 Task: Add an event  with title  Third Training Session: Team Collaboration, date '2023/11/12' & Select Event type as  Collective. Add location for the event as  Belgrade, Serbia and add a description: The PIP Discussion will be conducted in a respectful and confidential manner, ensuring that the employee feels heard and valued. The ultimate goal is to create a supportive environment that encourages growth, self-improvement, and the attainment of desired performance levels.Create an event link  http-thirdtrainingsession:teamcollaborationcom & Select the event color as  Blue. , logged in from the account softage.4@softage.netand send the event invitation to softage.7@softage.net and softage.8@softage.net
Action: Mouse pressed left at (909, 124)
Screenshot: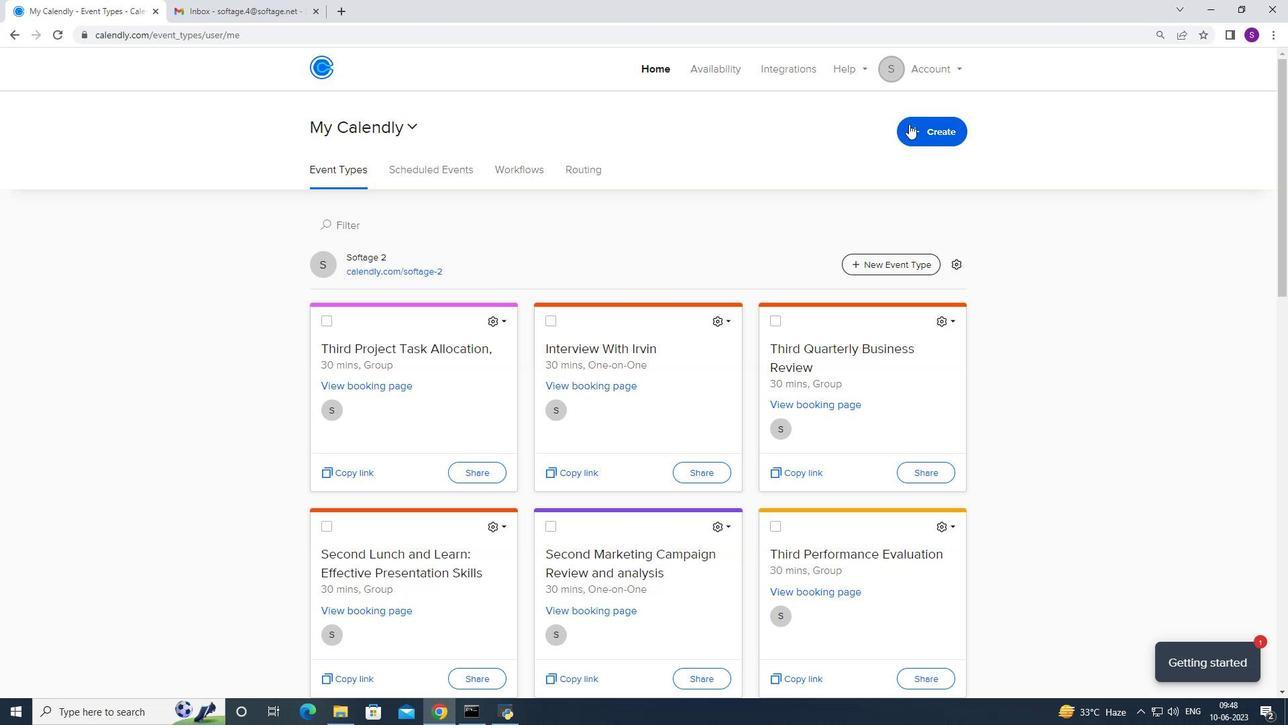 
Action: Mouse moved to (863, 175)
Screenshot: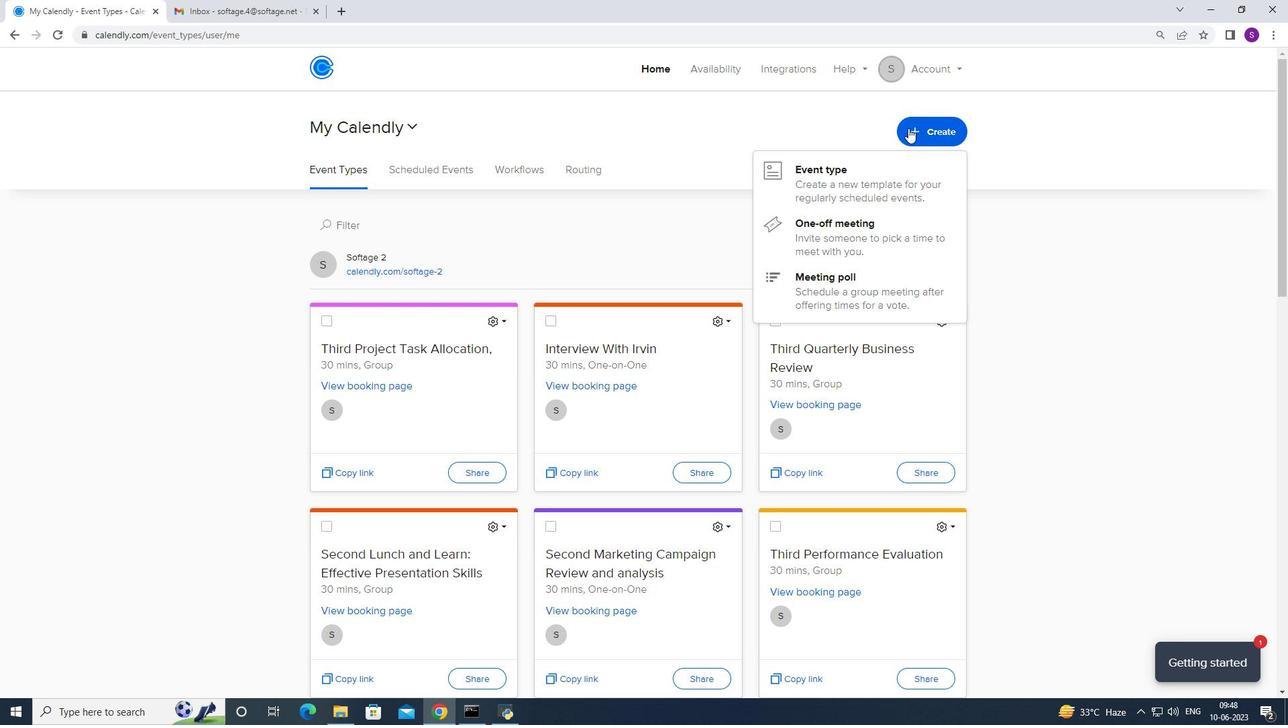 
Action: Mouse pressed left at (863, 175)
Screenshot: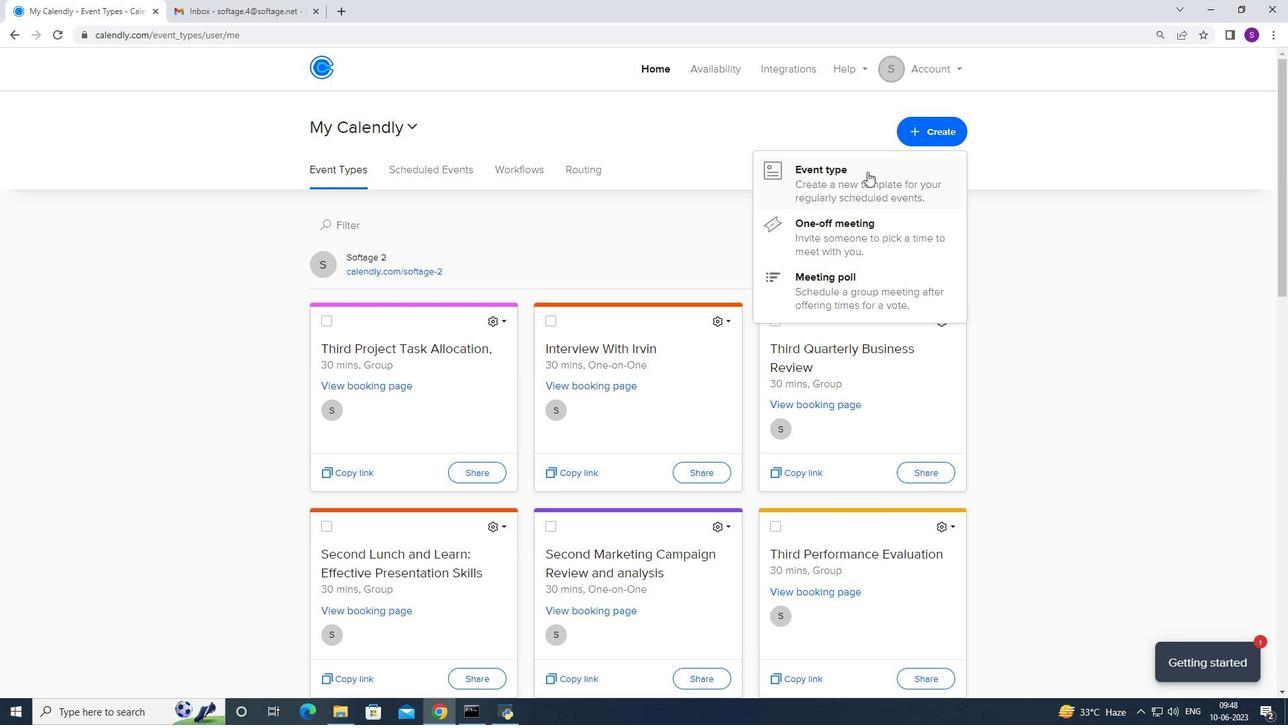 
Action: Mouse moved to (518, 406)
Screenshot: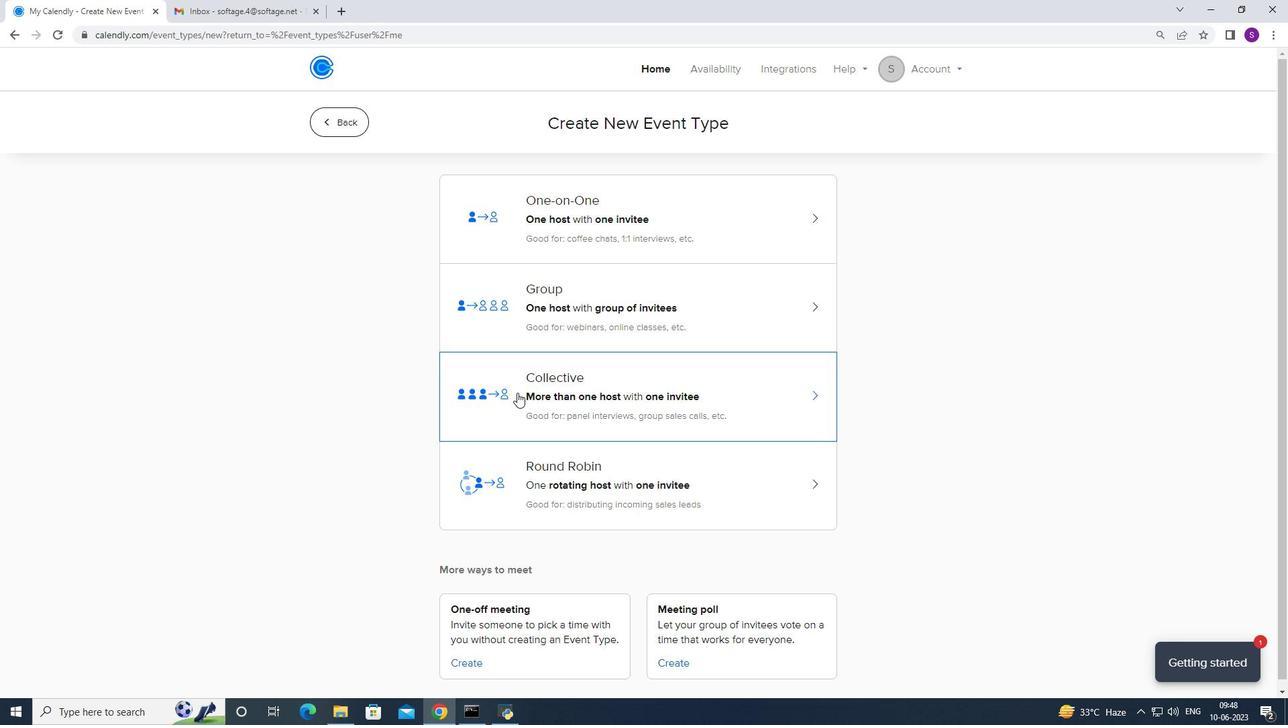 
Action: Mouse pressed left at (518, 406)
Screenshot: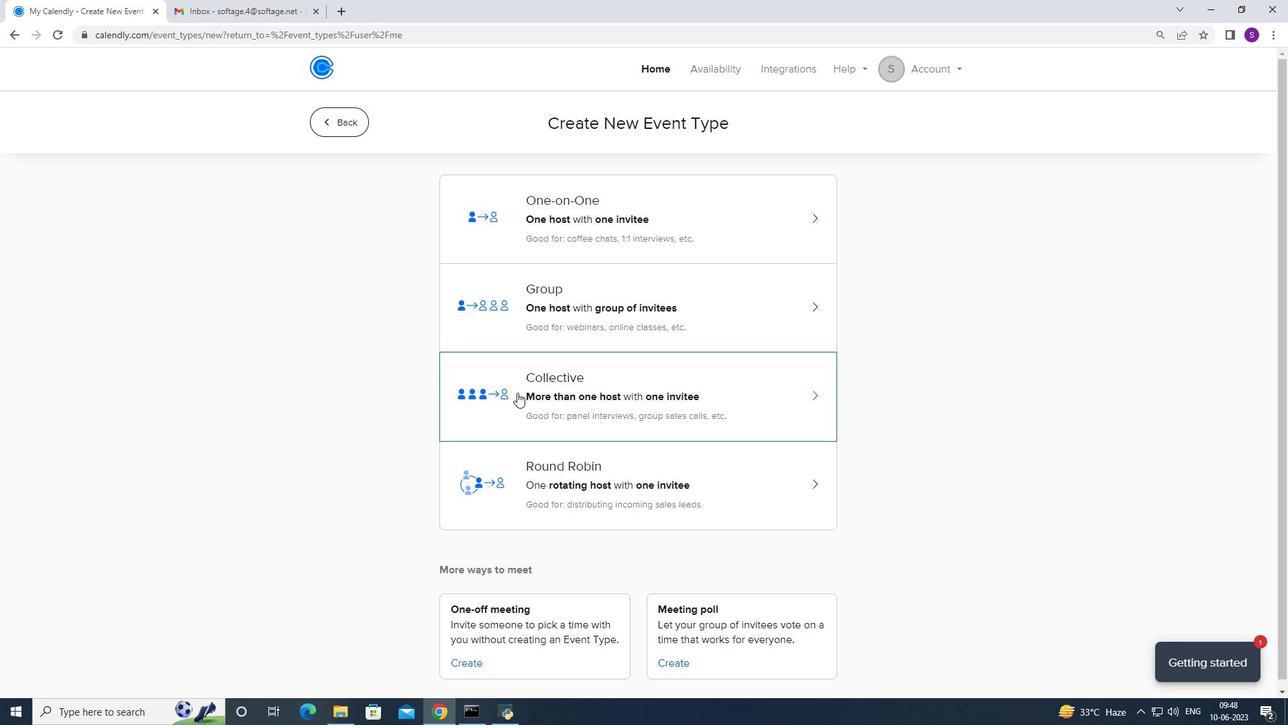 
Action: Mouse moved to (788, 294)
Screenshot: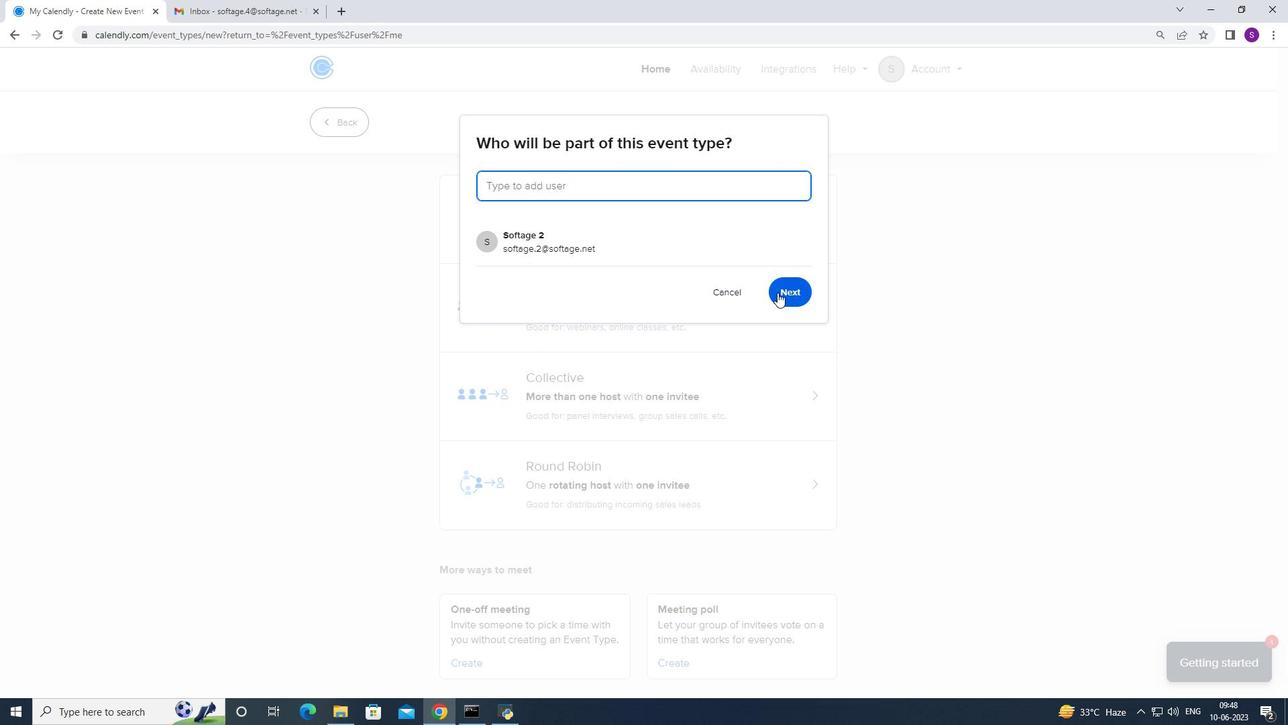 
Action: Mouse pressed left at (788, 294)
Screenshot: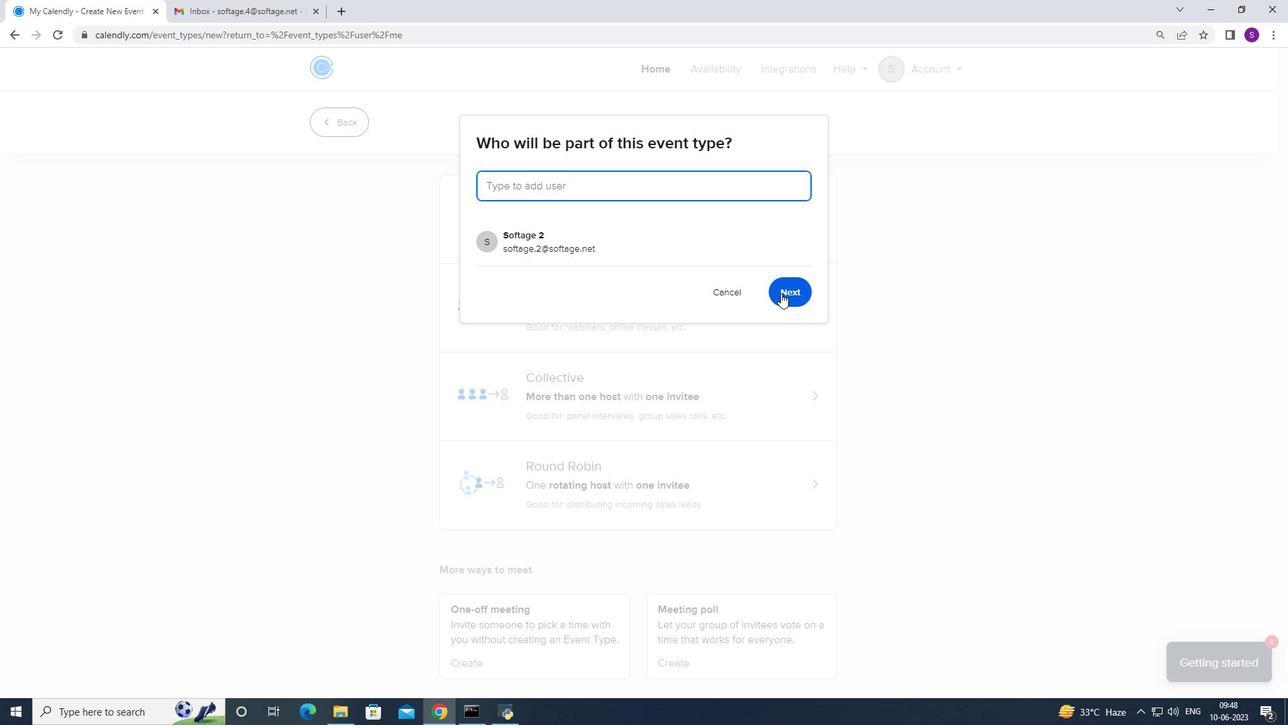 
Action: Mouse moved to (543, 281)
Screenshot: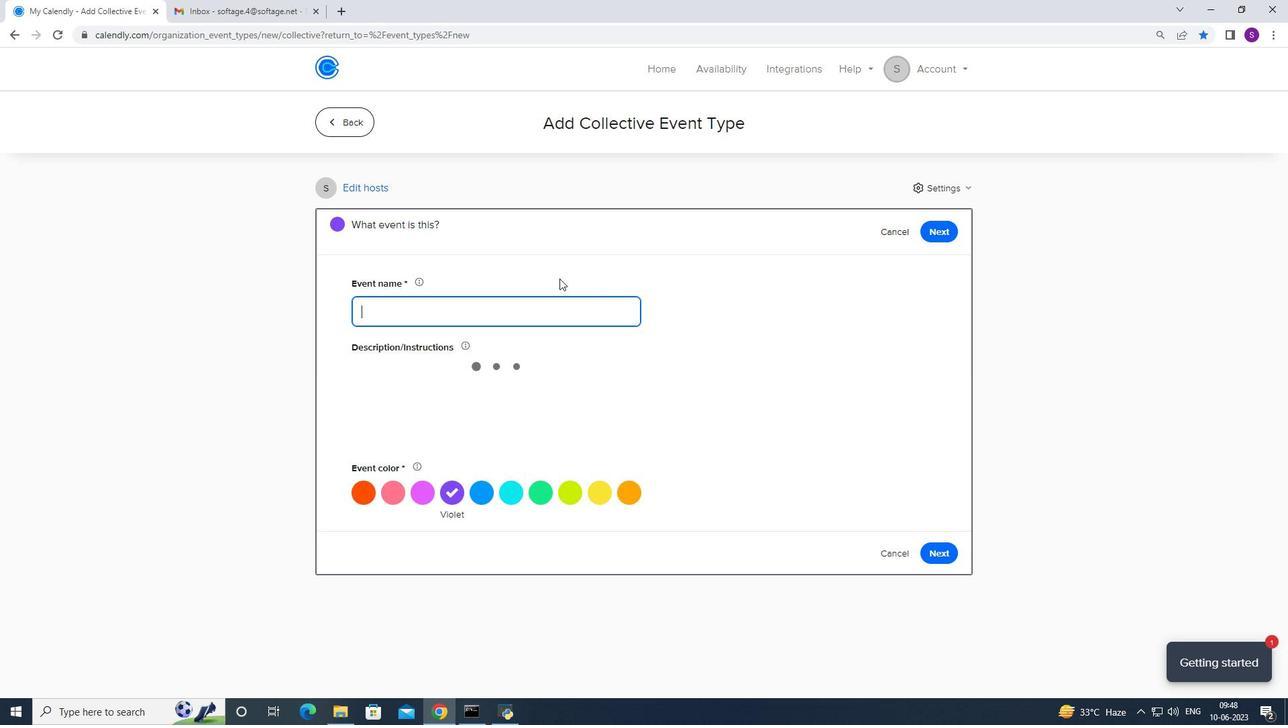 
Action: Key pressed ctrl+V
Screenshot: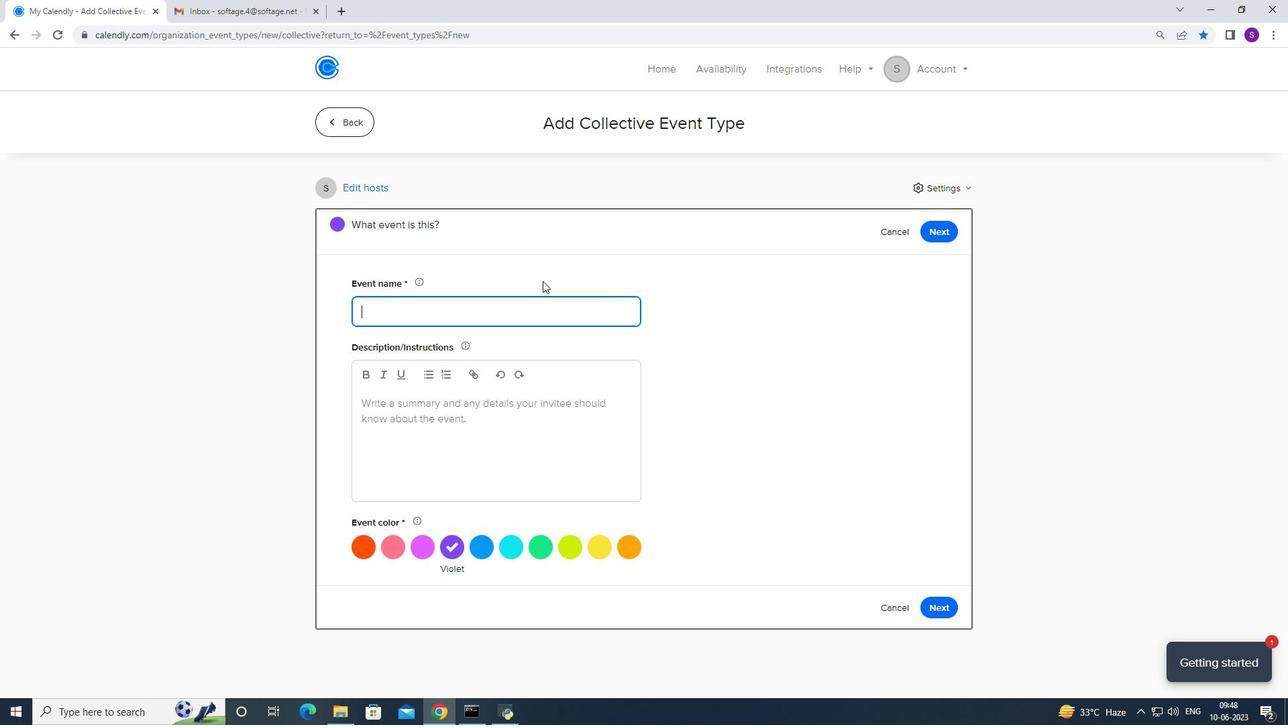 
Action: Mouse moved to (411, 404)
Screenshot: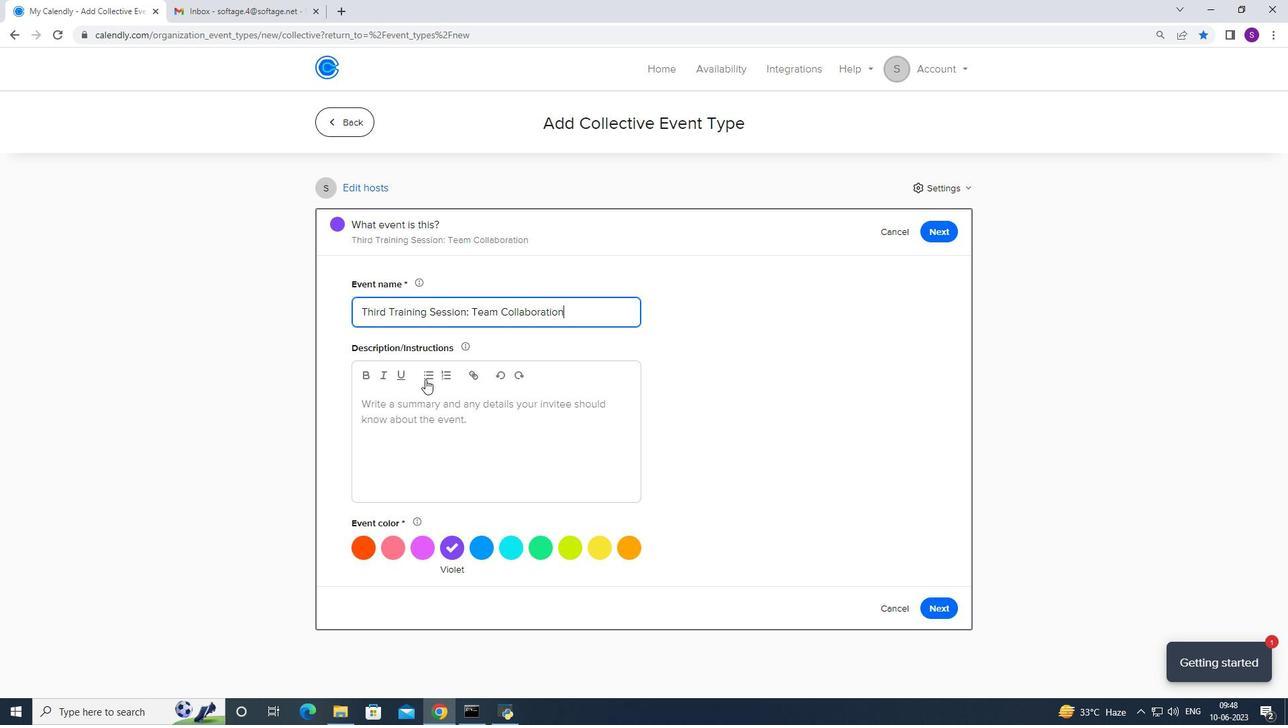 
Action: Mouse pressed left at (411, 404)
Screenshot: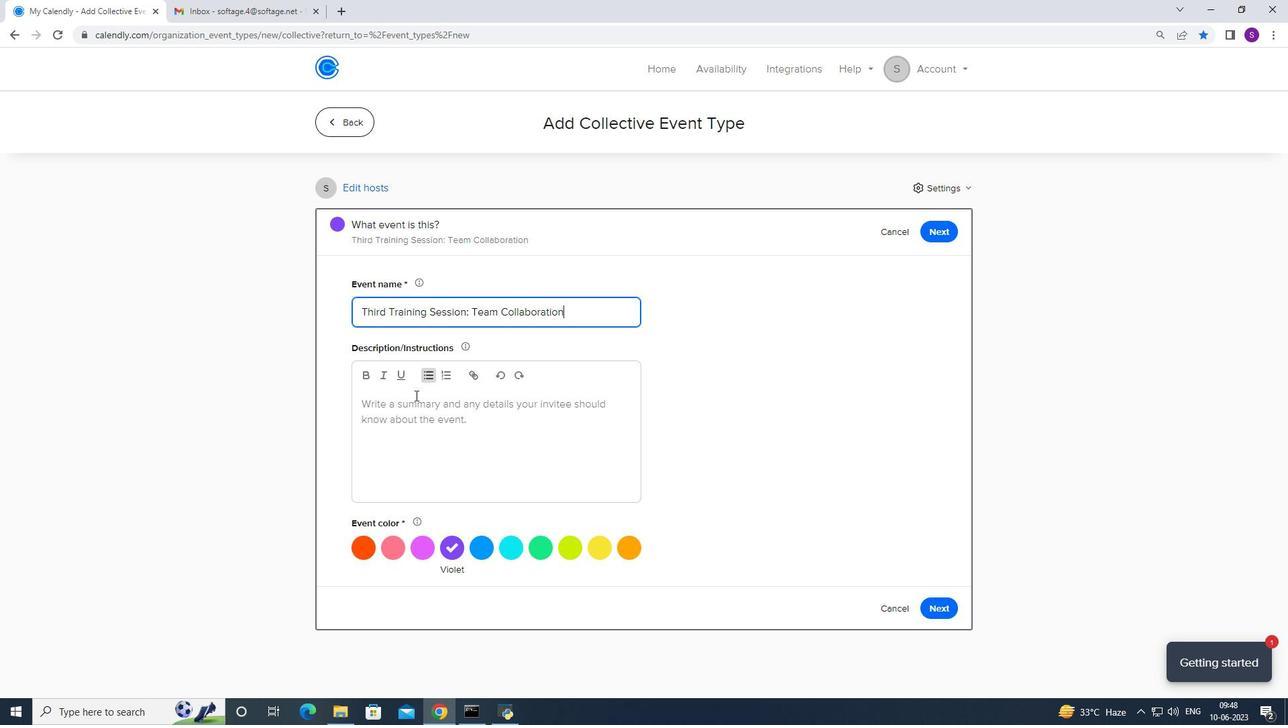 
Action: Mouse moved to (386, 371)
Screenshot: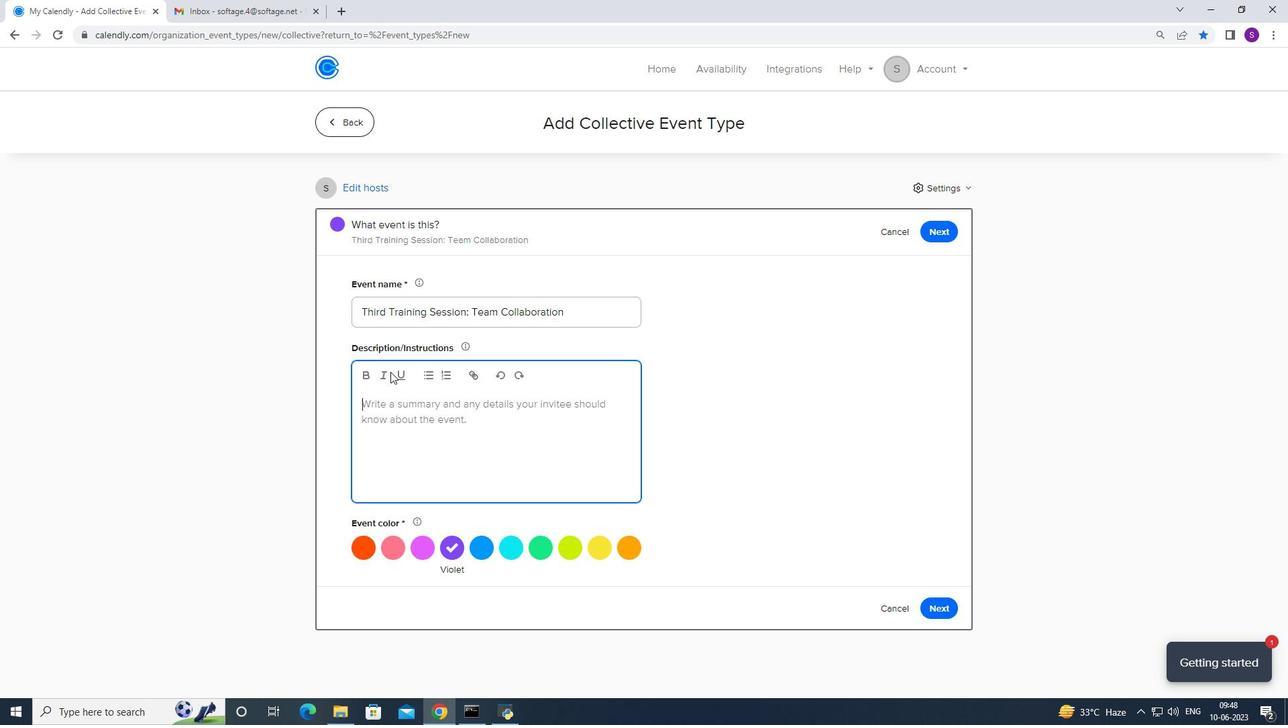 
Action: Mouse pressed left at (386, 371)
Screenshot: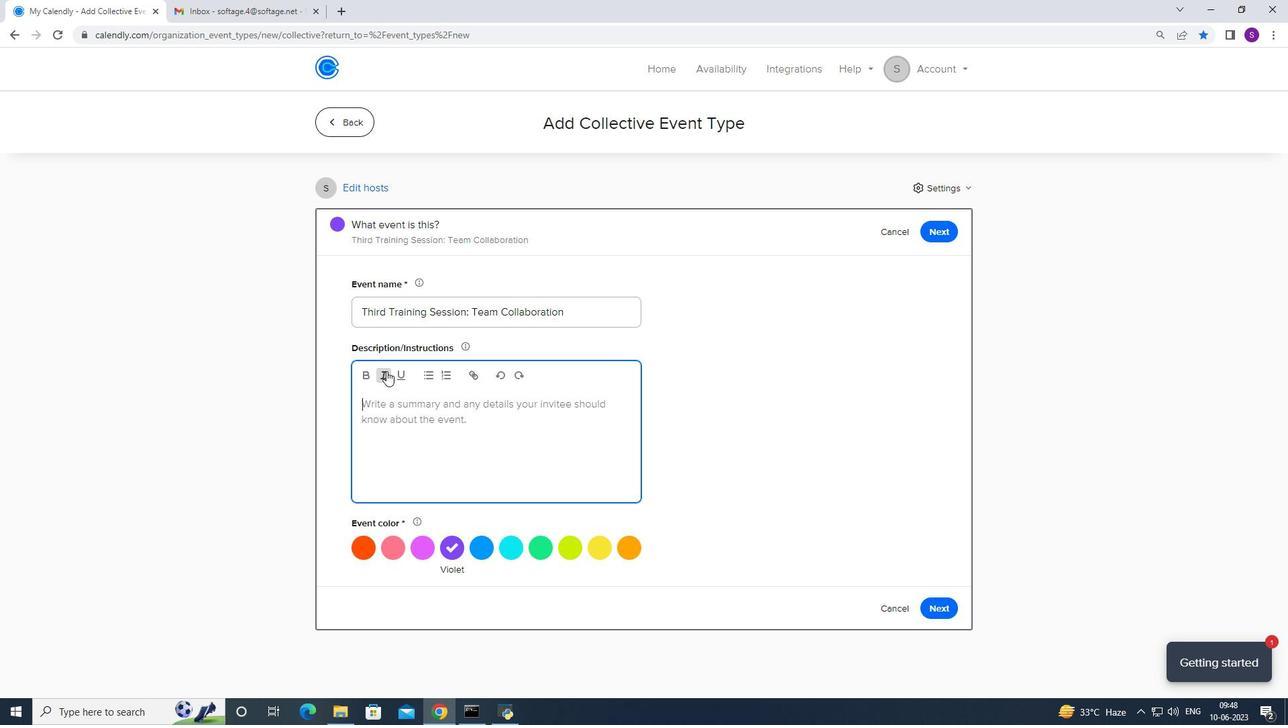 
Action: Mouse moved to (399, 419)
Screenshot: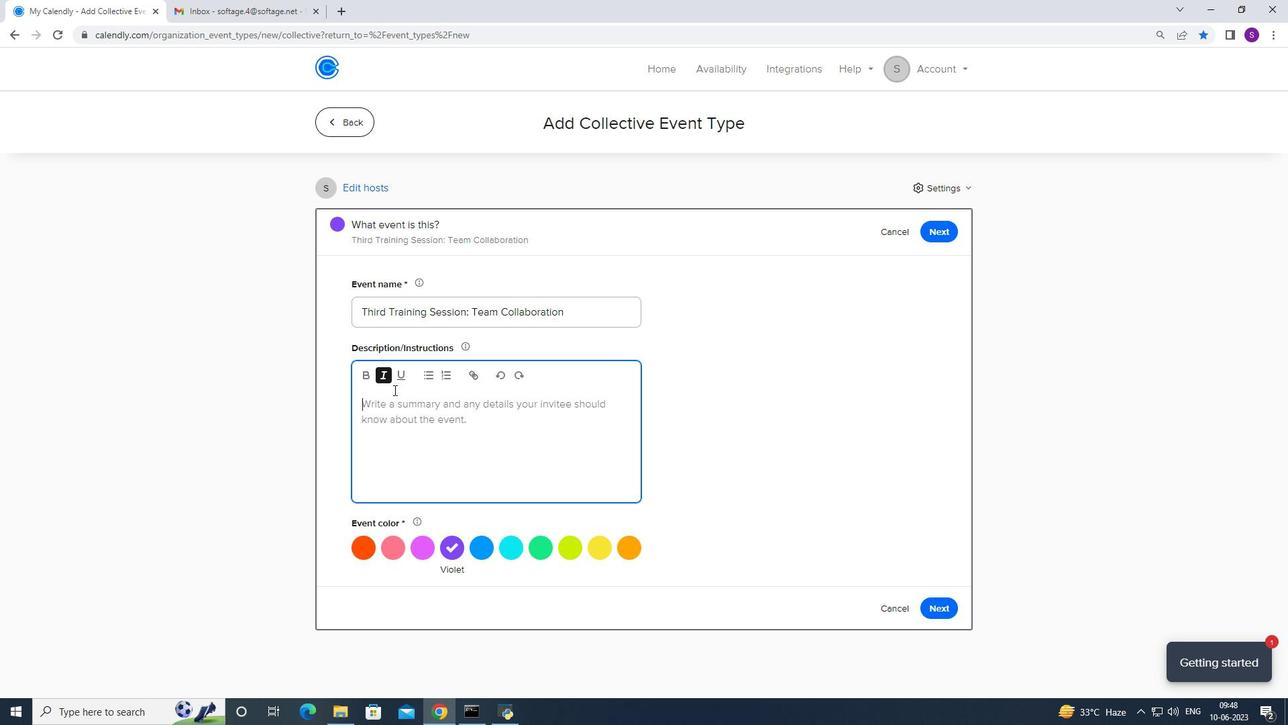 
Action: Mouse pressed left at (399, 419)
Screenshot: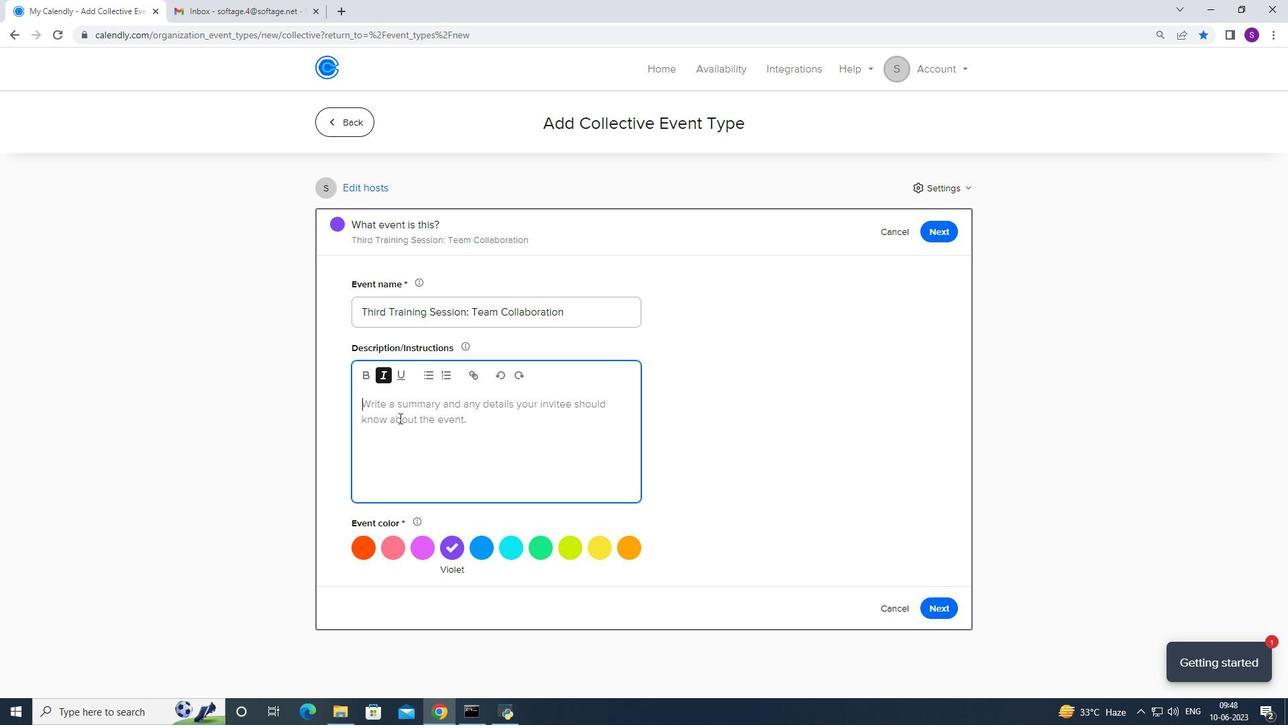 
Action: Mouse moved to (475, 542)
Screenshot: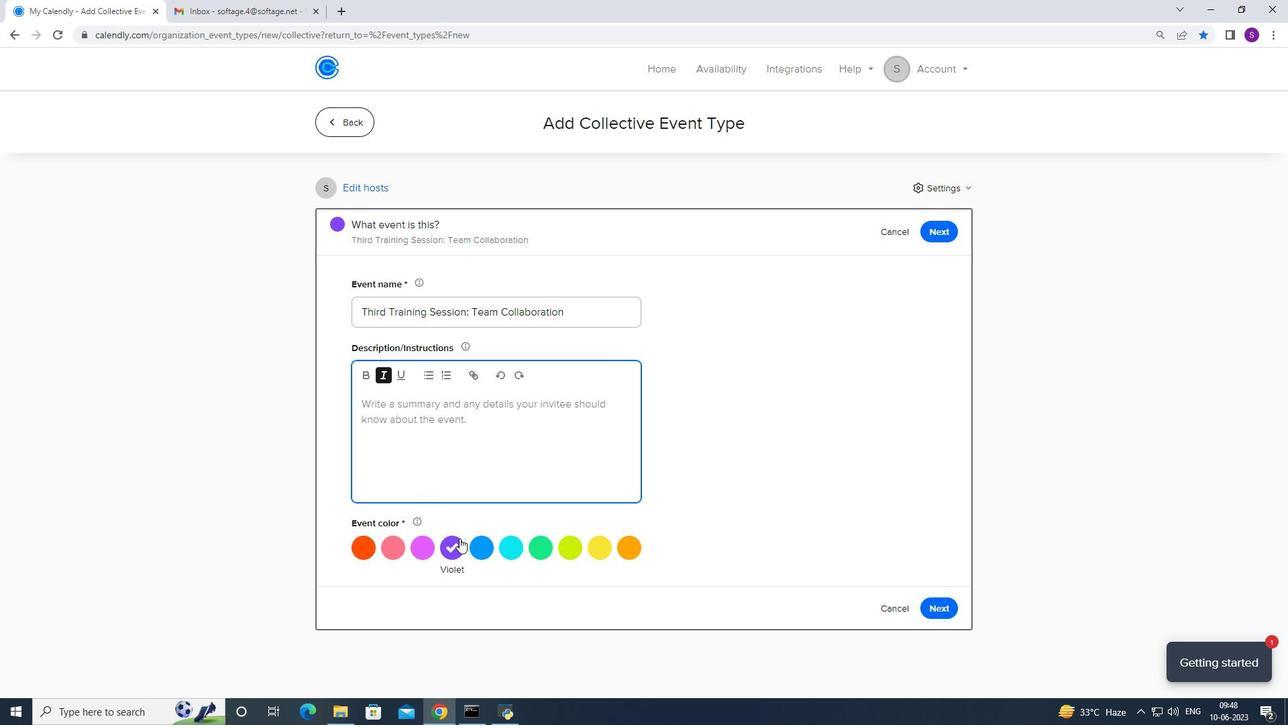 
Action: Mouse pressed left at (475, 542)
Screenshot: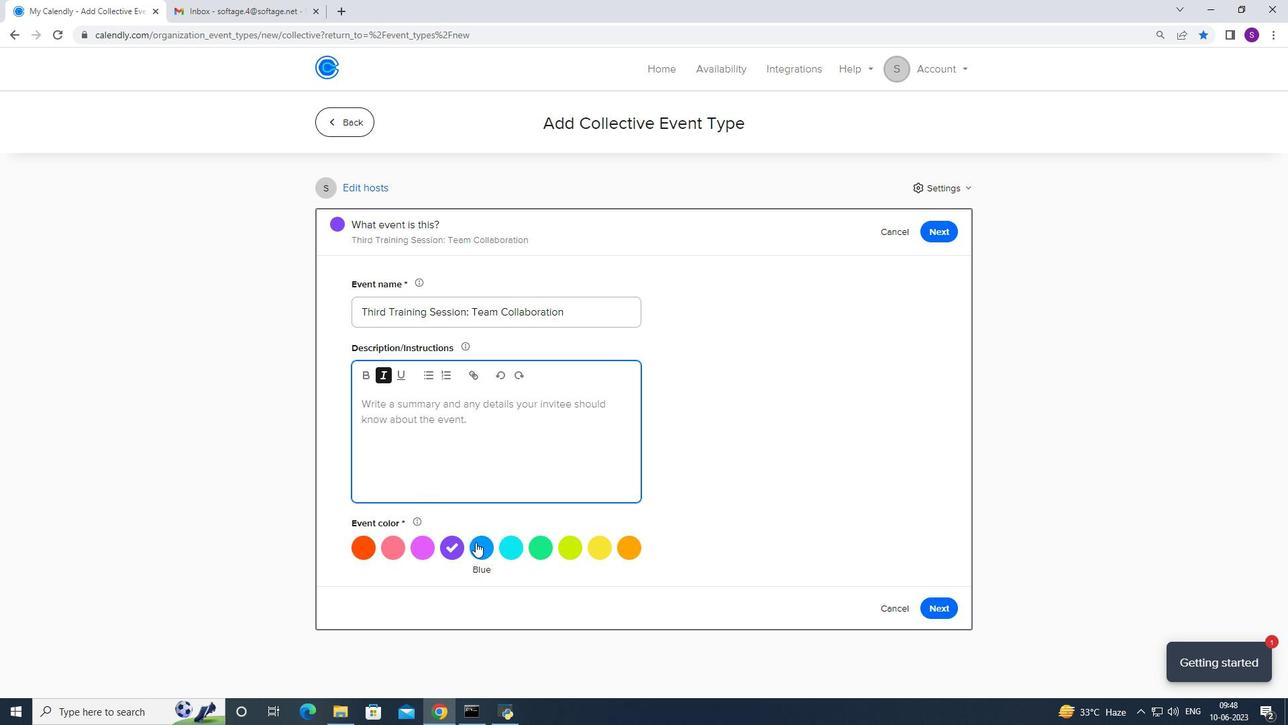 
Action: Mouse moved to (452, 433)
Screenshot: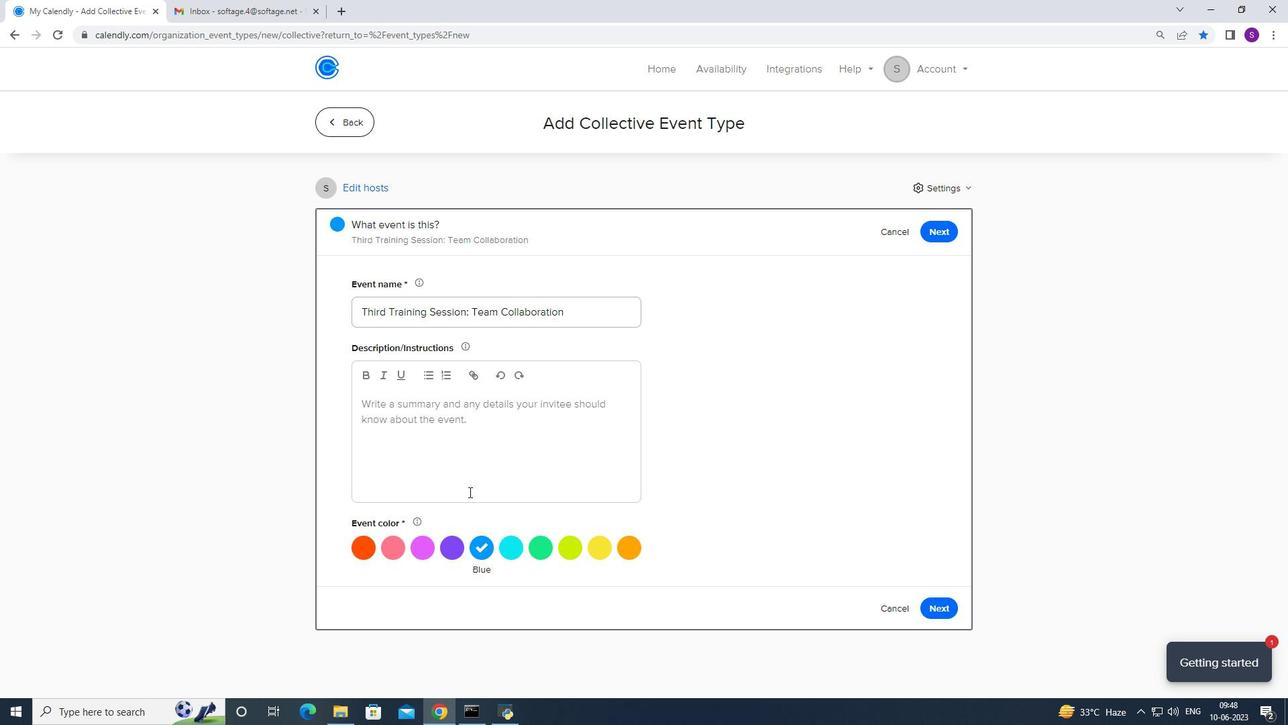 
Action: Mouse pressed left at (452, 433)
Screenshot: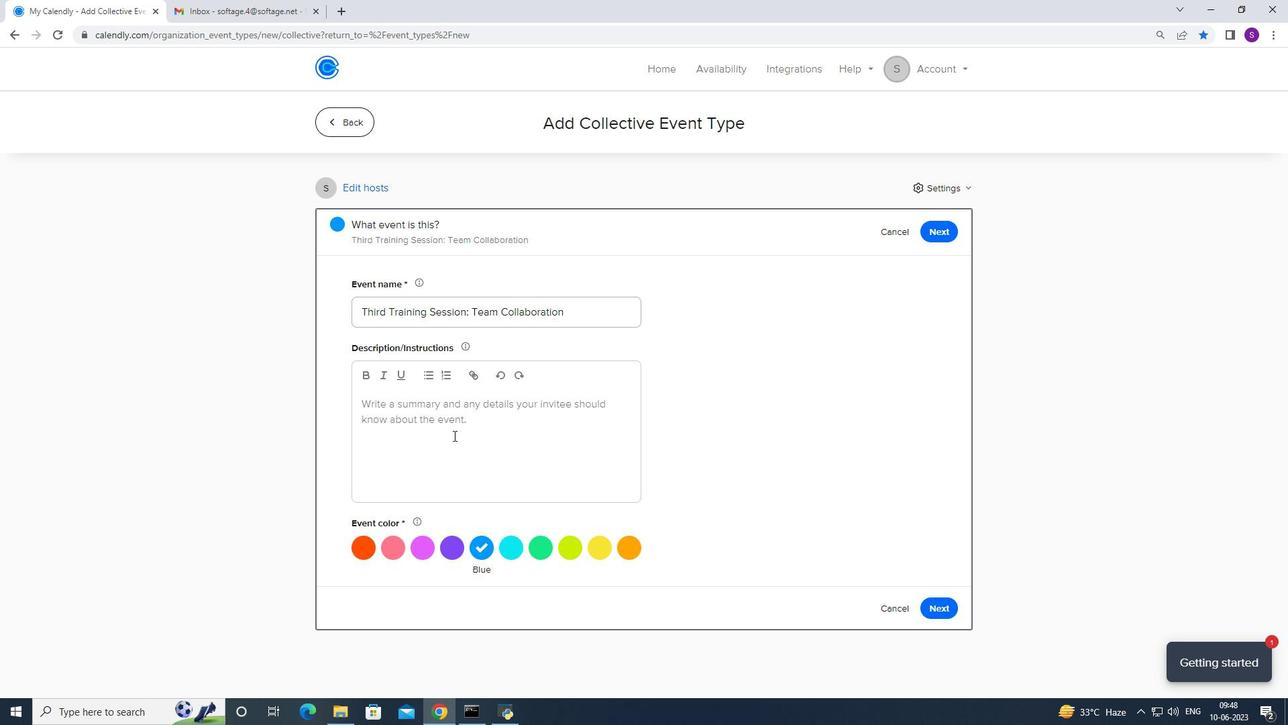 
Action: Mouse moved to (1233, 122)
Screenshot: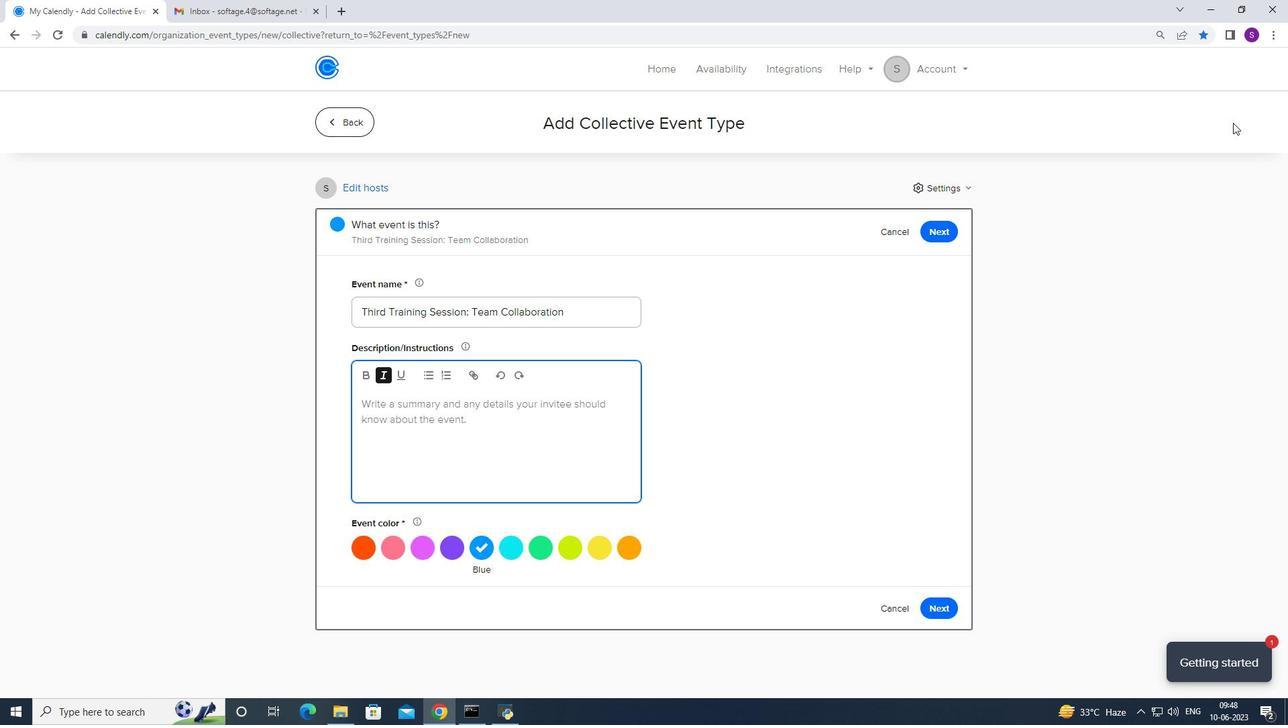 
Action: Key pressed <Key.caps_lock>T<Key.caps_lock>h
Screenshot: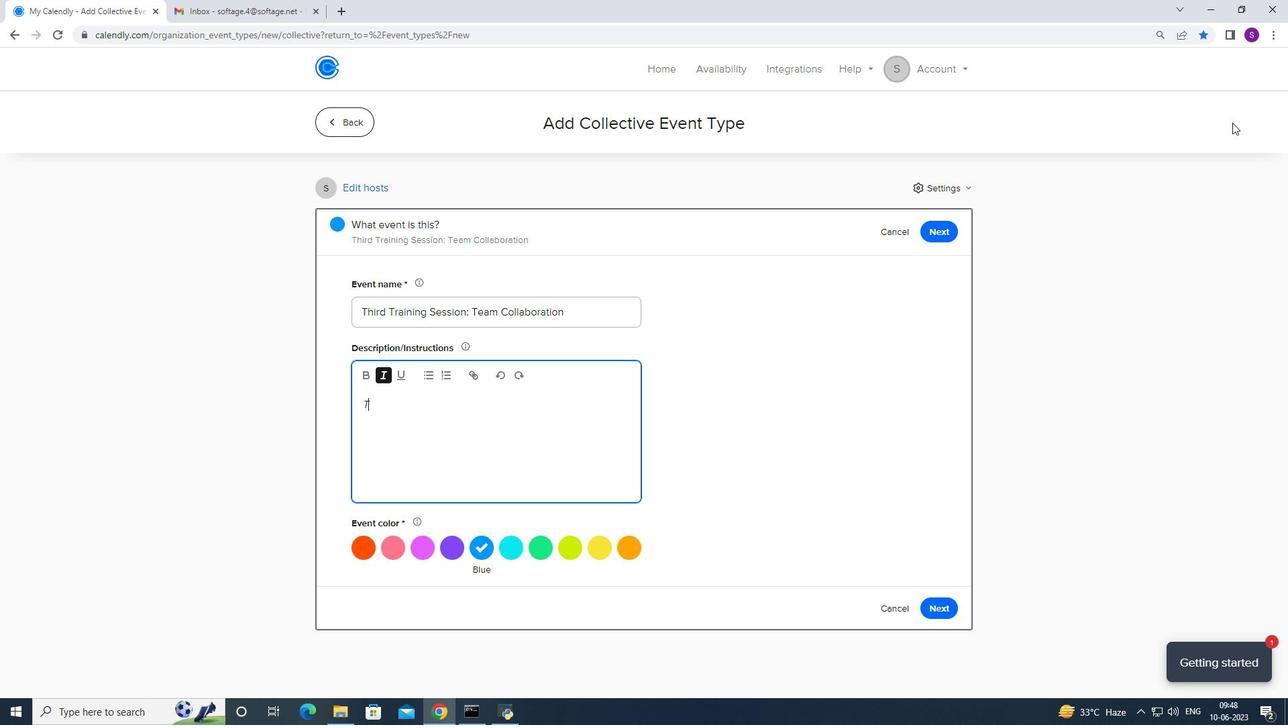 
Action: Mouse moved to (1232, 122)
Screenshot: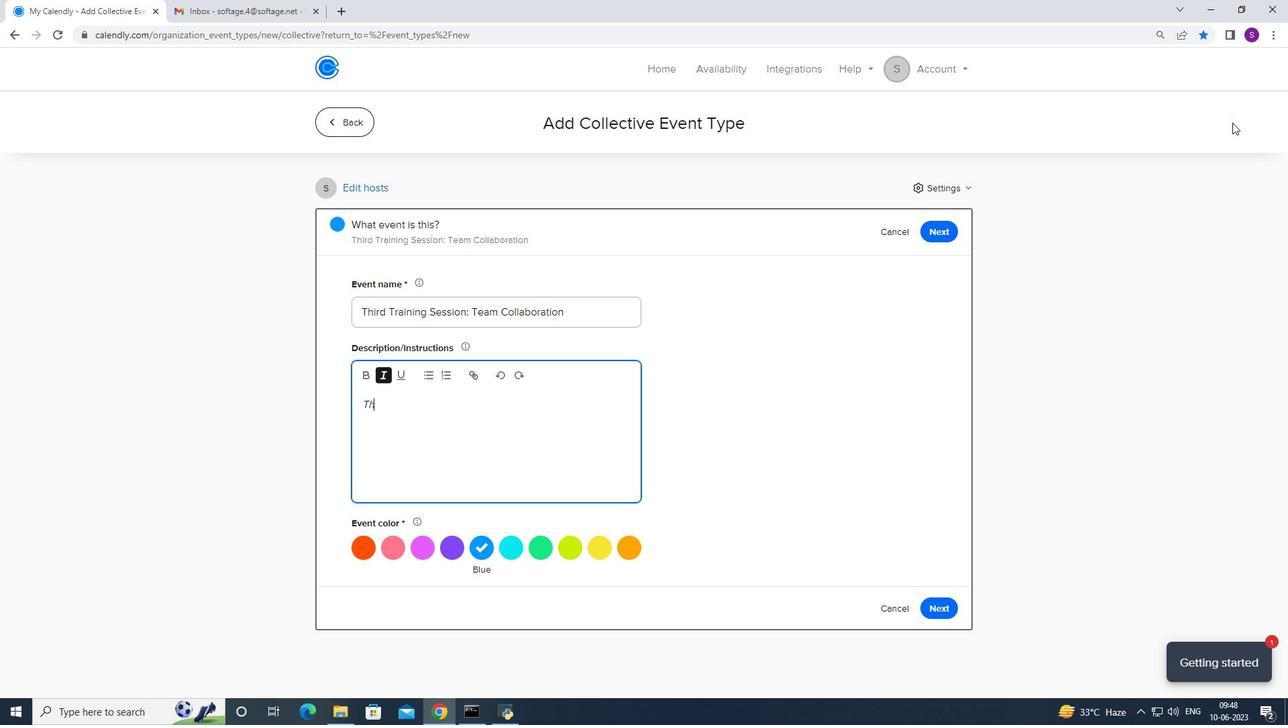 
Action: Key pressed e<Key.space>
Screenshot: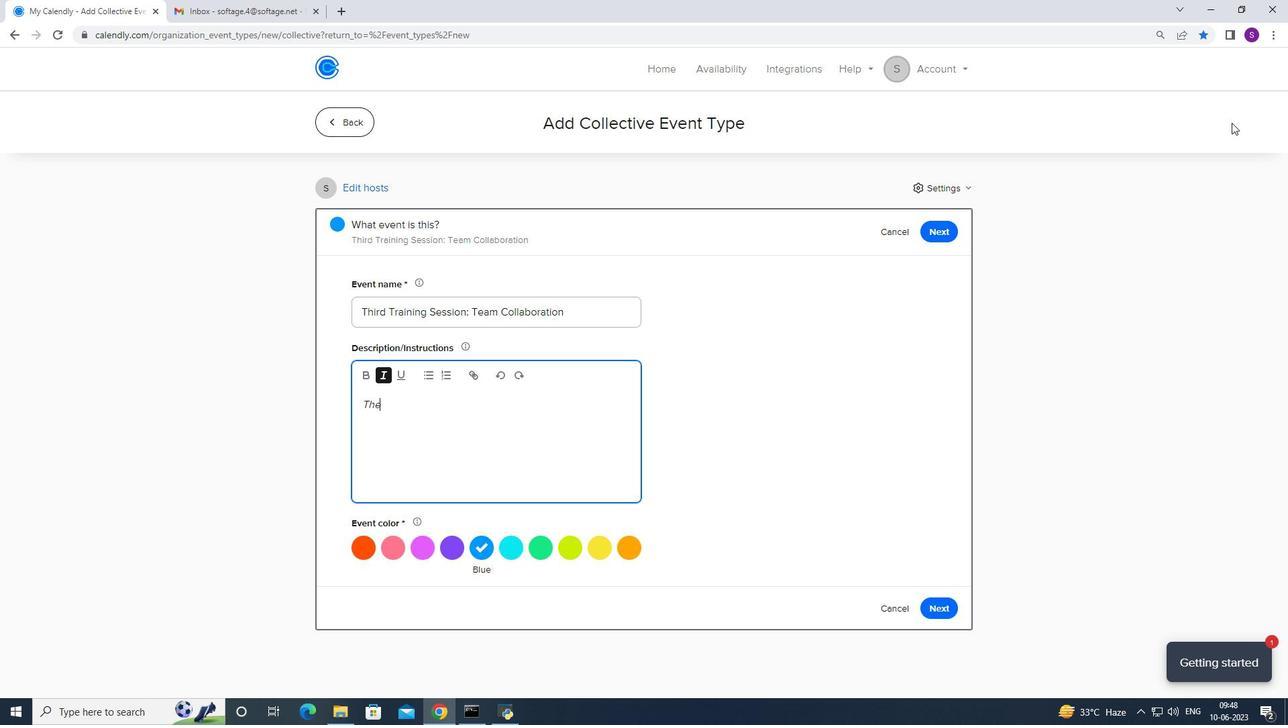
Action: Mouse moved to (1232, 122)
Screenshot: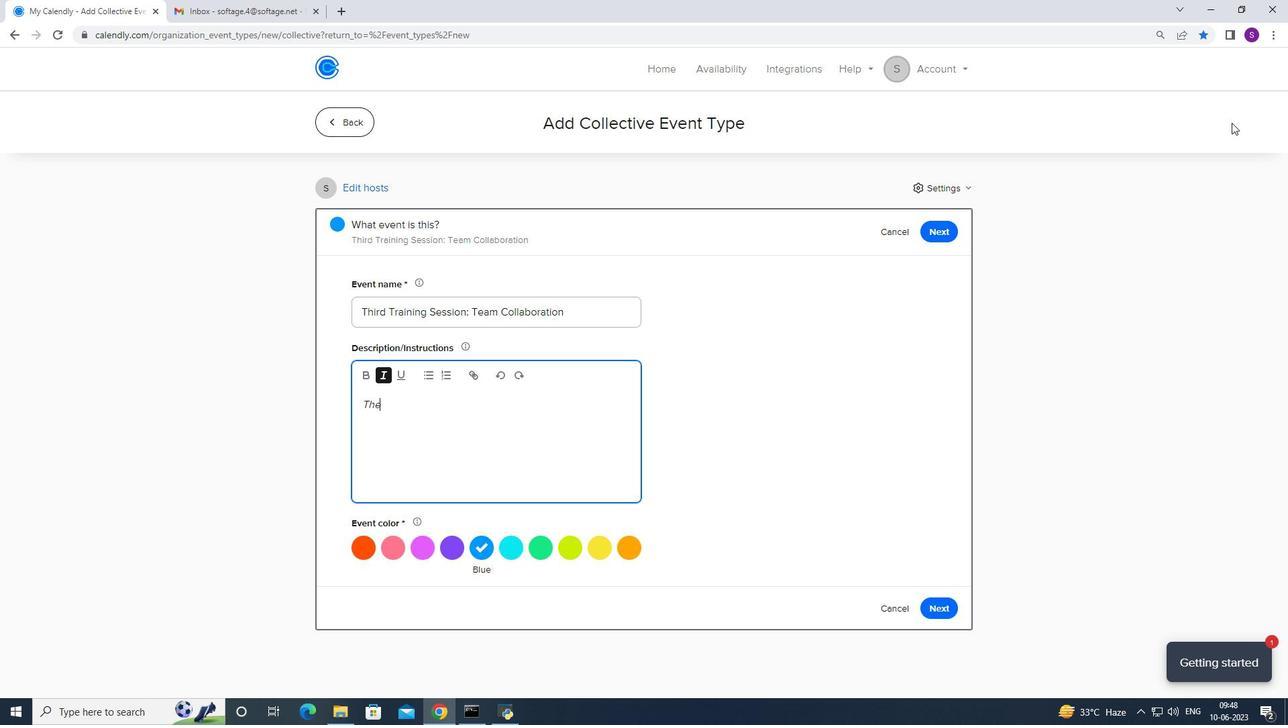 
Action: Key pressed <Key.caps_lock>P
Screenshot: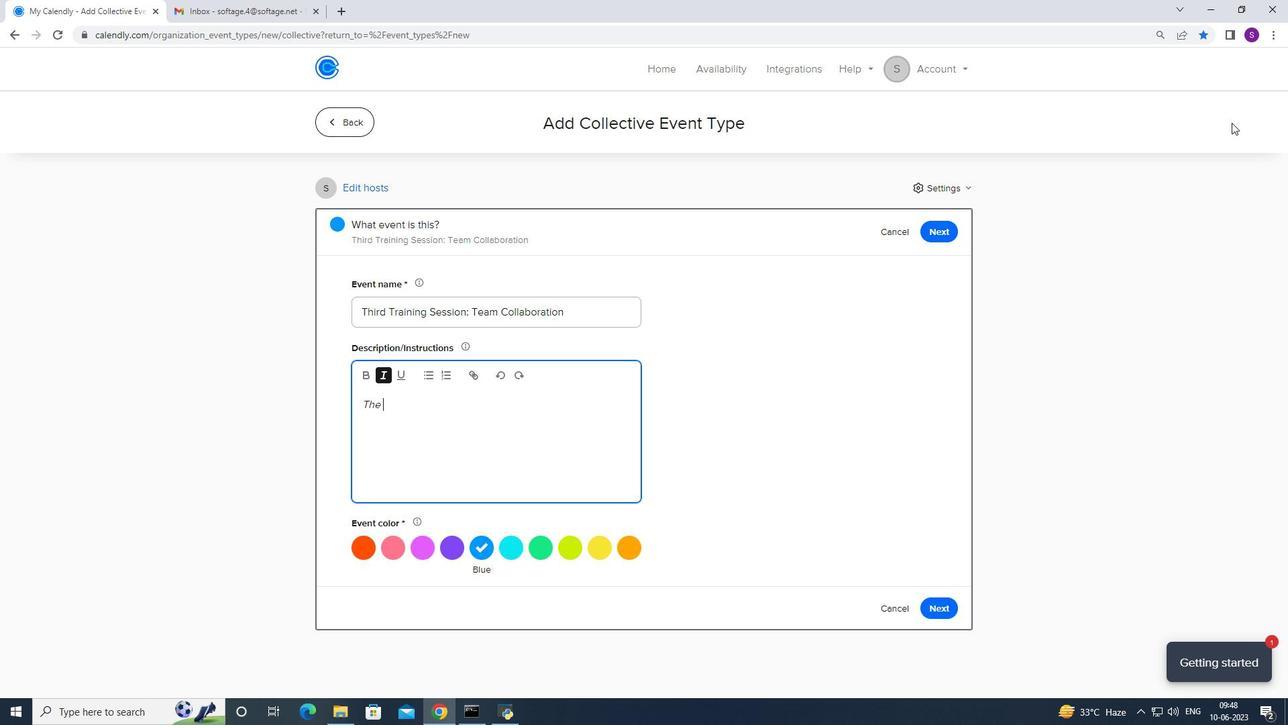 
Action: Mouse moved to (1231, 123)
Screenshot: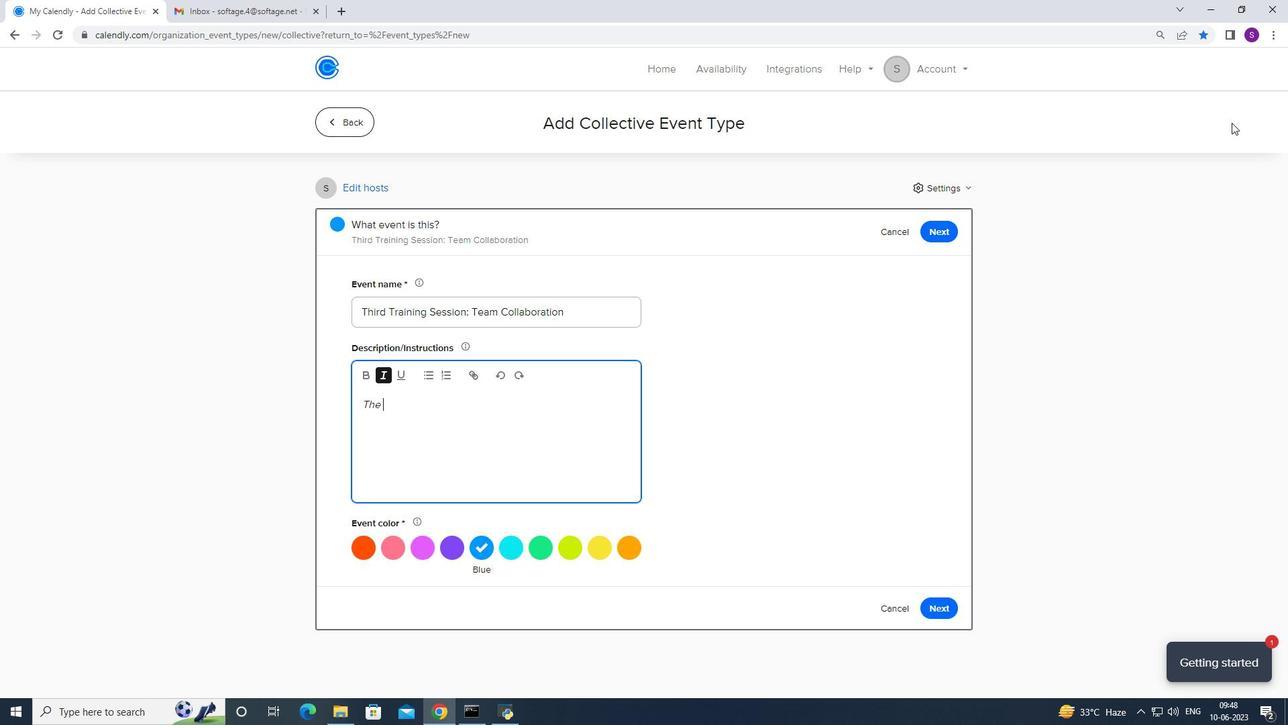 
Action: Key pressed IUP<Key.space>
Screenshot: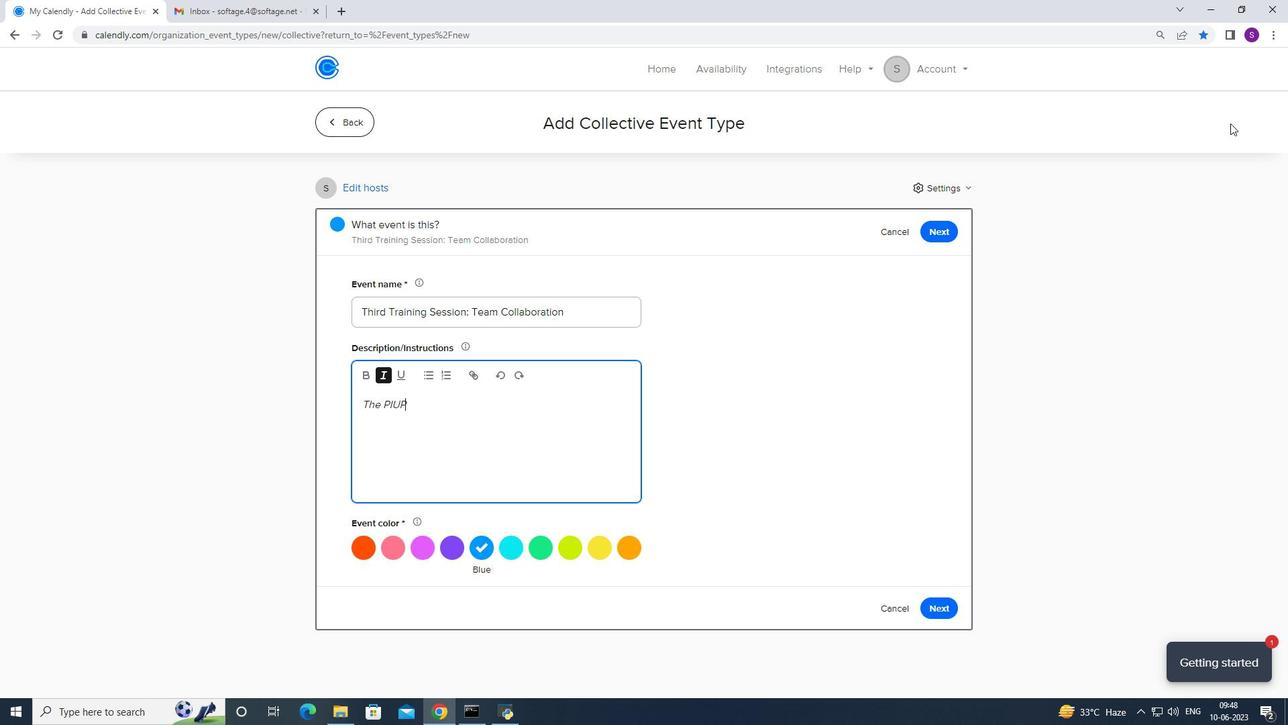 
Action: Mouse moved to (1230, 124)
Screenshot: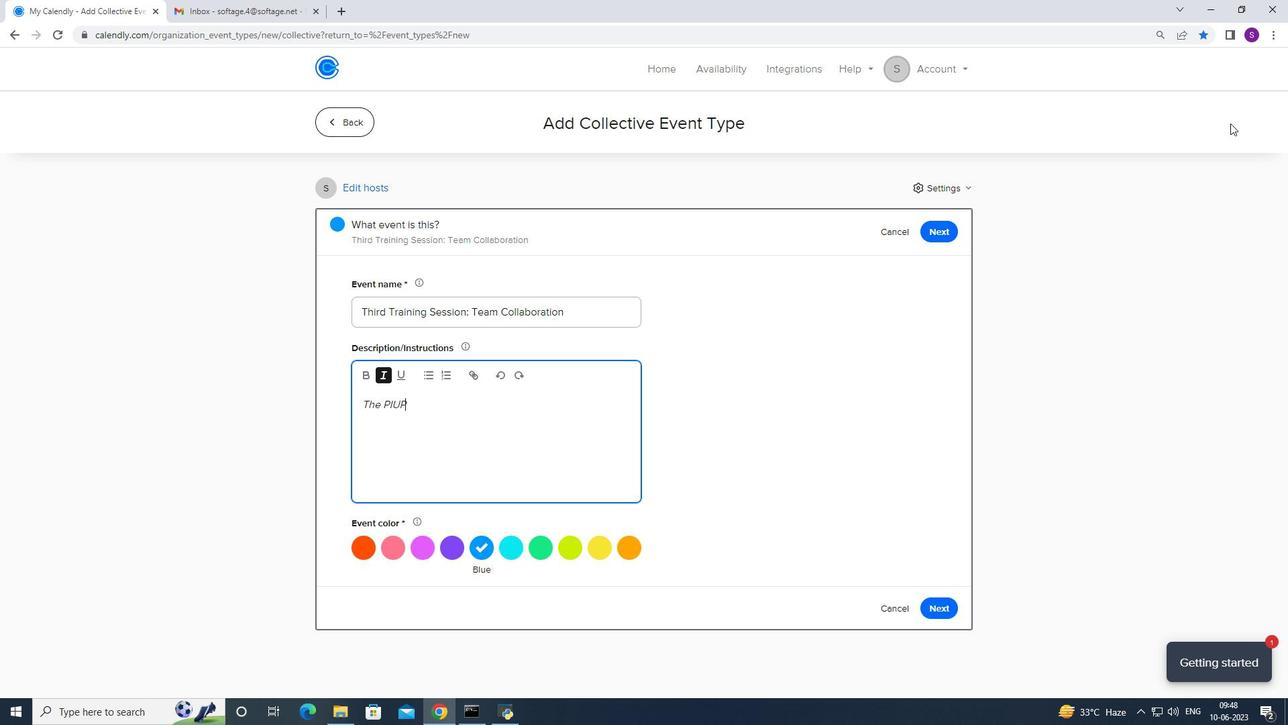 
Action: Key pressed D<Key.caps_lock>iscussion<Key.space>
Screenshot: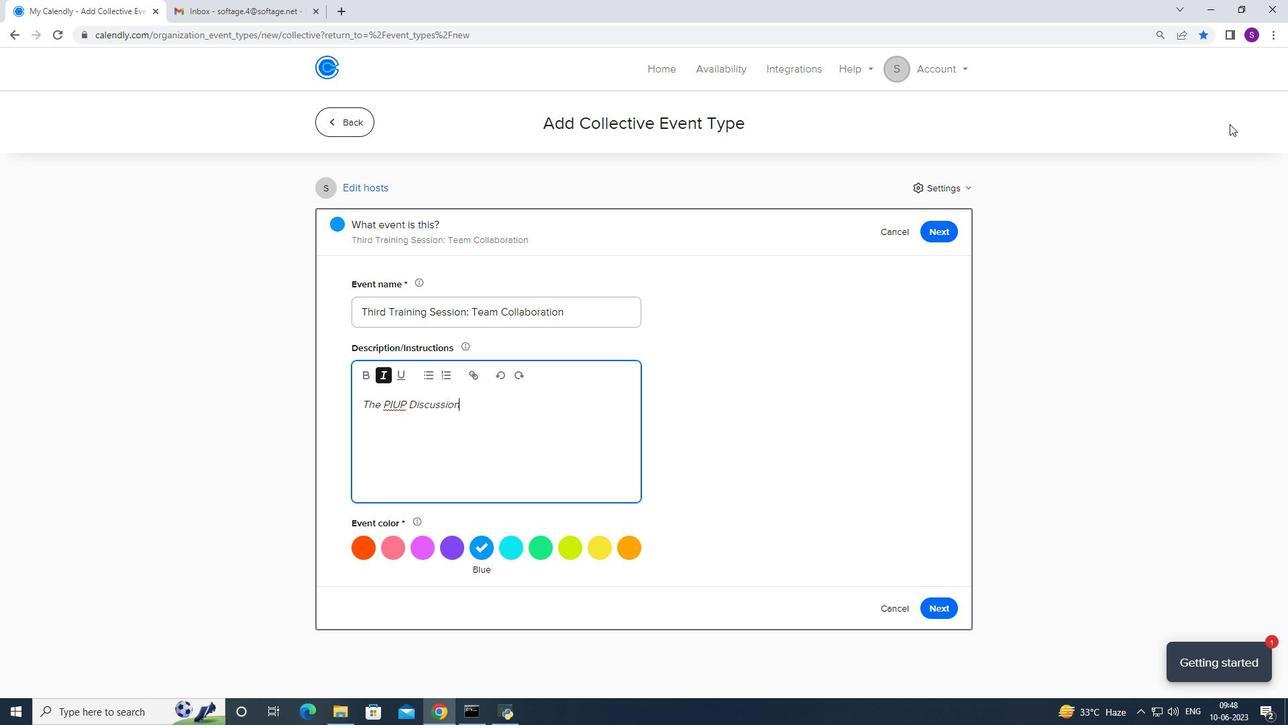 
Action: Mouse moved to (397, 400)
Screenshot: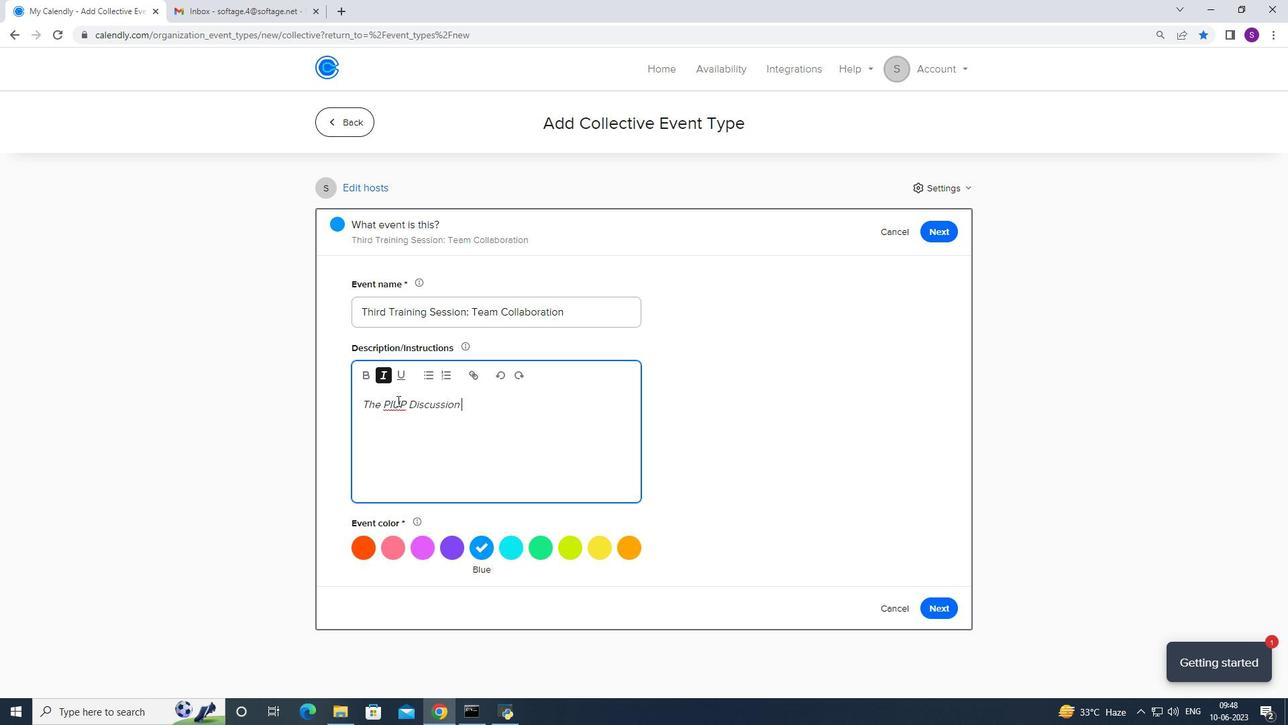 
Action: Mouse pressed left at (397, 400)
Screenshot: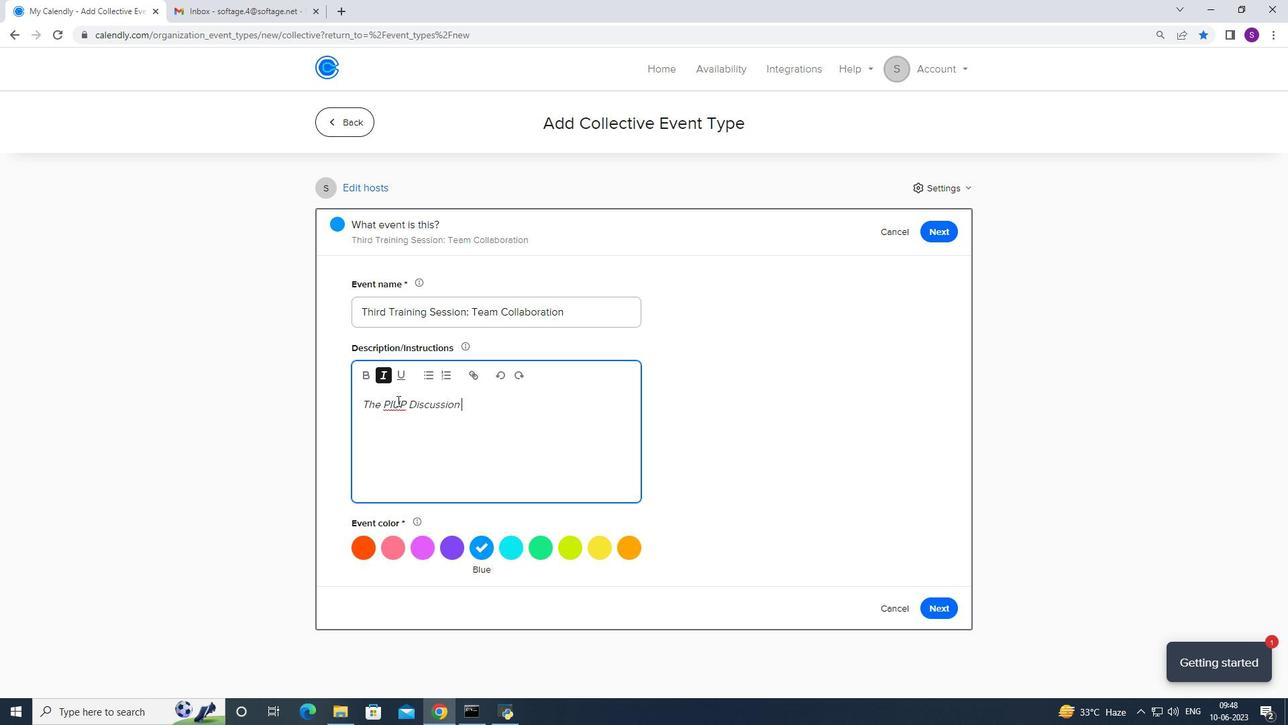 
Action: Mouse moved to (398, 401)
Screenshot: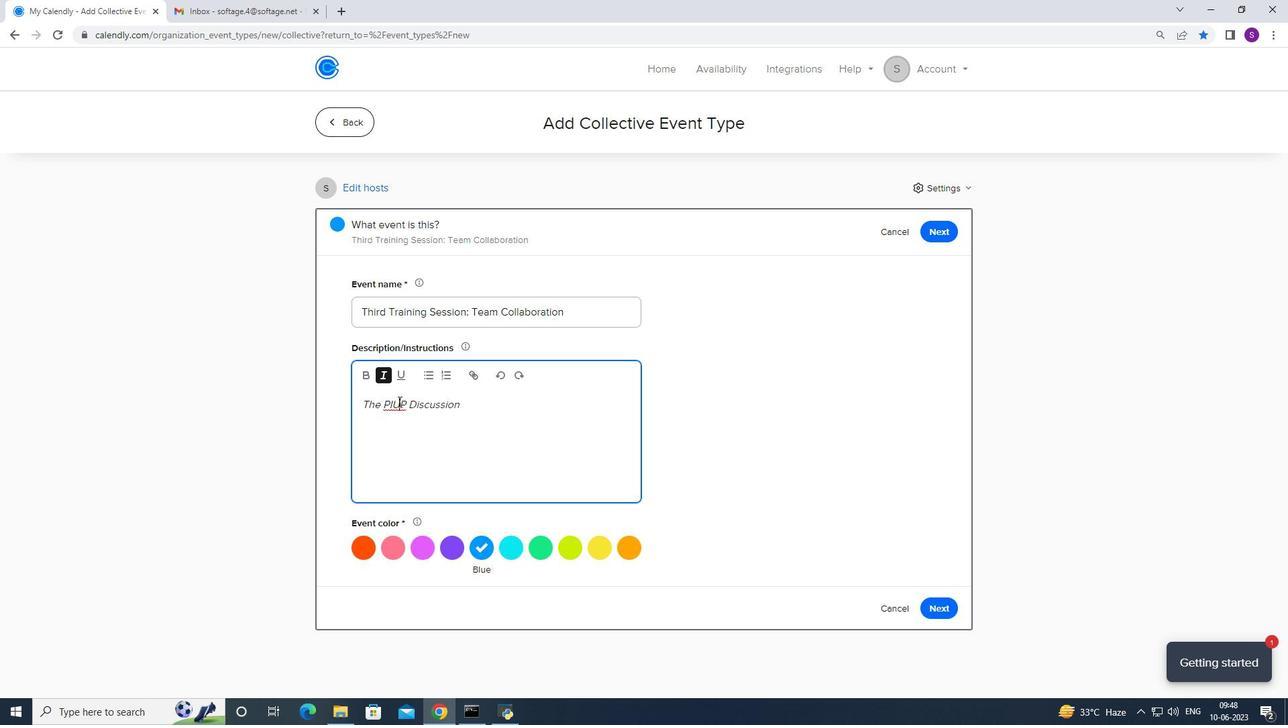 
Action: Key pressed <Key.backspace>
Screenshot: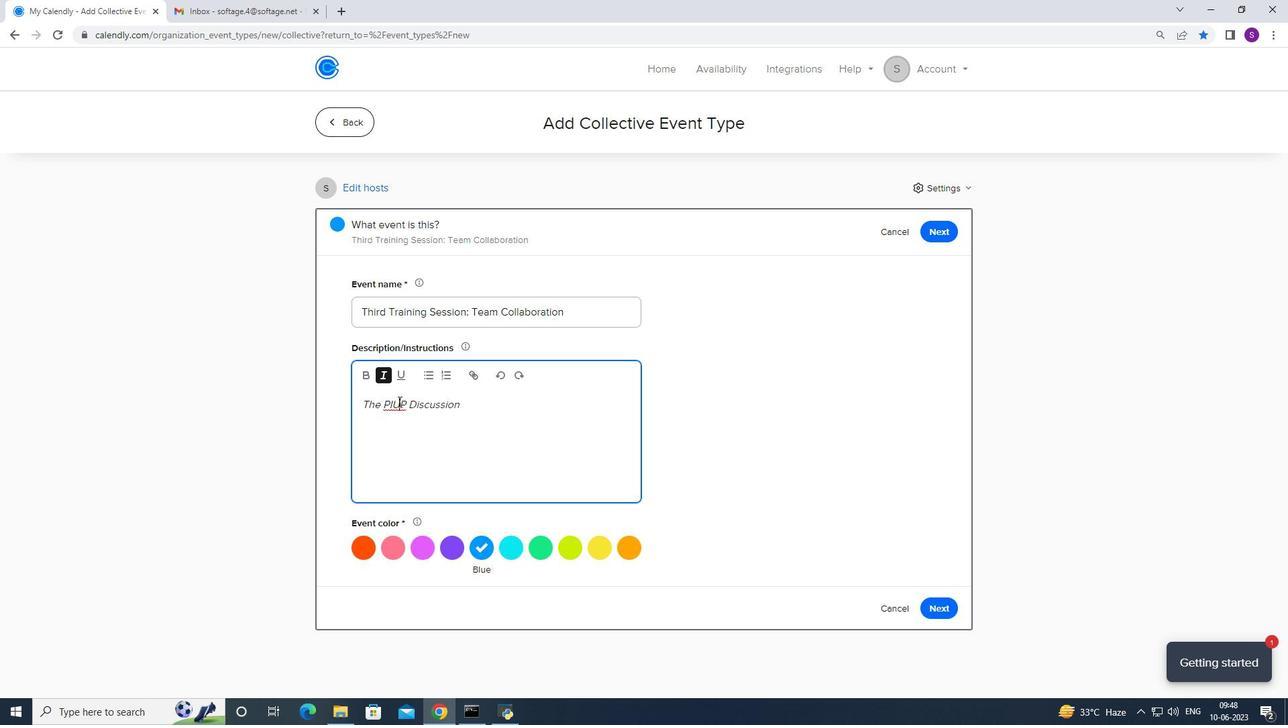 
Action: Mouse moved to (463, 400)
Screenshot: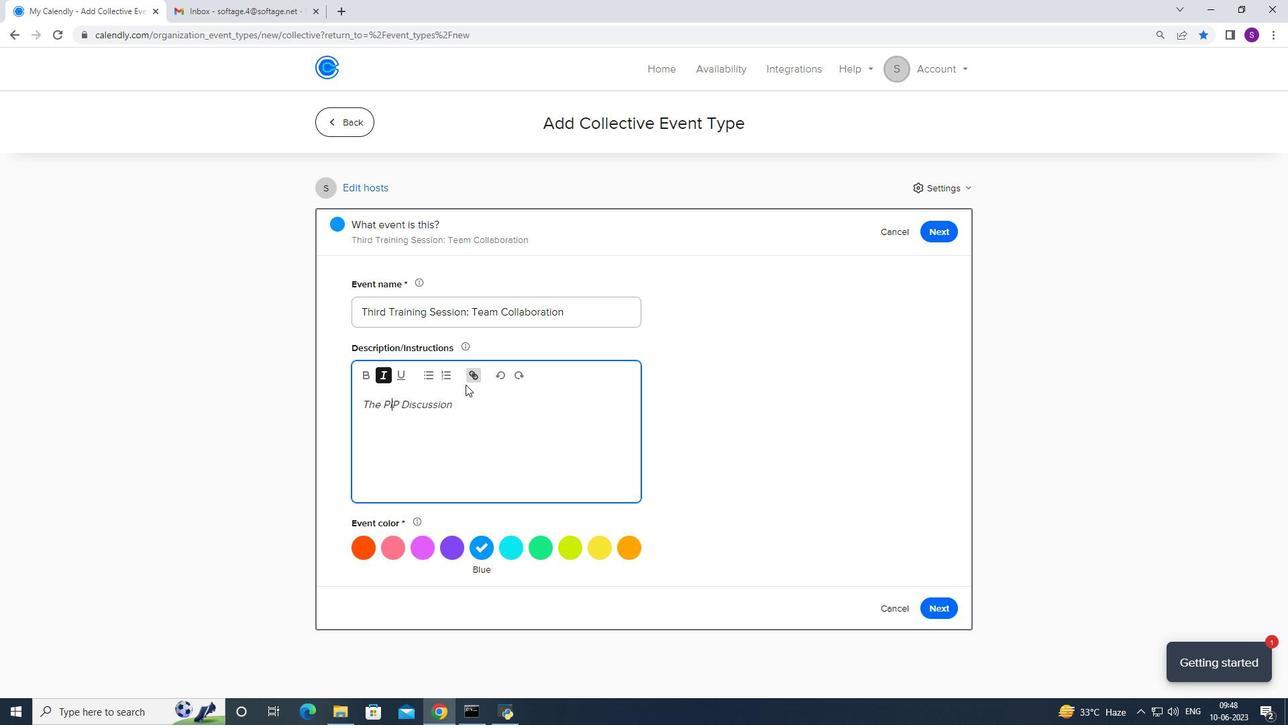
Action: Mouse pressed left at (463, 400)
Screenshot: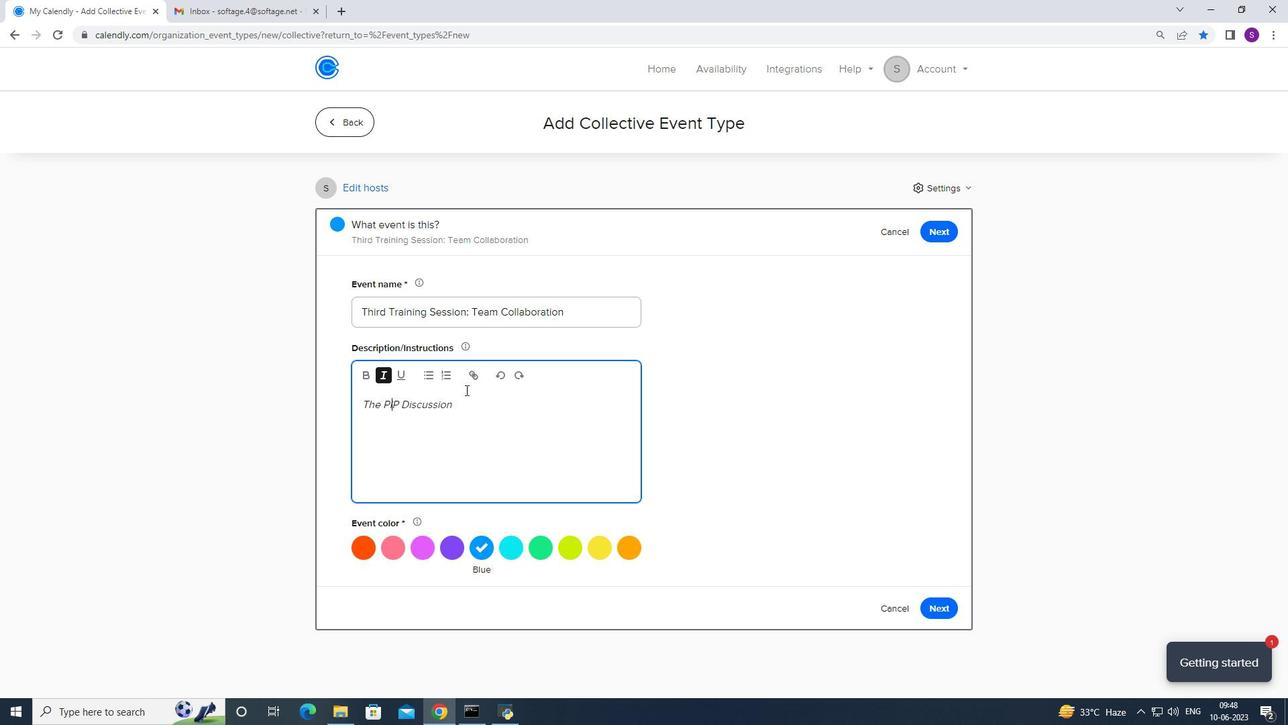 
Action: Key pressed will<Key.space>be<Key.space>conducted<Key.space>oin<Key.space>as<Key.space>meaningful<Key.space>
Screenshot: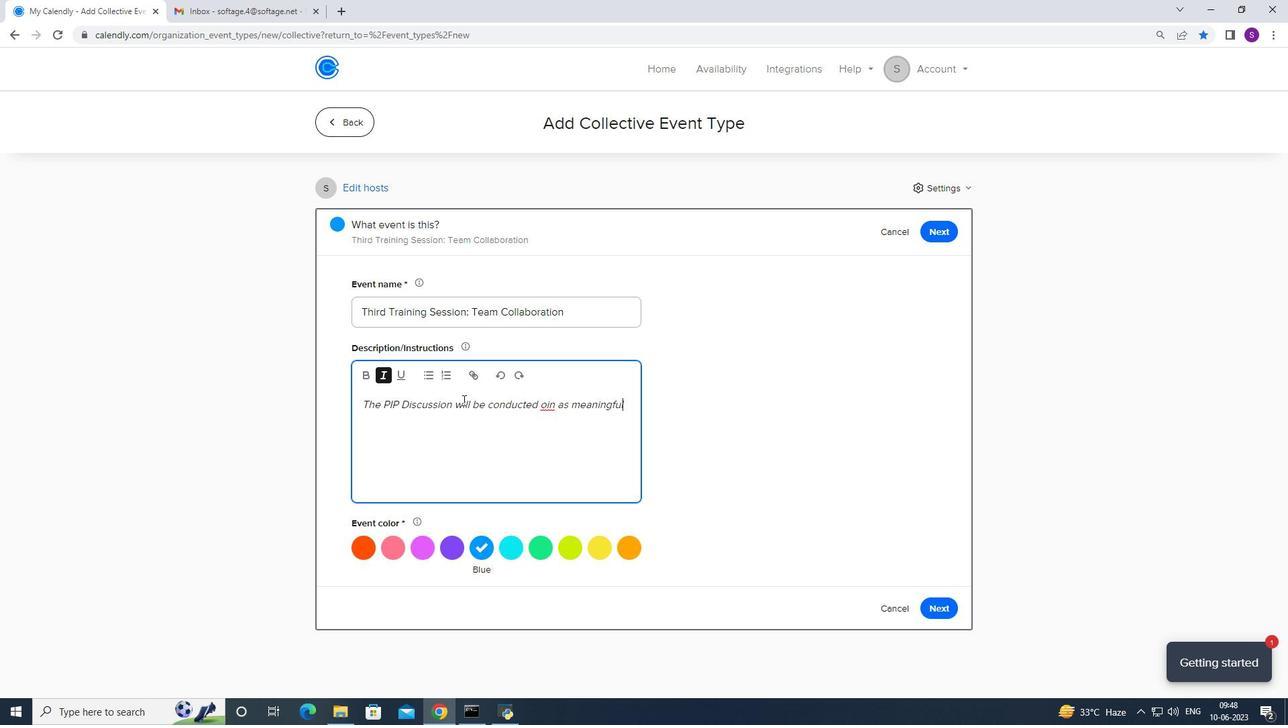 
Action: Mouse moved to (551, 402)
Screenshot: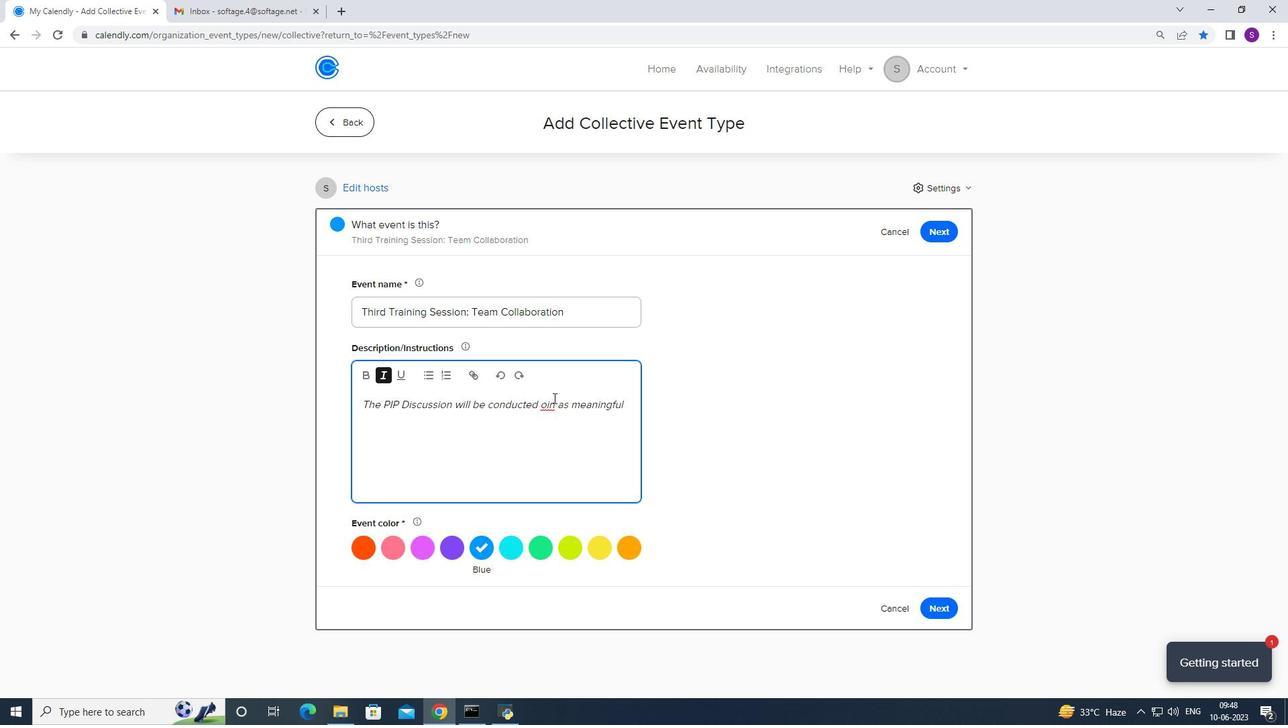 
Action: Mouse pressed right at (551, 402)
Screenshot: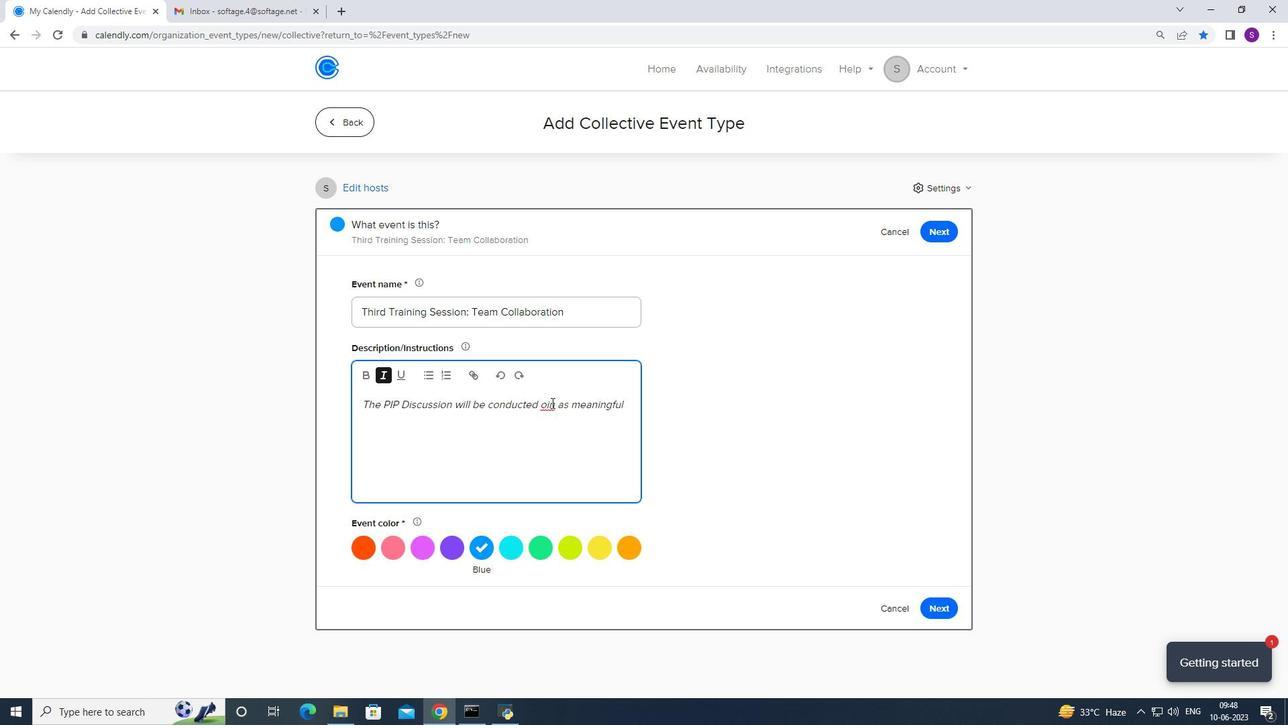 
Action: Mouse moved to (545, 394)
Screenshot: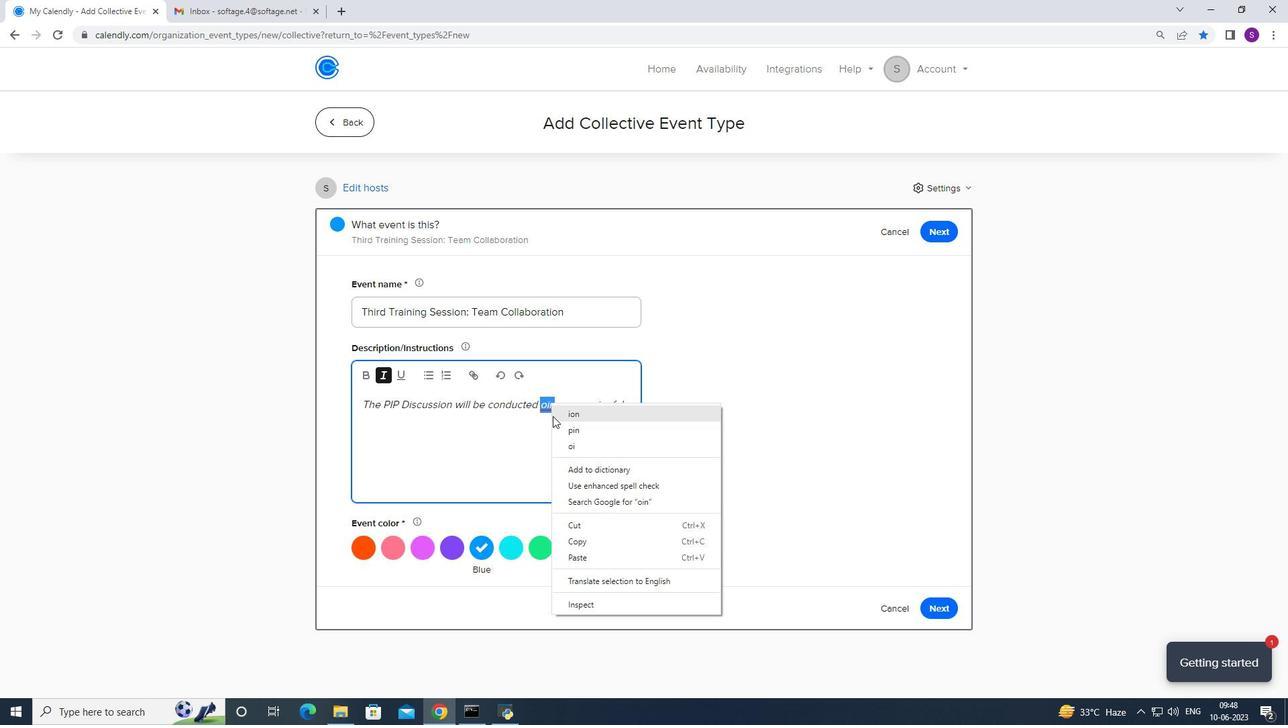 
Action: Mouse pressed left at (545, 394)
Screenshot: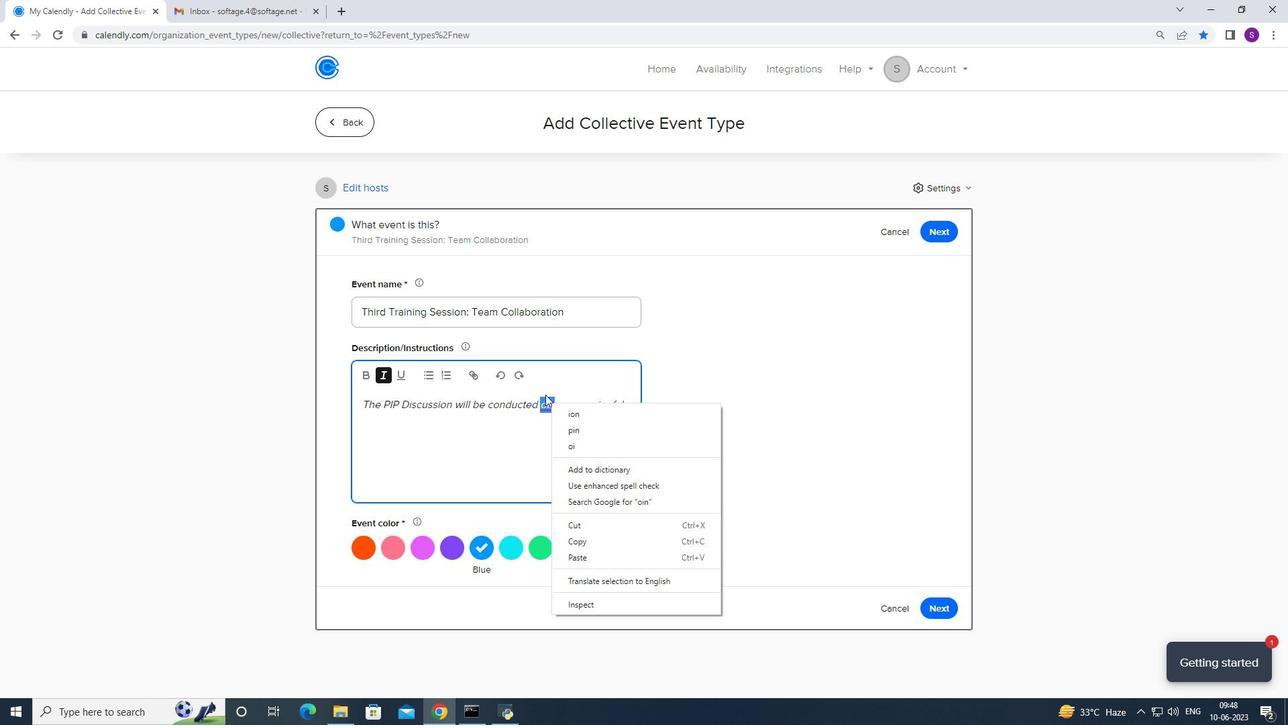 
Action: Mouse moved to (545, 398)
Screenshot: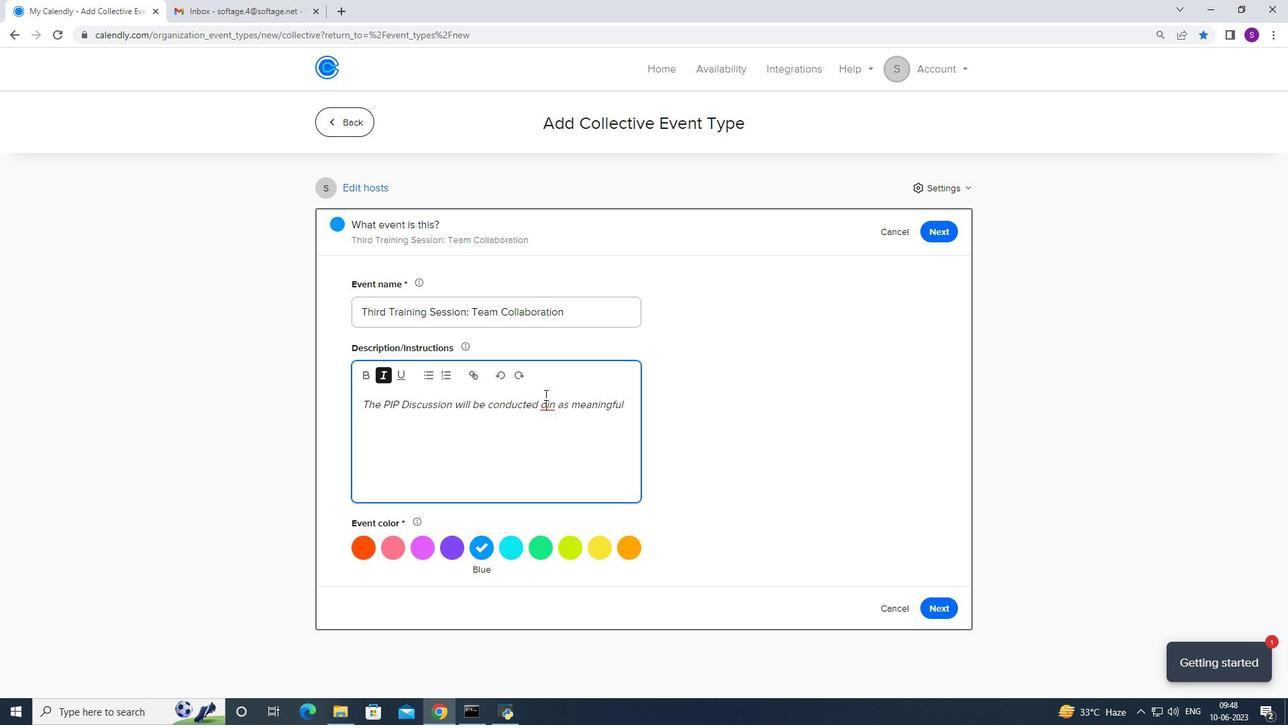 
Action: Mouse pressed left at (545, 398)
Screenshot: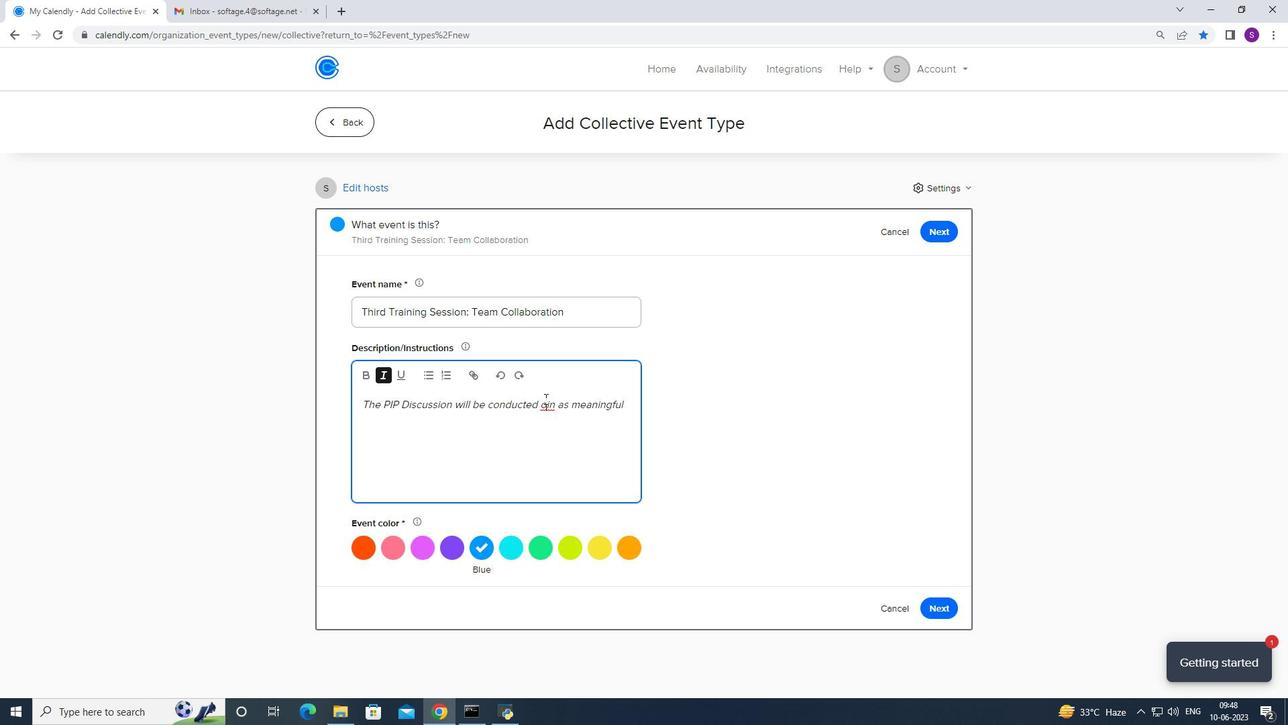 
Action: Key pressed <Key.backspace>
Screenshot: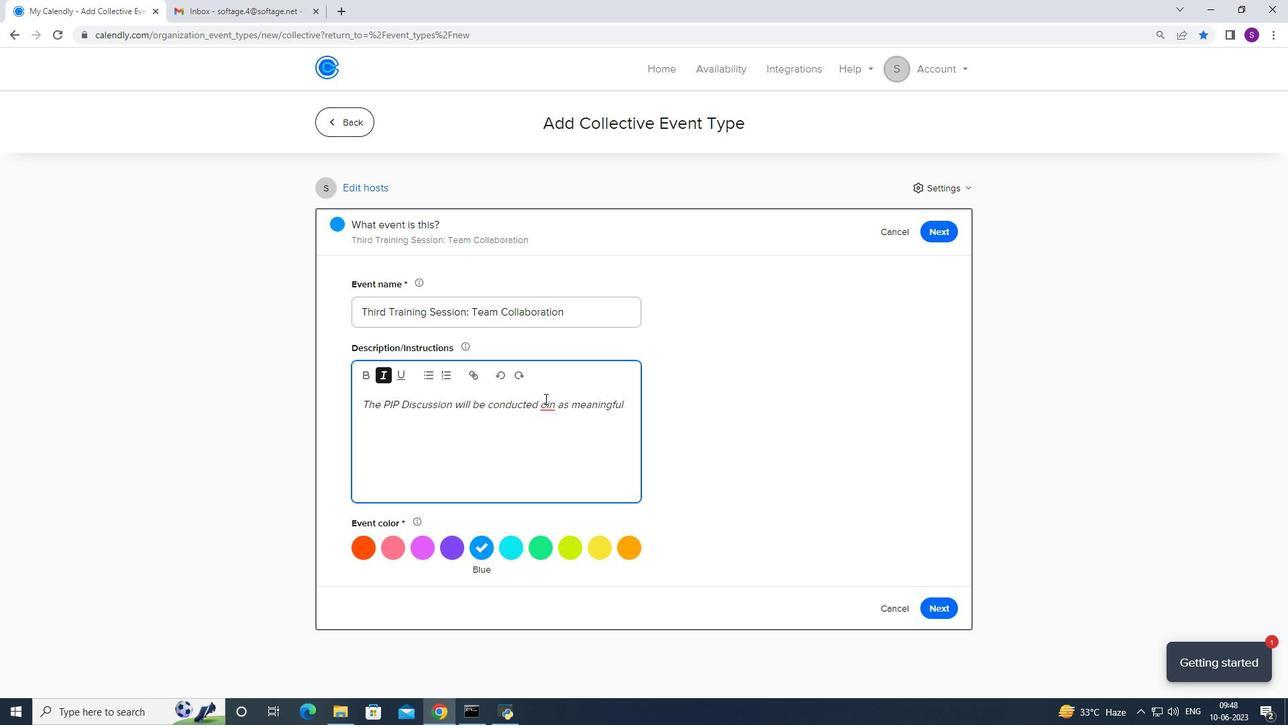 
Action: Mouse moved to (560, 404)
Screenshot: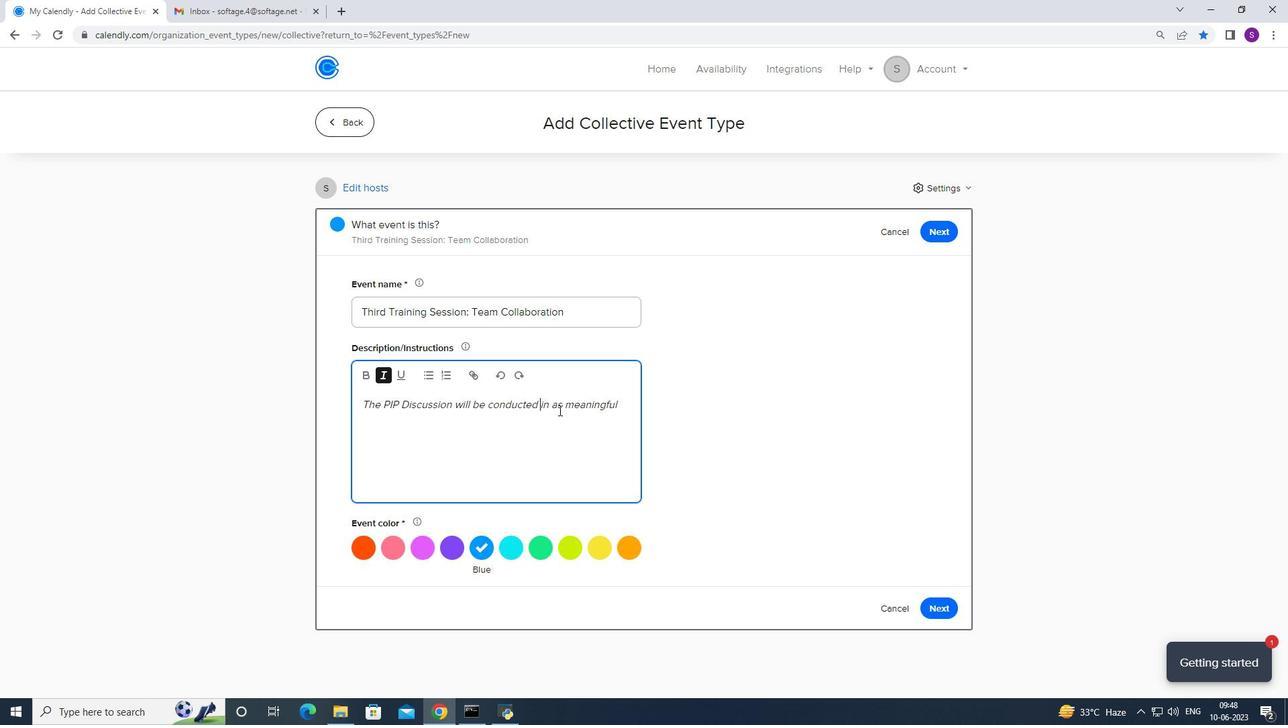 
Action: Mouse pressed left at (560, 404)
Screenshot: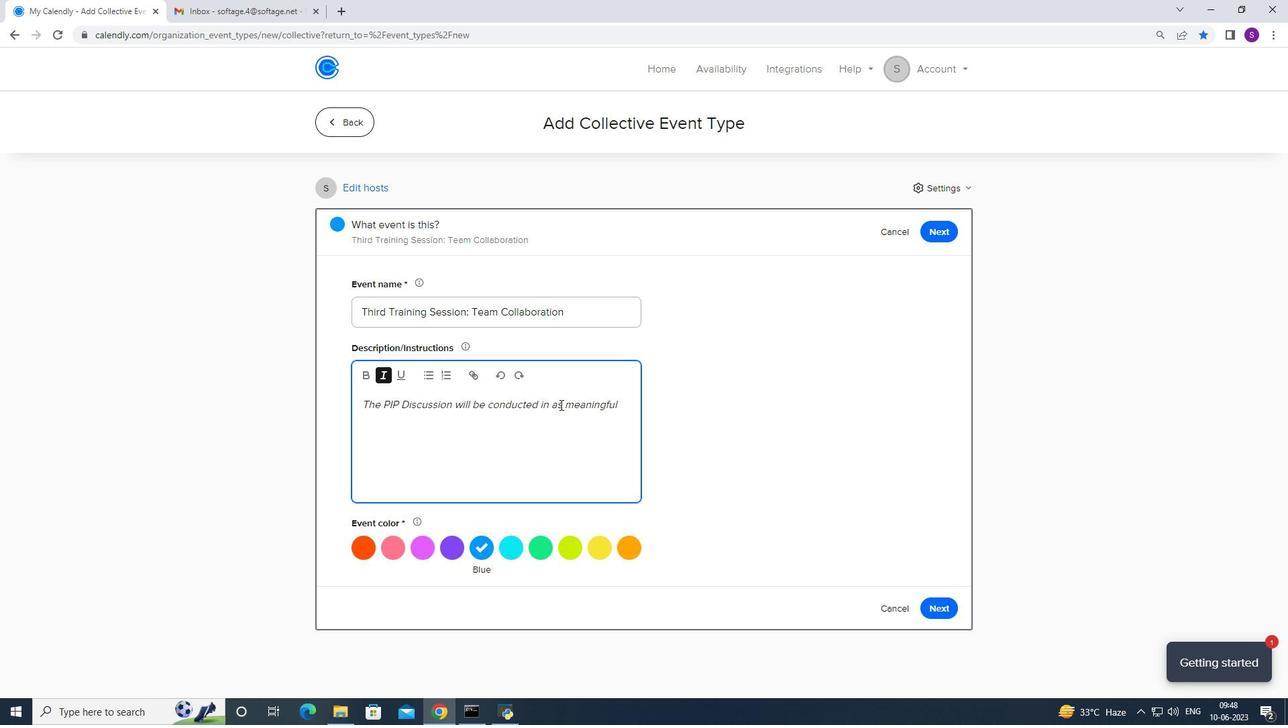 
Action: Key pressed <Key.backspace>
Screenshot: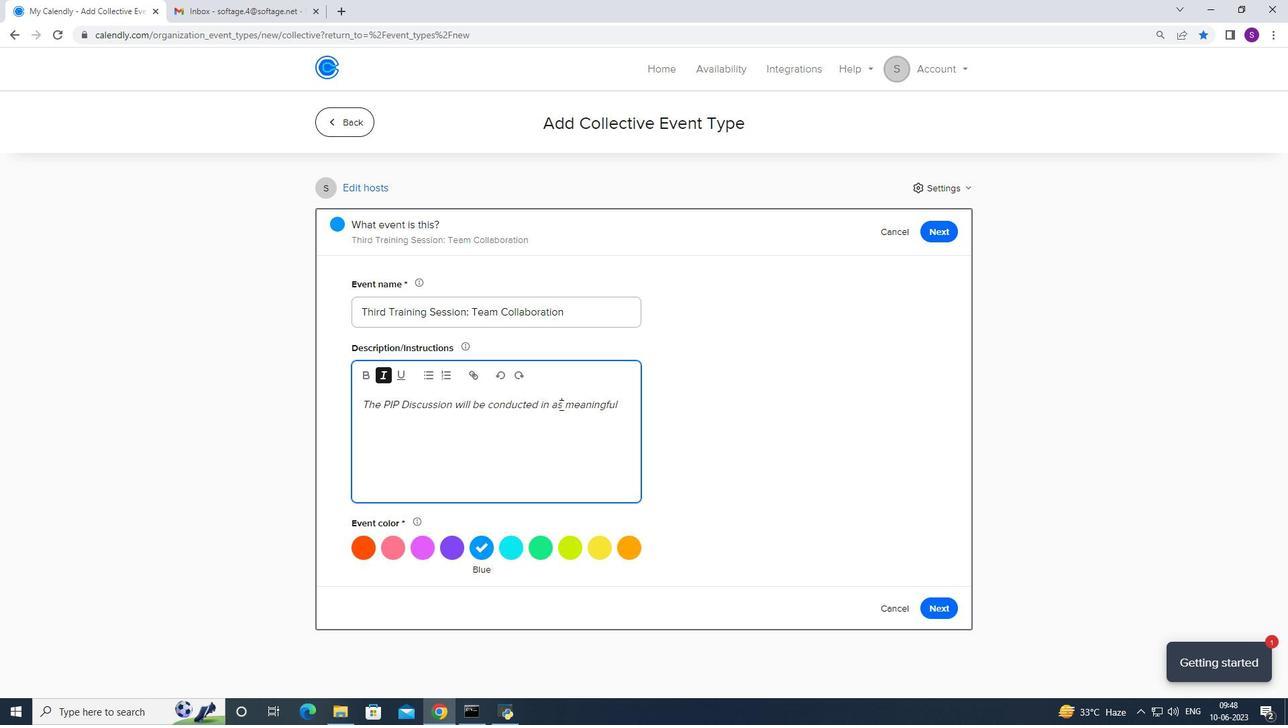 
Action: Mouse moved to (638, 411)
Screenshot: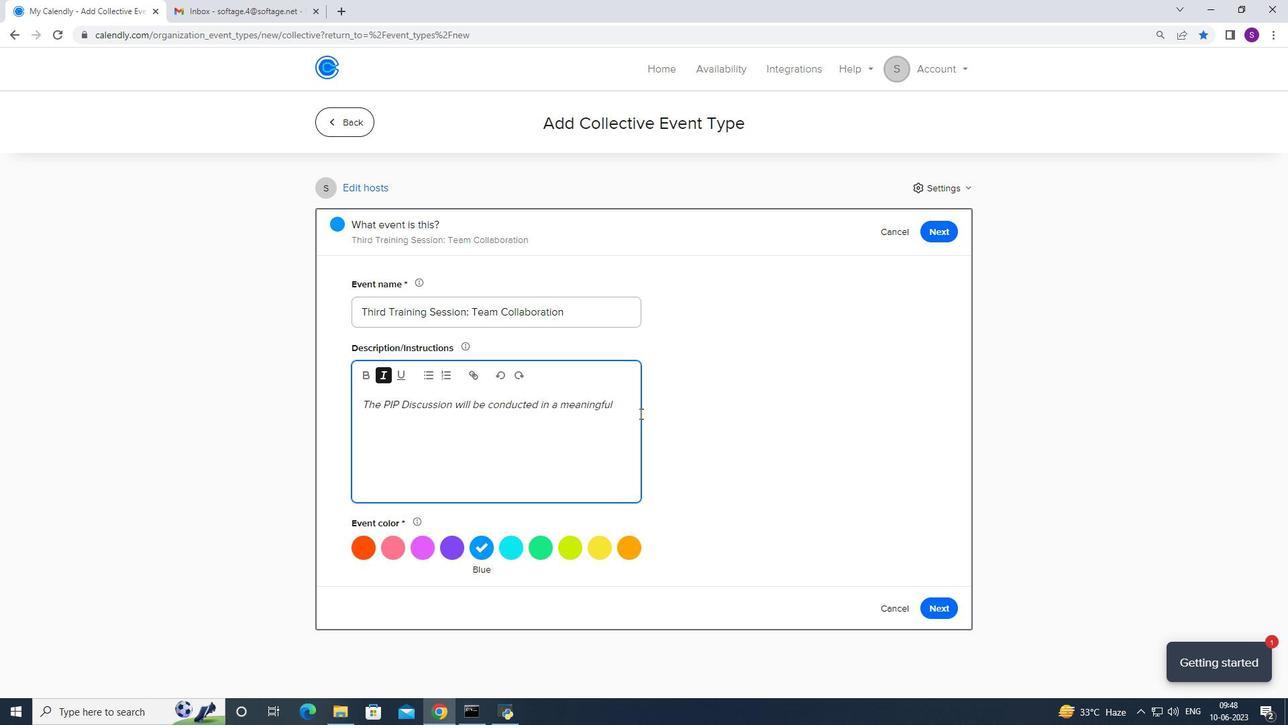 
Action: Mouse pressed left at (638, 411)
Screenshot: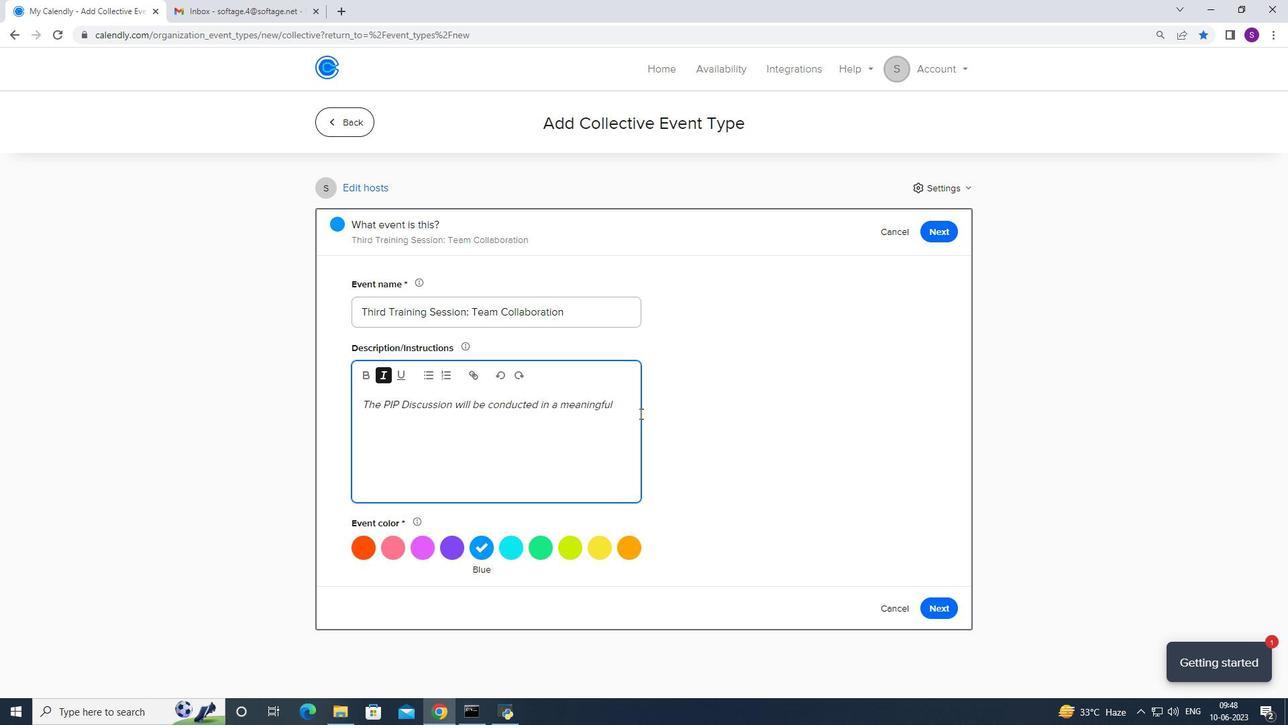 
Action: Mouse moved to (623, 415)
Screenshot: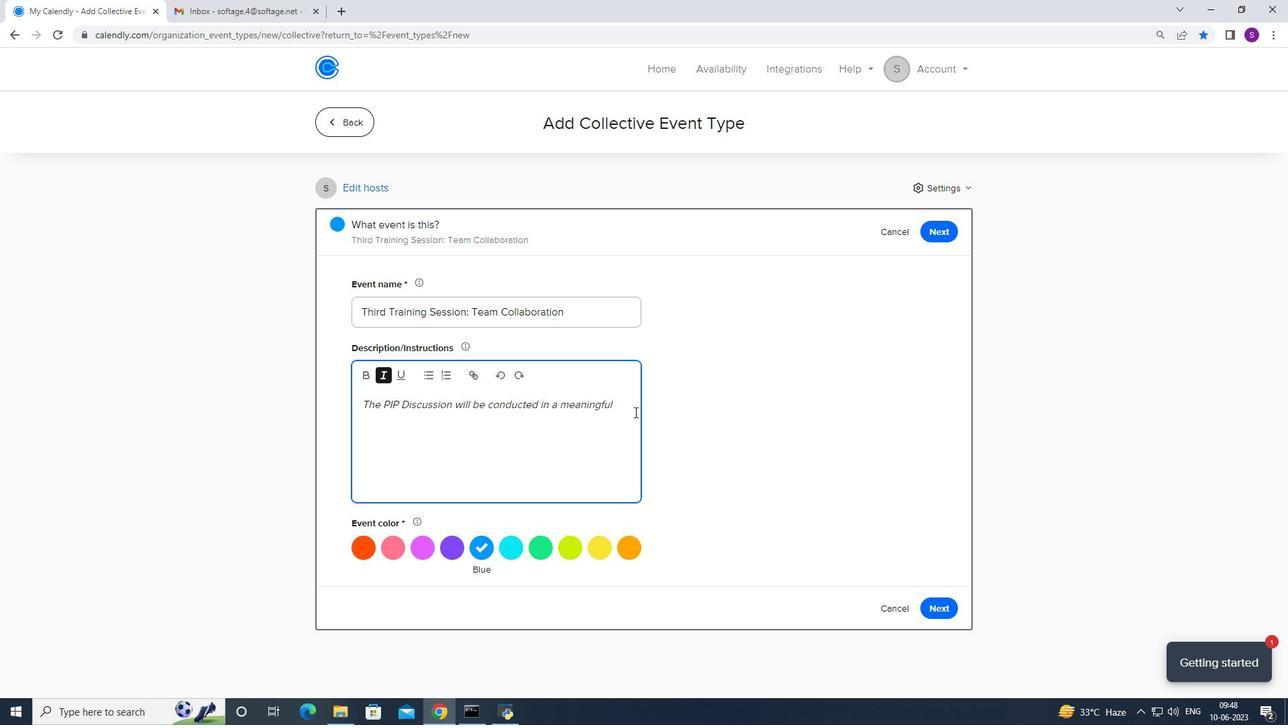 
Action: Key pressed manner.<Key.space>ensuring<Key.space>that<Key.space>the<Key.space>employee<Key.space>feed<Key.backspace>ls<Key.space>heard<Key.space>and<Key.space>valued,<Key.backspace>.<Key.caps_lock>T<Key.caps_lock>he<Key.space>ultimate<Key.space>goakl=<Key.backspace><Key.backspace><Key.backspace><Key.backspace>al<Key.space>is<Key.space>to<Key.space>create<Key.space>a<Key.space>supportive<Key.space>environment<Key.space>that<Key.space>encourages<Key.space>groewth<Key.space><Key.backspace><Key.backspace><Key.backspace><Key.backspace><Key.backspace>wth,<Key.space>self<Key.space>impt<Key.backspace>rovement<Key.space>and<Key.space>the<Key.space>attainment<Key.space>of<Key.space>desired<Key.space>perd<Key.backspace>=<Key.backspace>formance<Key.space>levels.
Screenshot: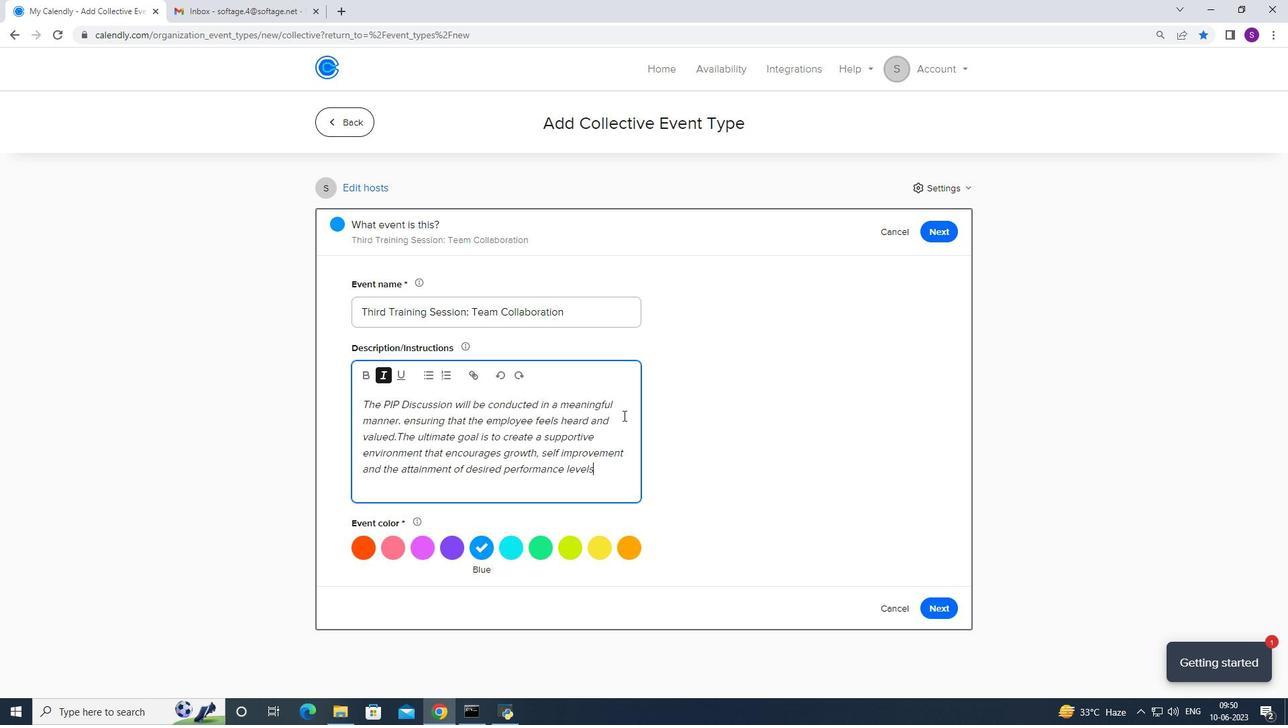 
Action: Mouse moved to (413, 503)
Screenshot: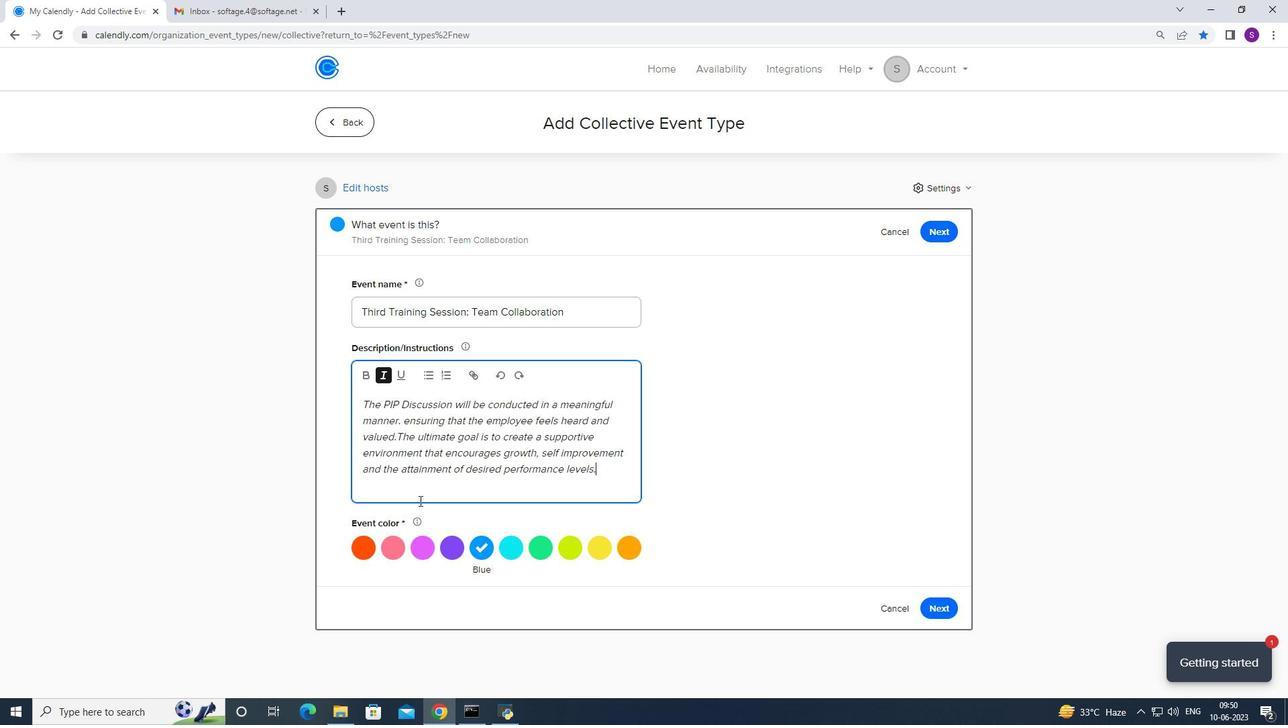 
Action: Mouse scrolled (413, 502) with delta (0, 0)
Screenshot: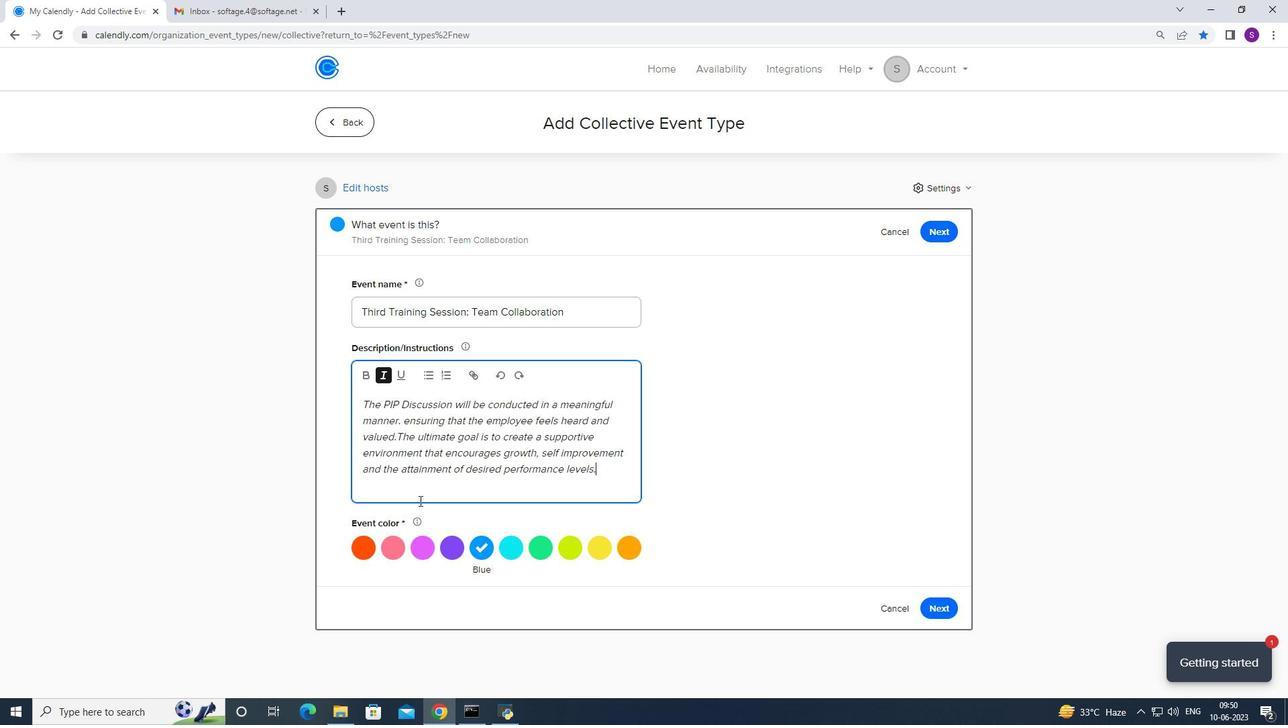 
Action: Mouse moved to (941, 604)
Screenshot: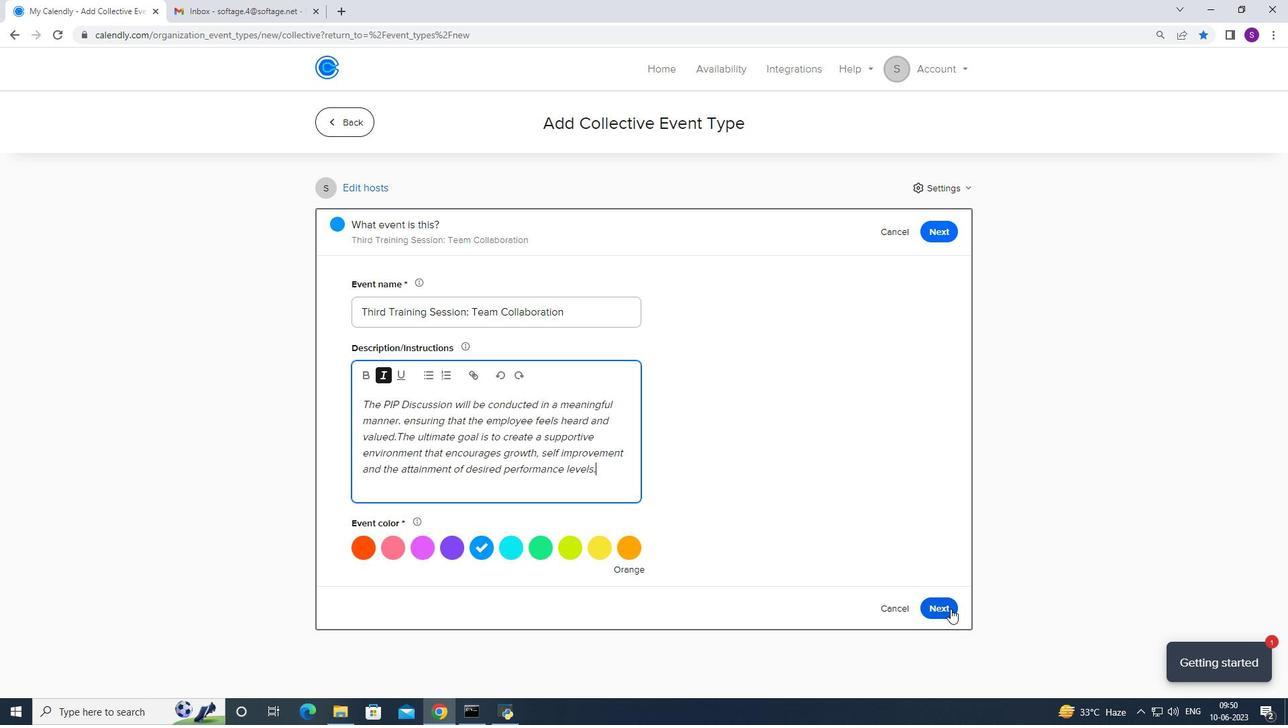 
Action: Mouse pressed left at (941, 604)
Screenshot: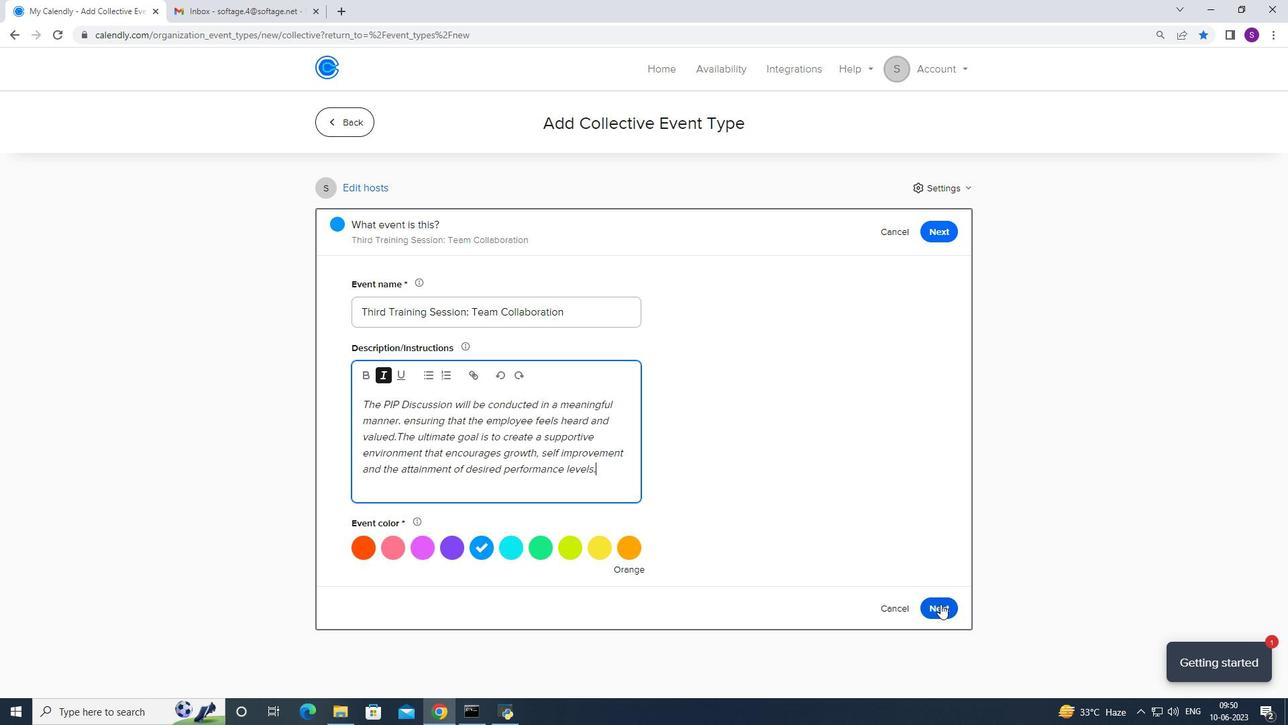 
Action: Mouse moved to (516, 371)
Screenshot: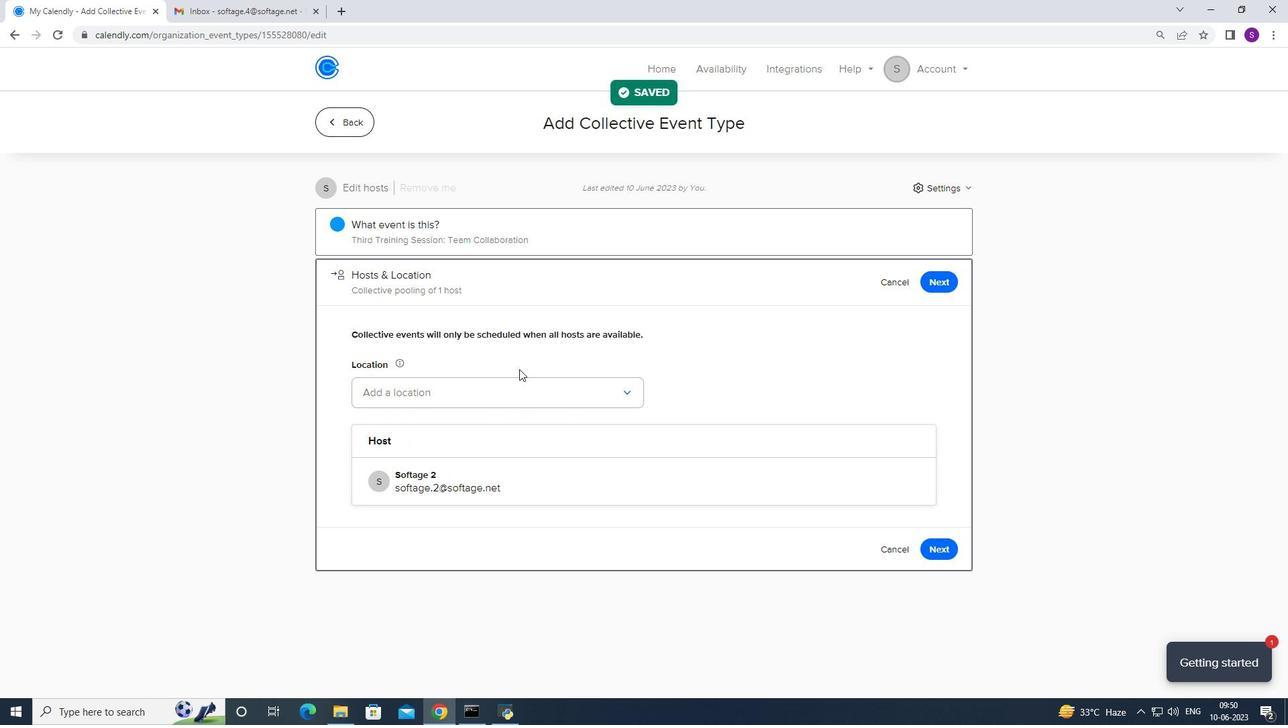 
Action: Mouse pressed left at (516, 371)
Screenshot: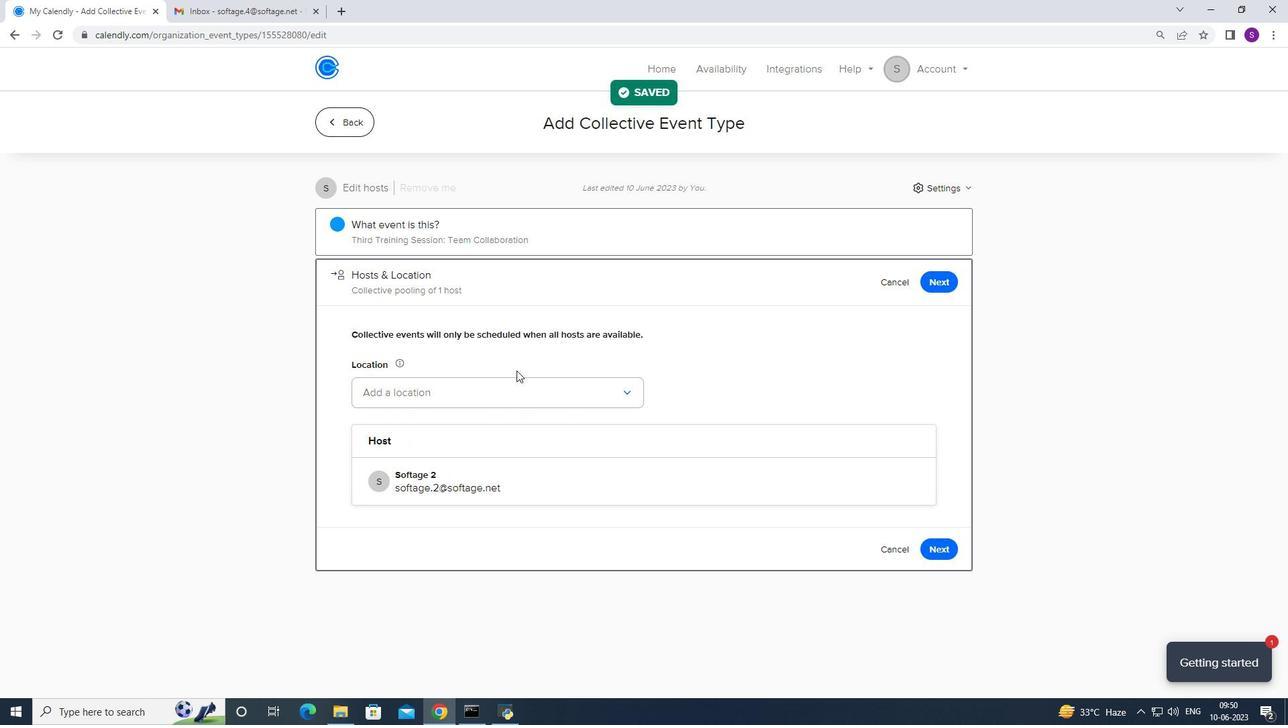 
Action: Mouse moved to (460, 382)
Screenshot: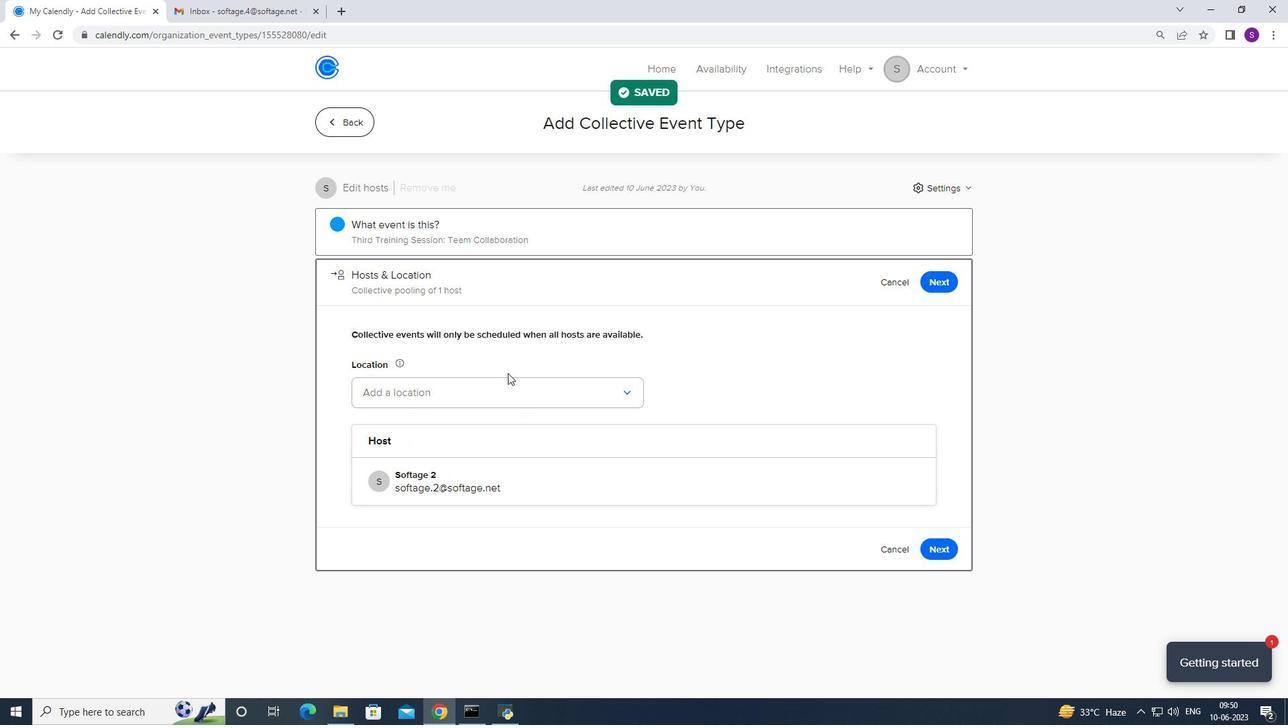 
Action: Mouse pressed left at (460, 382)
Screenshot: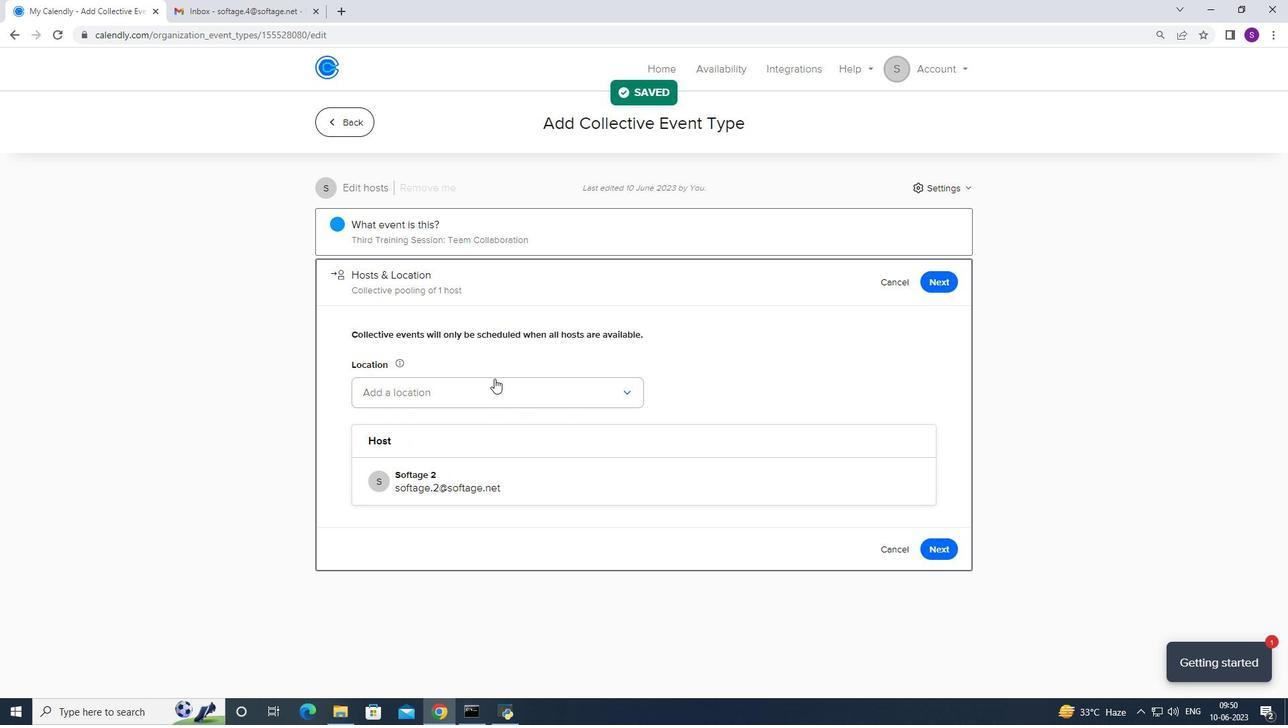 
Action: Mouse moved to (403, 422)
Screenshot: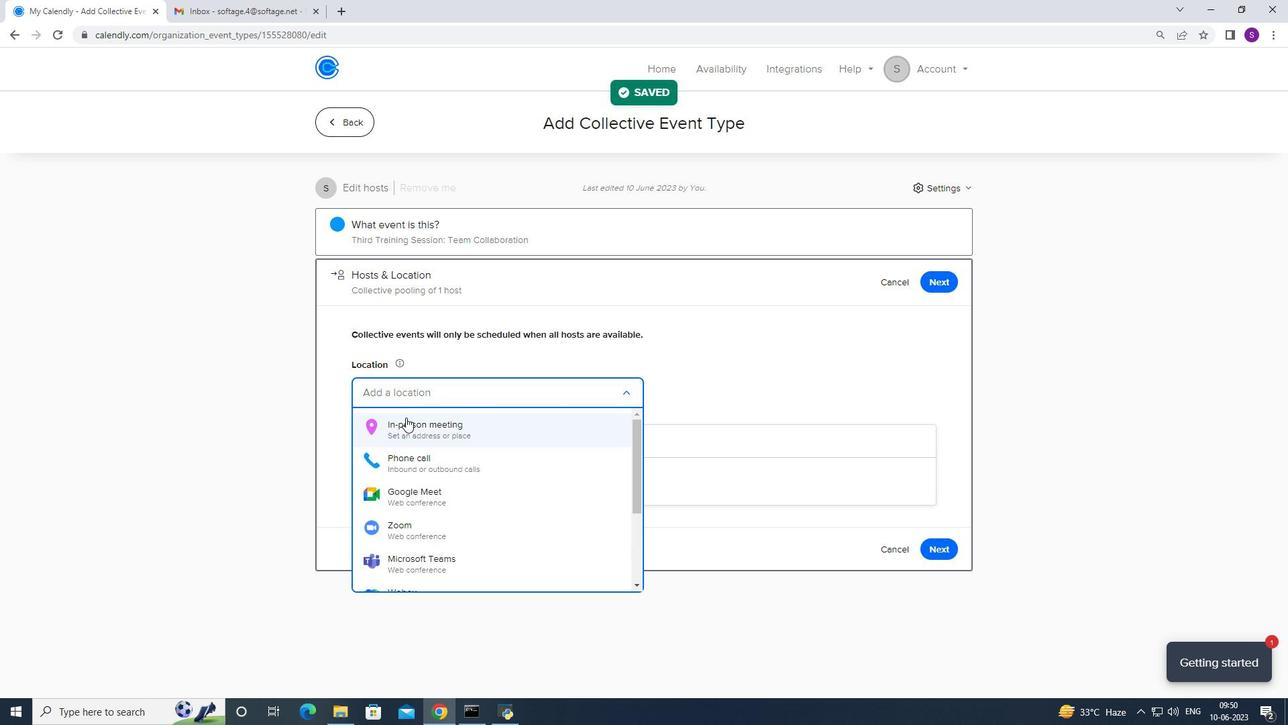 
Action: Mouse pressed left at (403, 422)
Screenshot: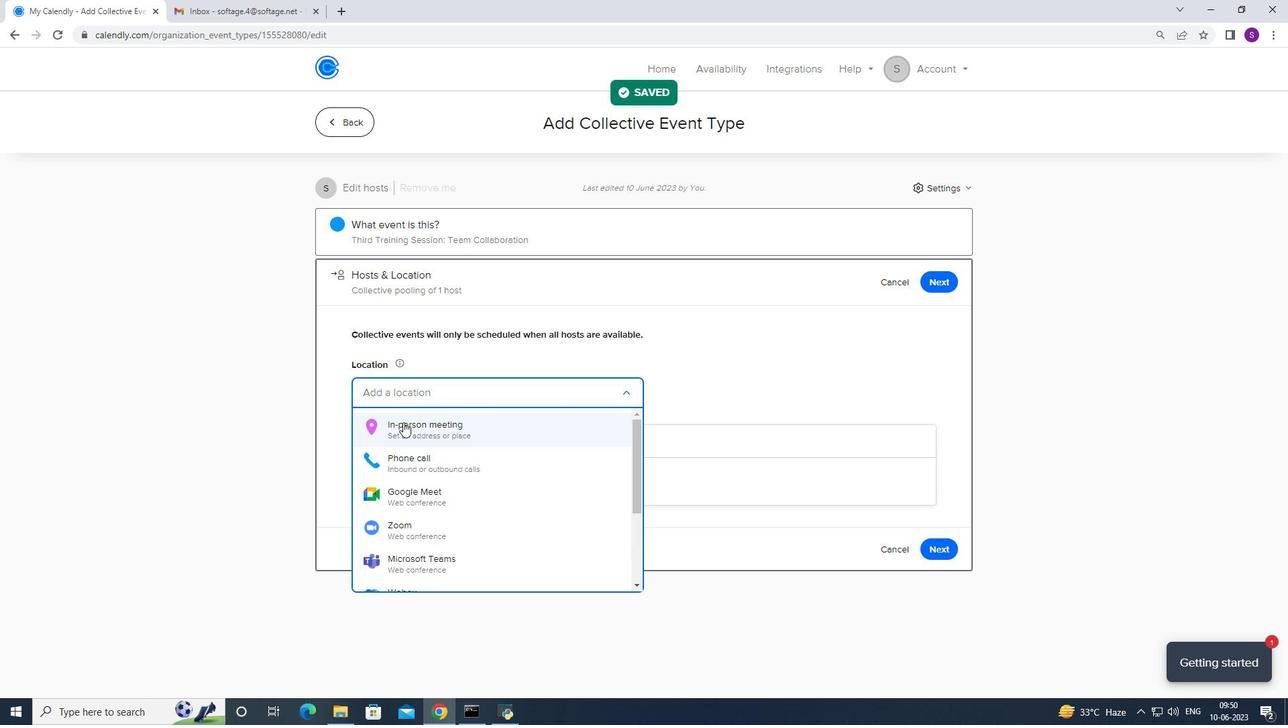 
Action: Mouse moved to (578, 204)
Screenshot: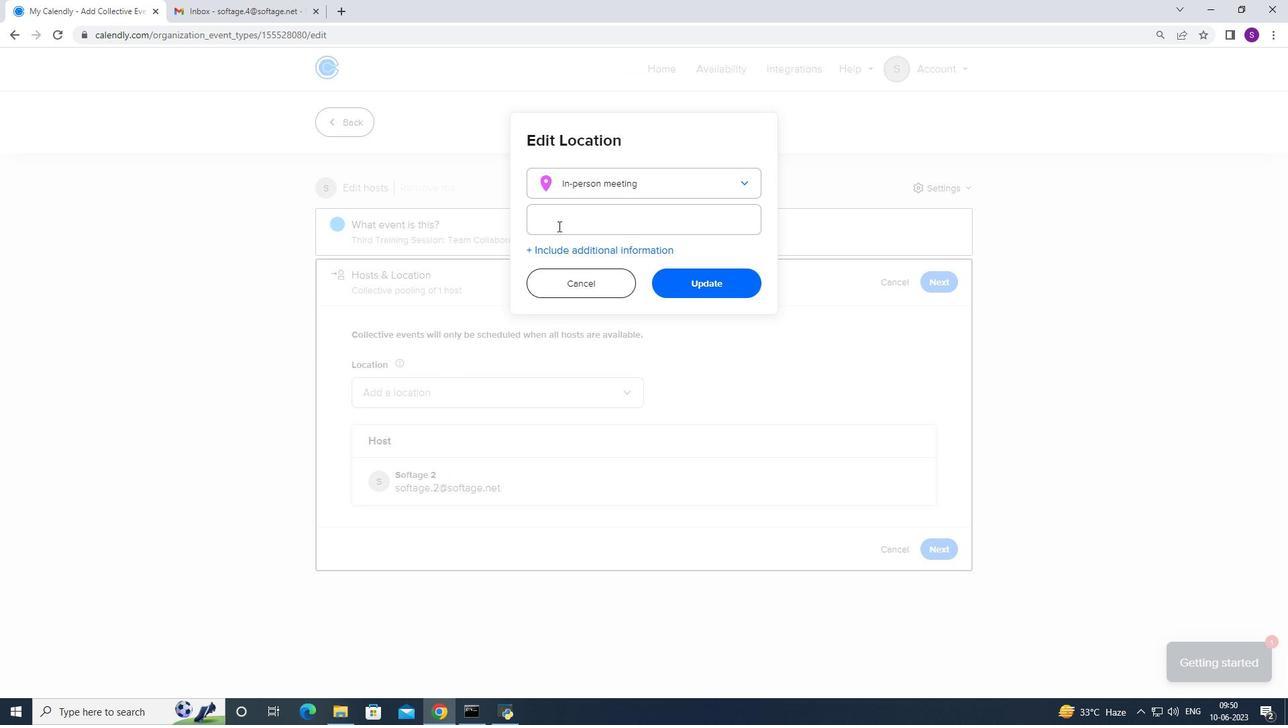
Action: Mouse pressed left at (578, 204)
Screenshot: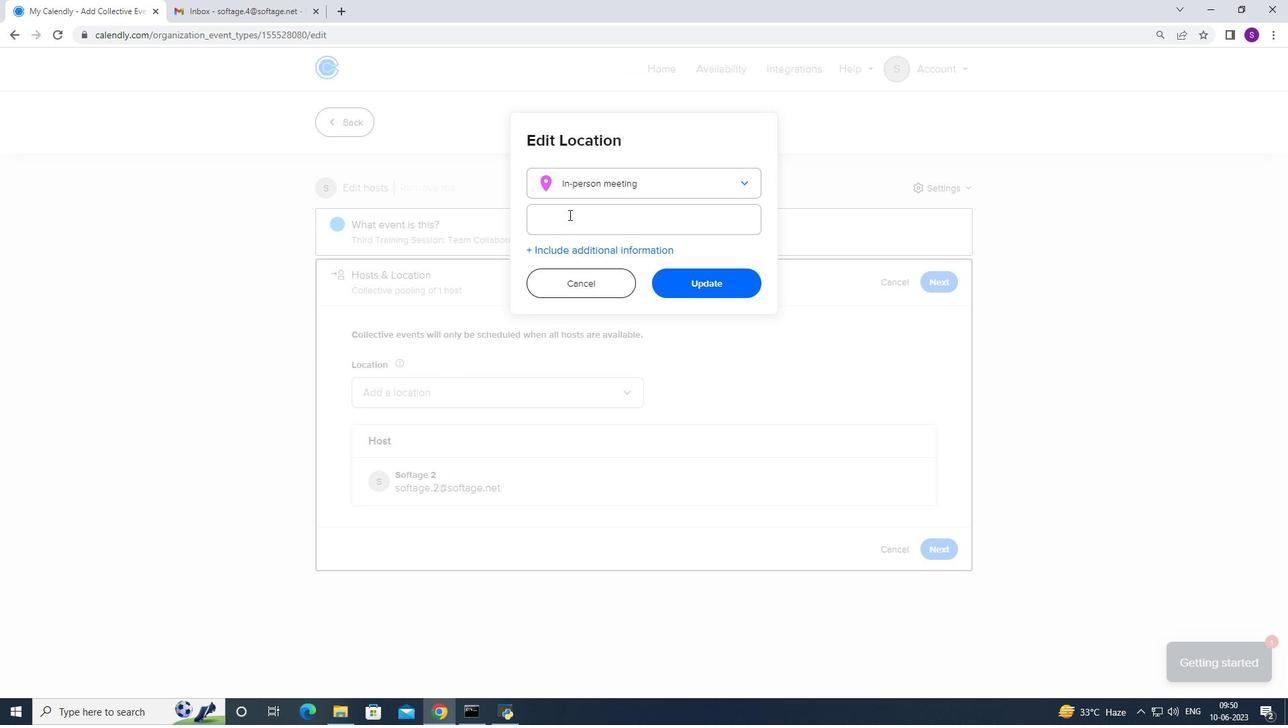 
Action: Mouse moved to (562, 232)
Screenshot: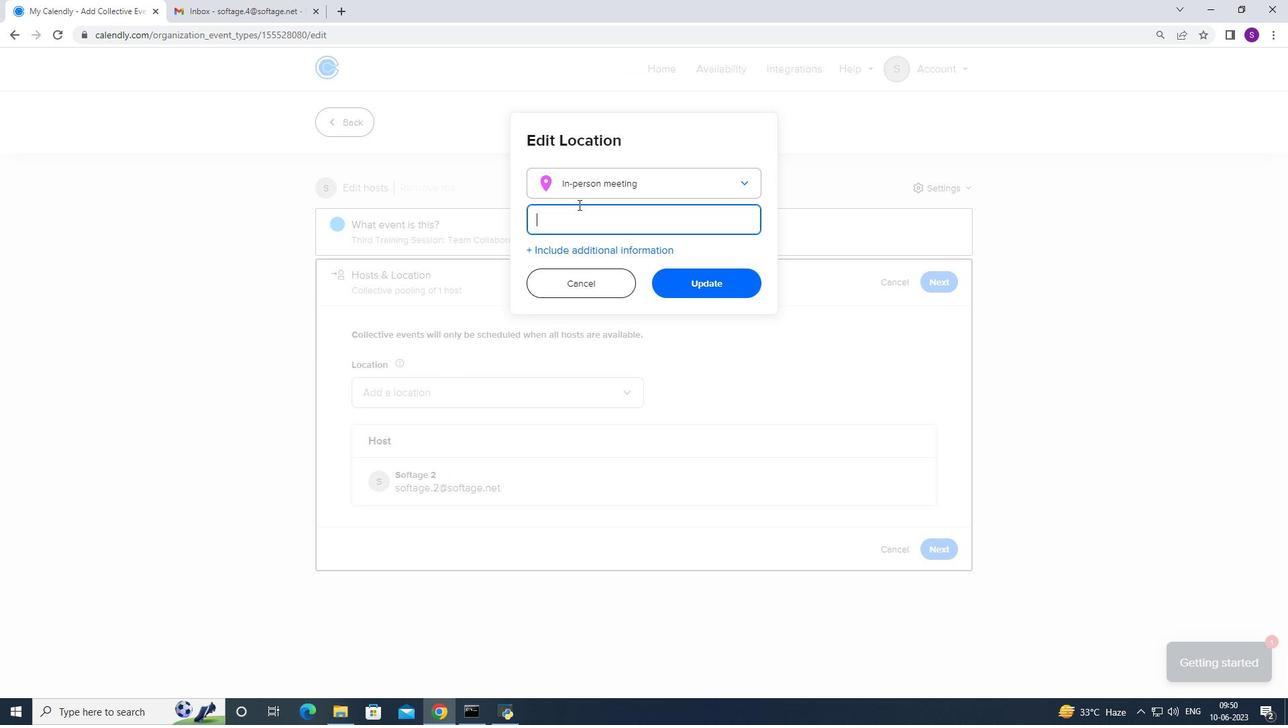 
Action: Key pressed <Key.caps_lock>B
Screenshot: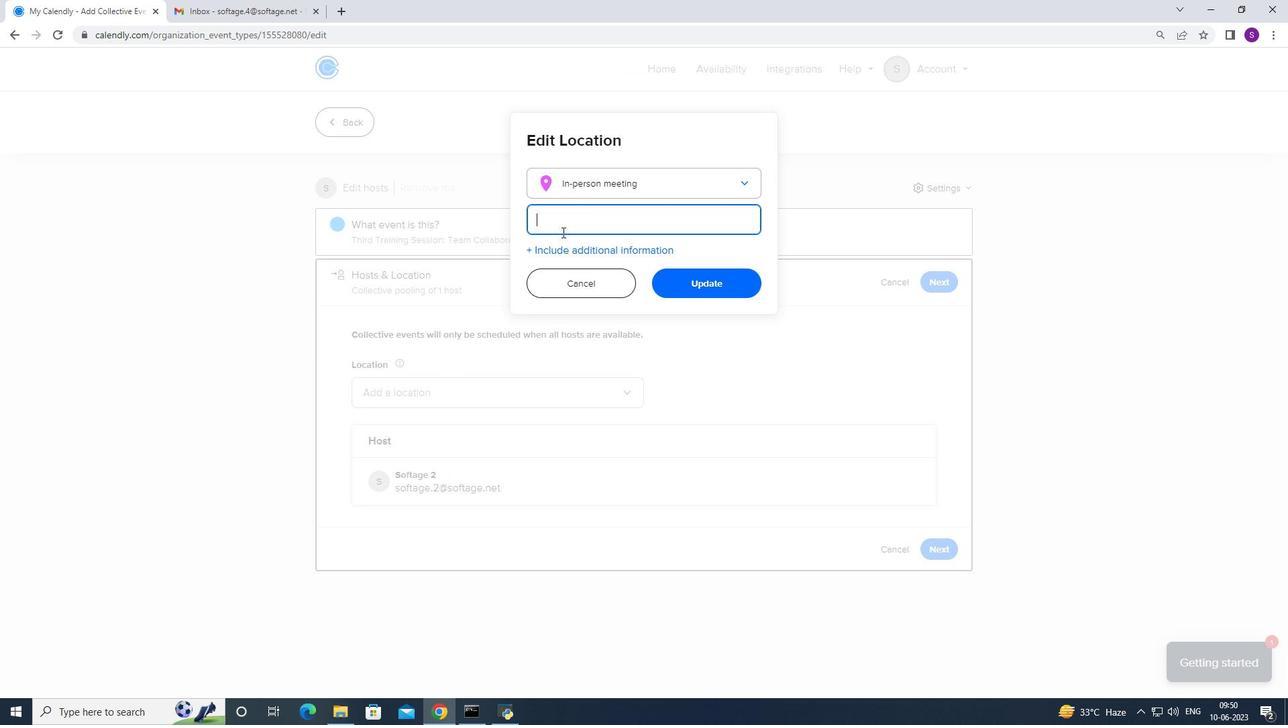 
Action: Mouse moved to (561, 232)
Screenshot: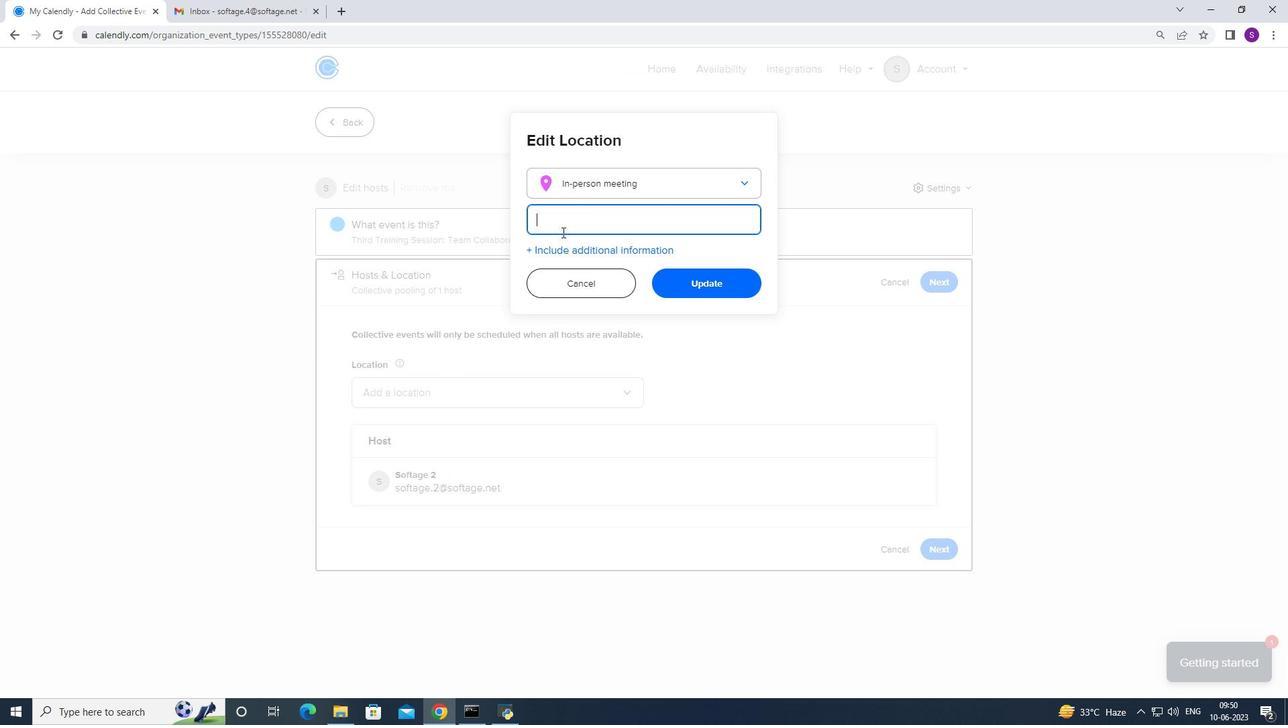 
Action: Key pressed <Key.caps_lock>el
Screenshot: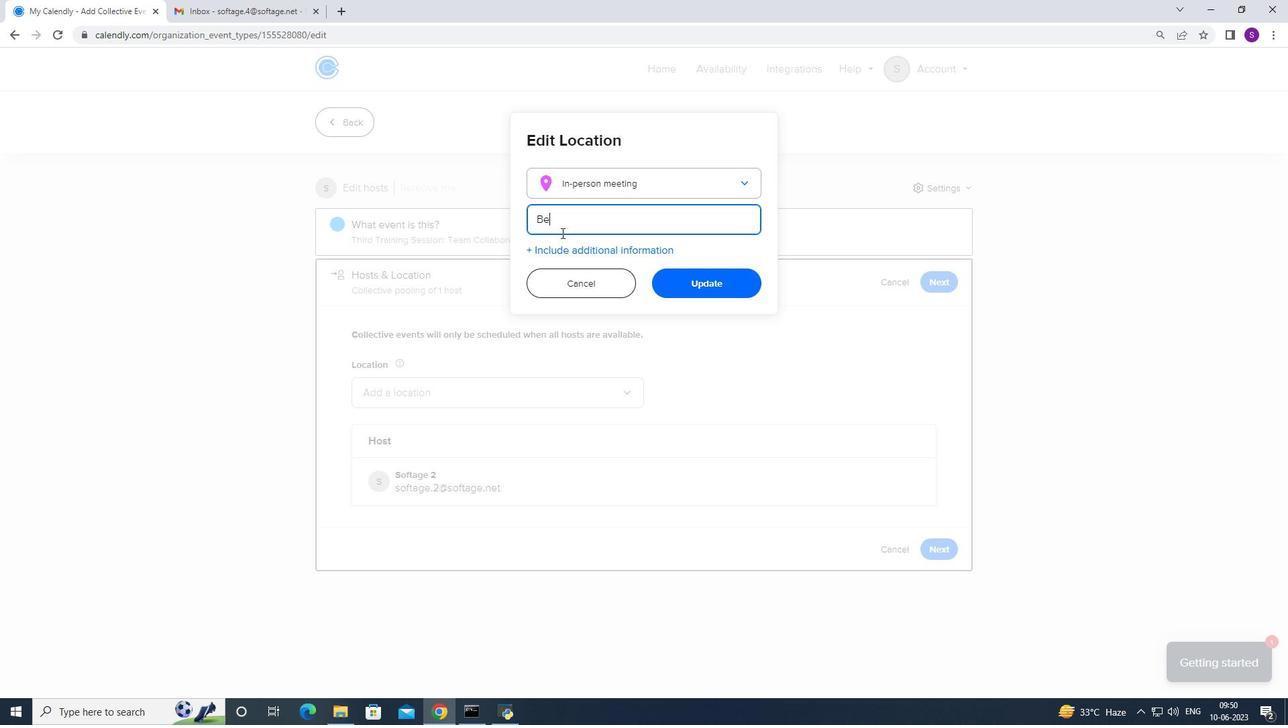 
Action: Mouse moved to (561, 232)
Screenshot: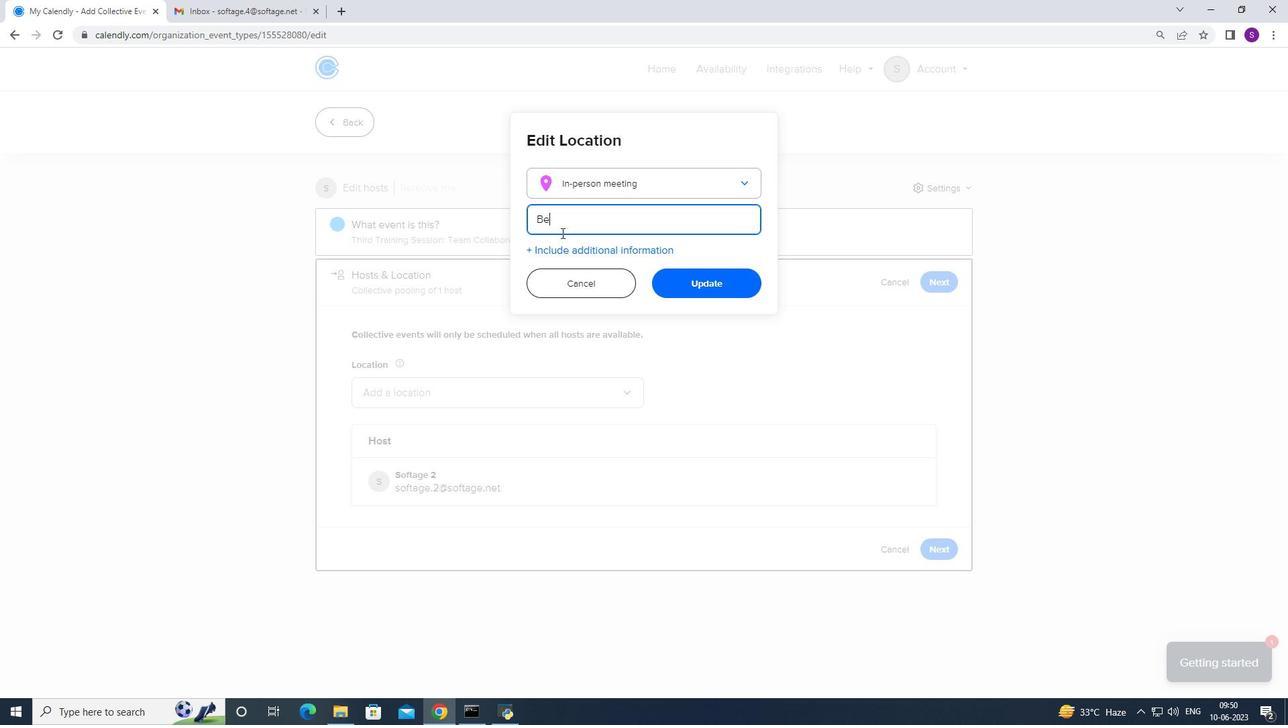 
Action: Key pressed g
Screenshot: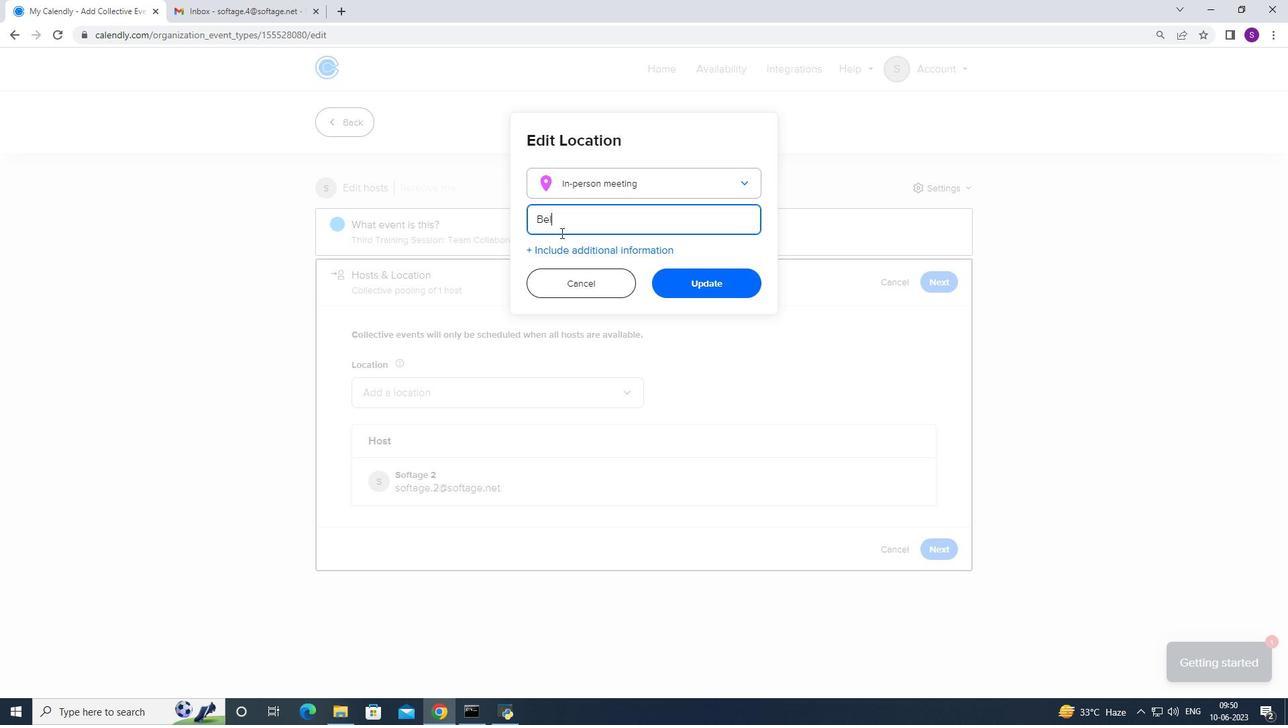 
Action: Mouse moved to (559, 233)
Screenshot: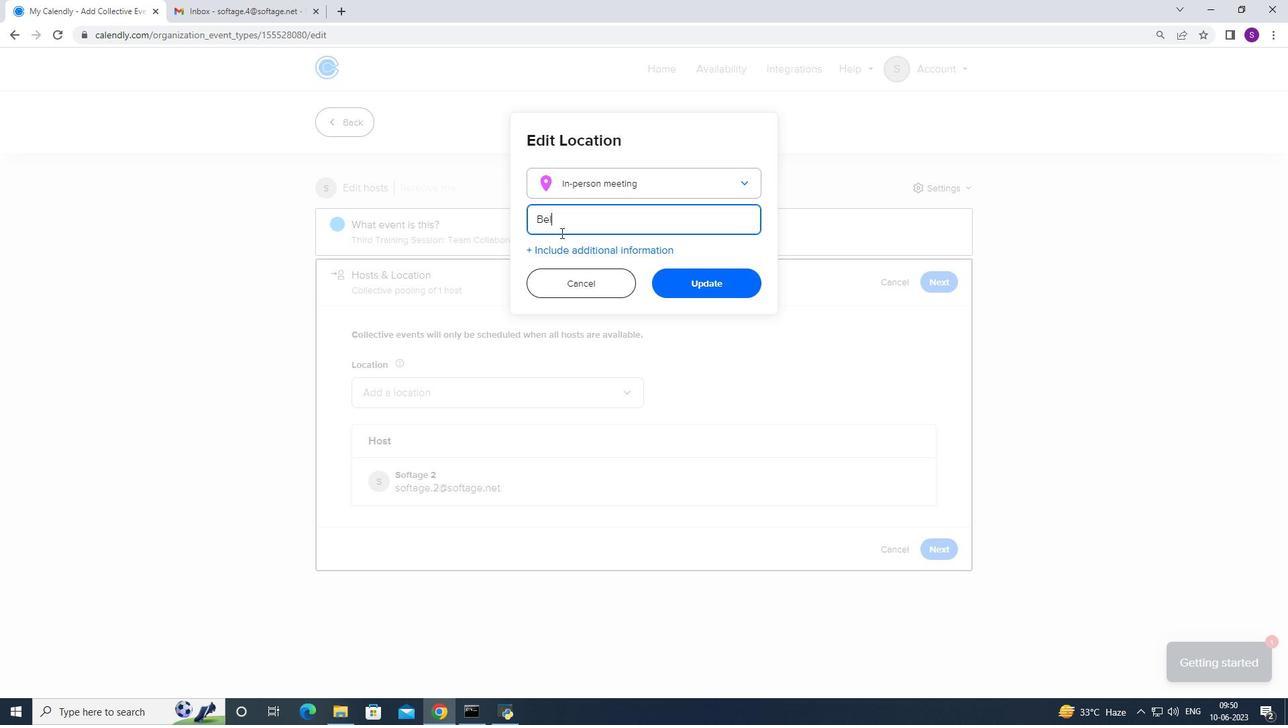 
Action: Key pressed rade,
Screenshot: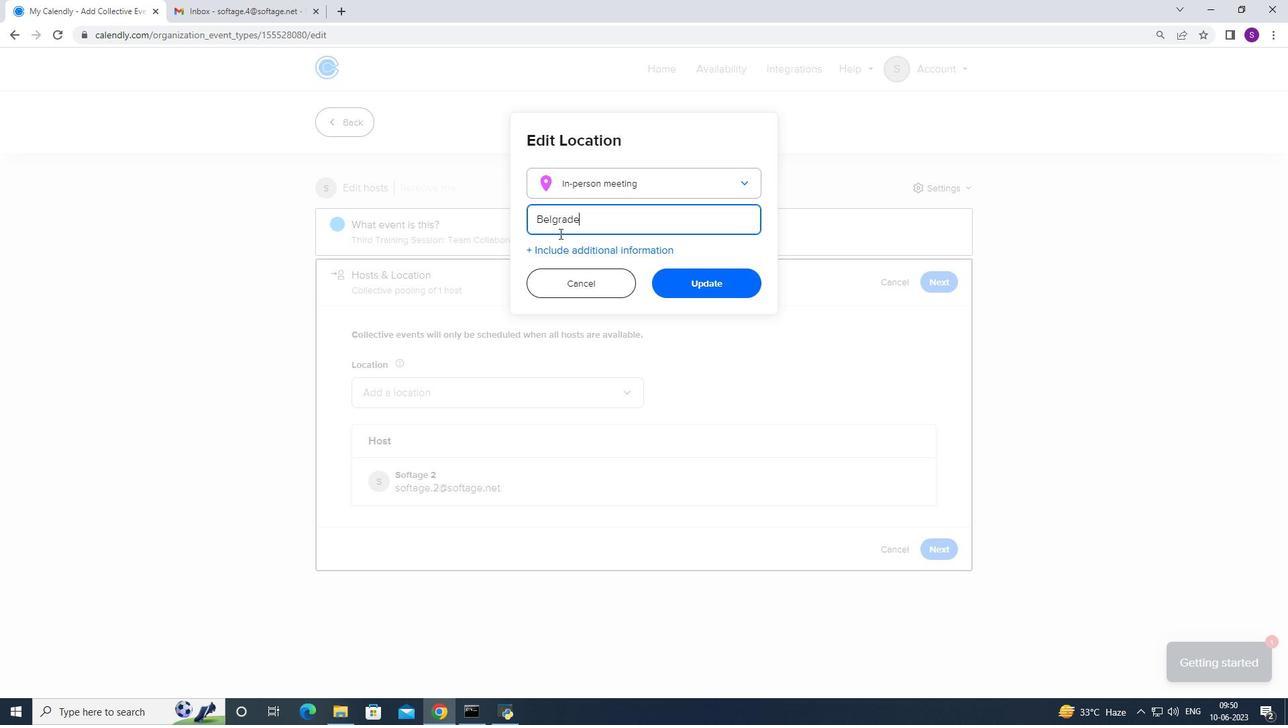 
Action: Mouse moved to (559, 233)
Screenshot: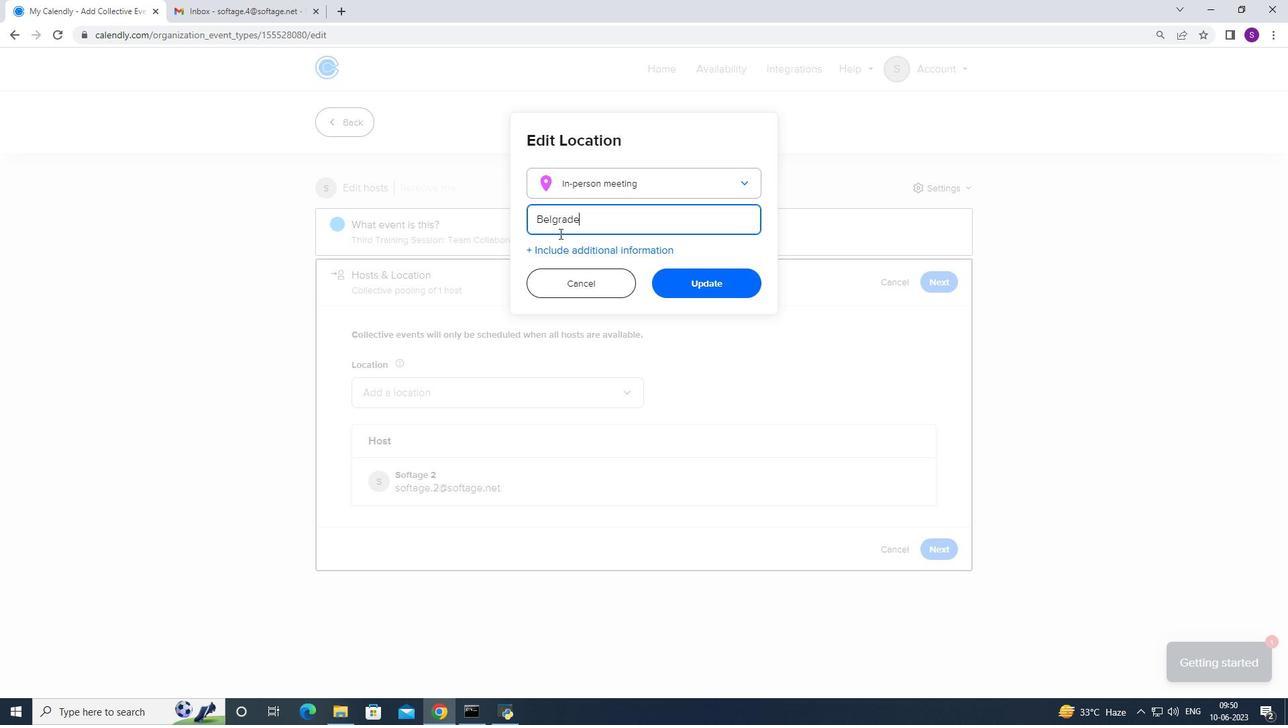 
Action: Key pressed <Key.space><Key.caps_lock>S
Screenshot: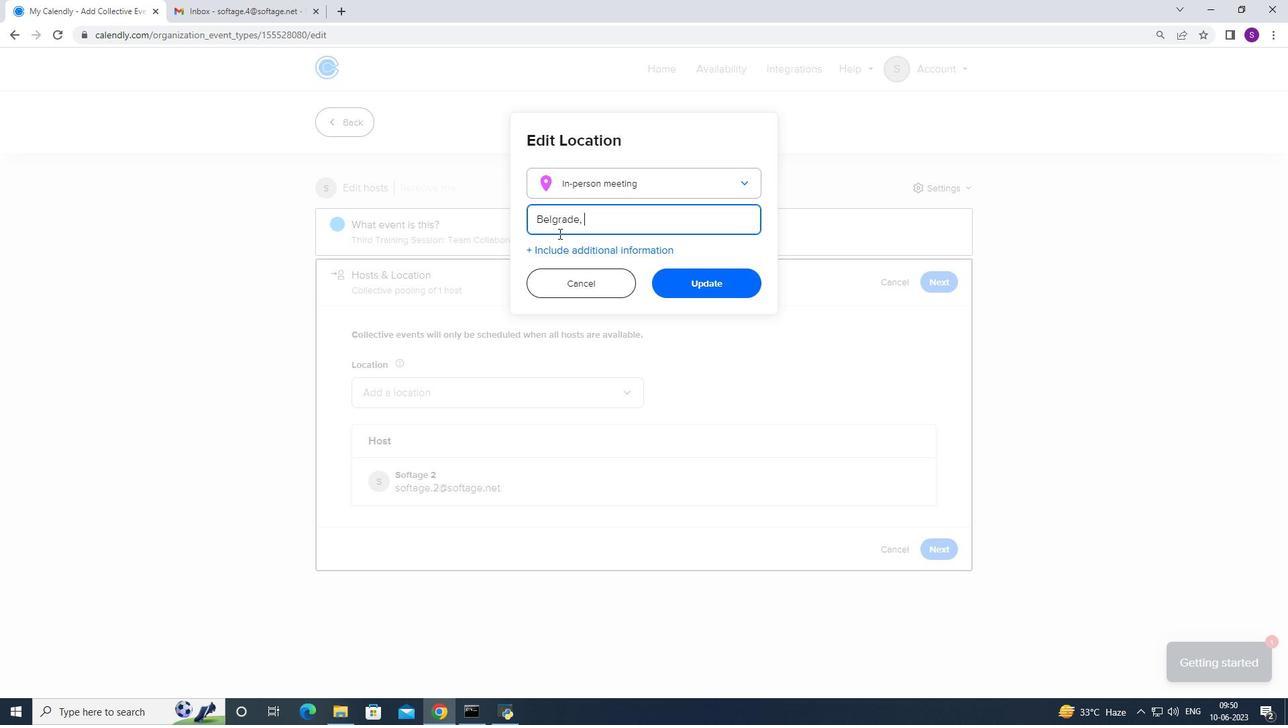 
Action: Mouse moved to (558, 234)
Screenshot: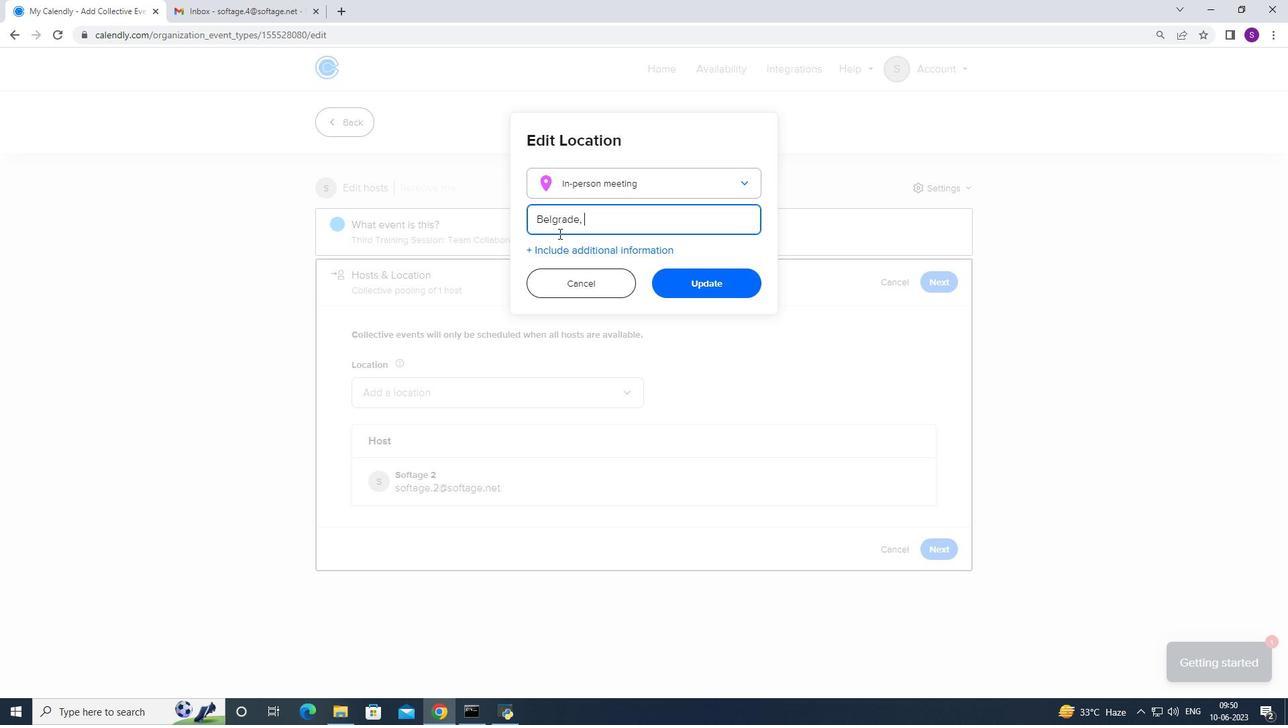 
Action: Key pressed <Key.caps_lock>erbvi
Screenshot: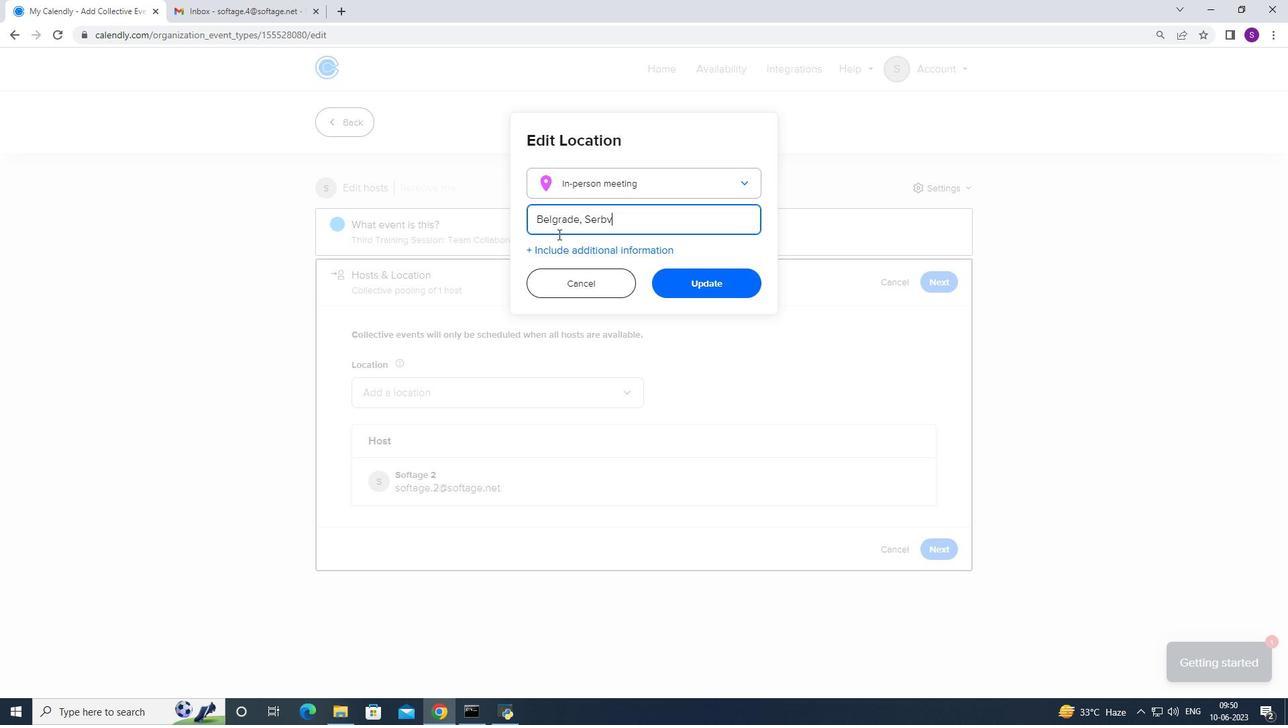
Action: Mouse moved to (558, 234)
Screenshot: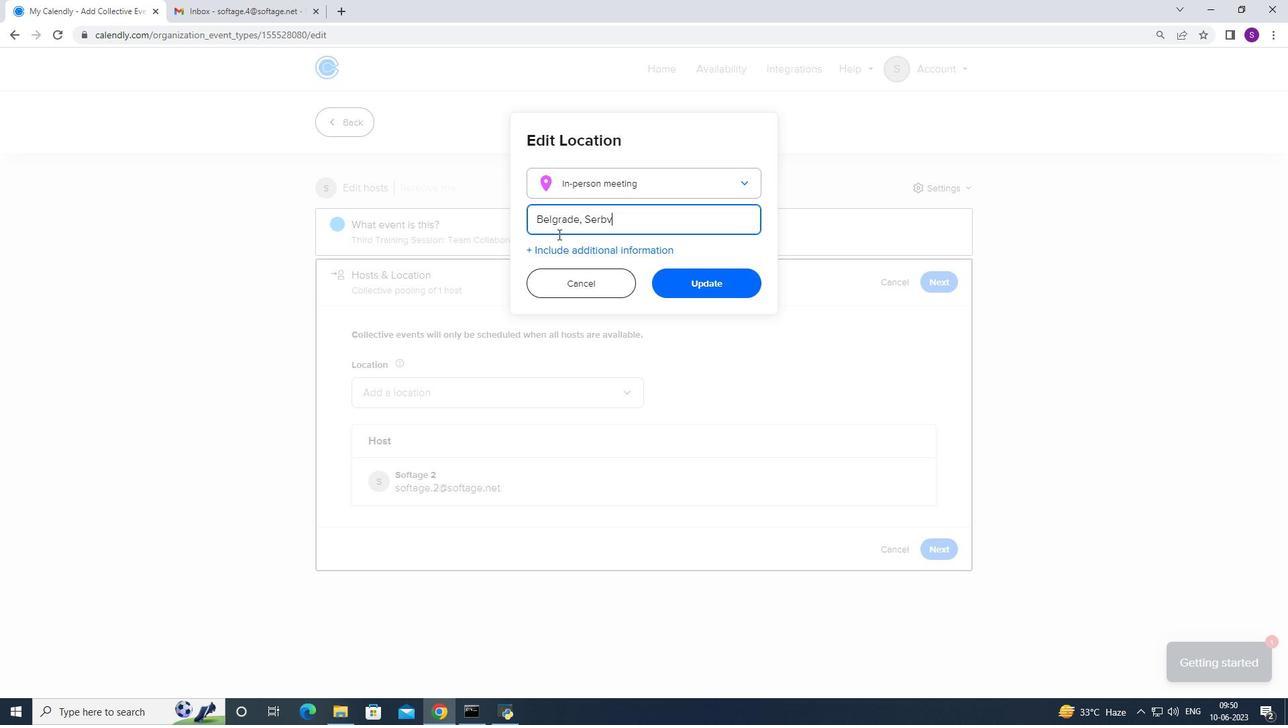 
Action: Key pressed a
Screenshot: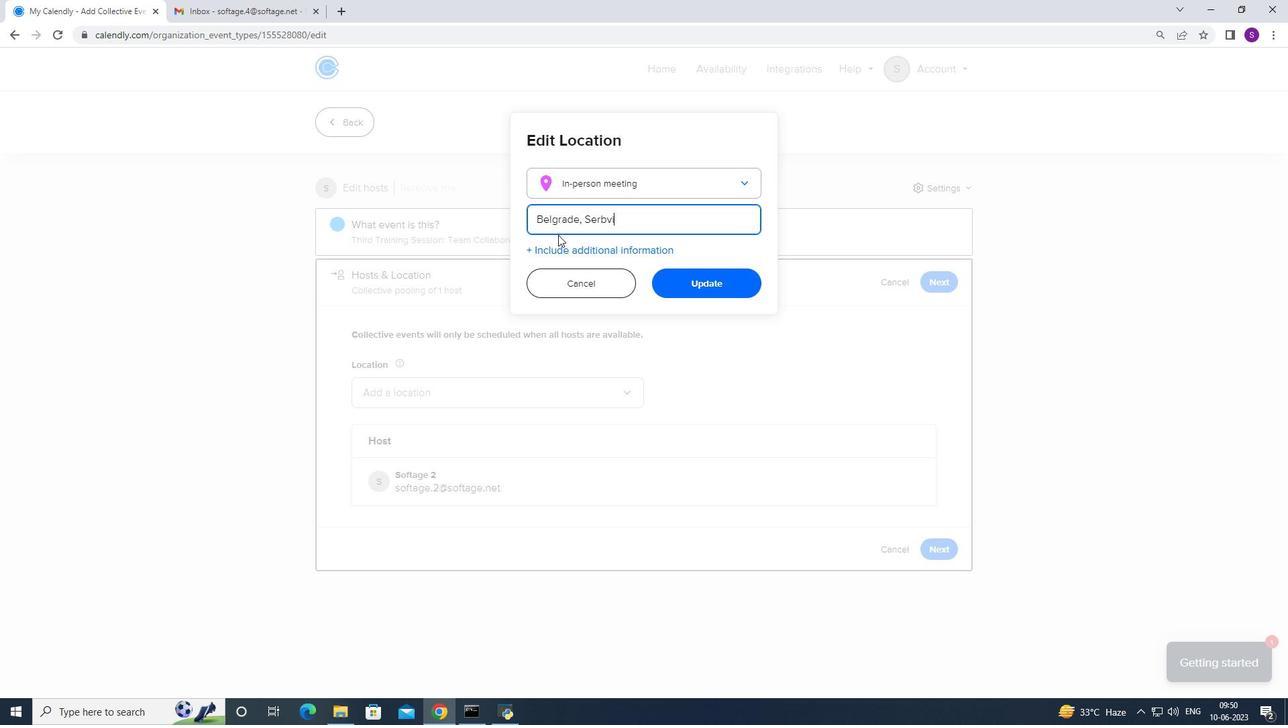 
Action: Mouse moved to (556, 234)
Screenshot: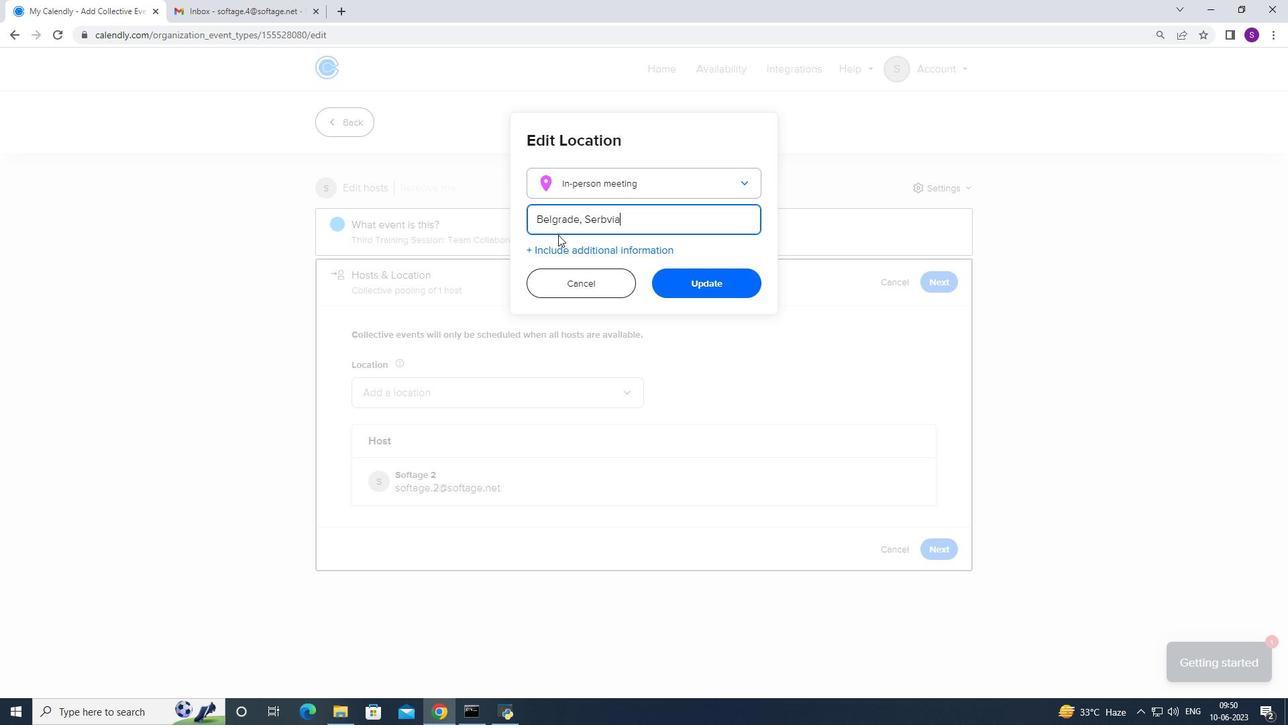 
Action: Key pressed <Key.backspace>
Screenshot: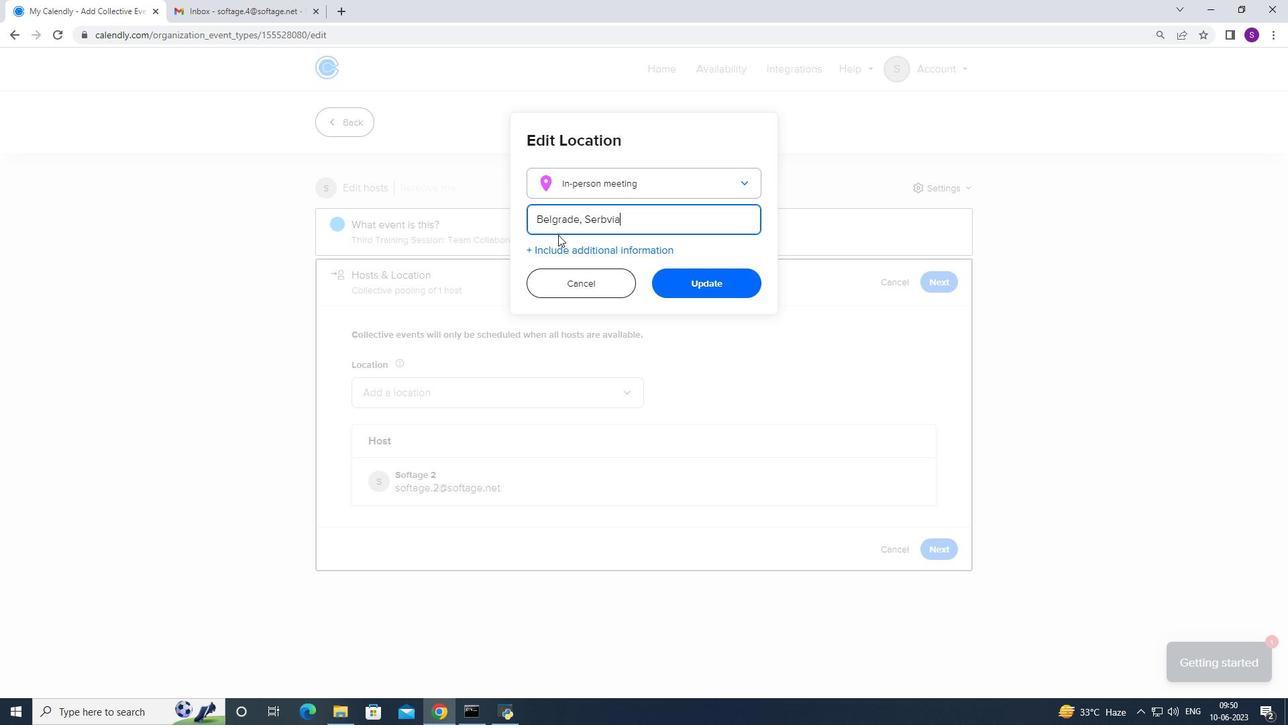 
Action: Mouse moved to (556, 234)
Screenshot: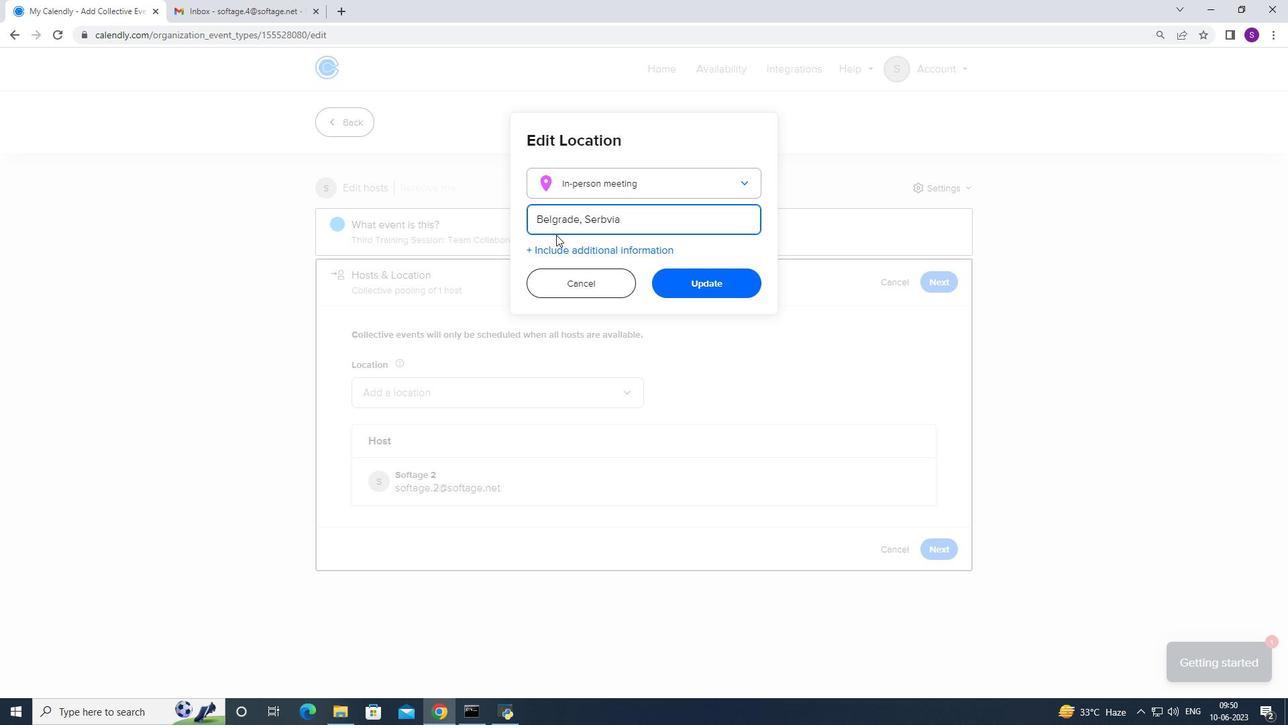 
Action: Key pressed <Key.backspace><Key.backspace><Key.backspace>bia
Screenshot: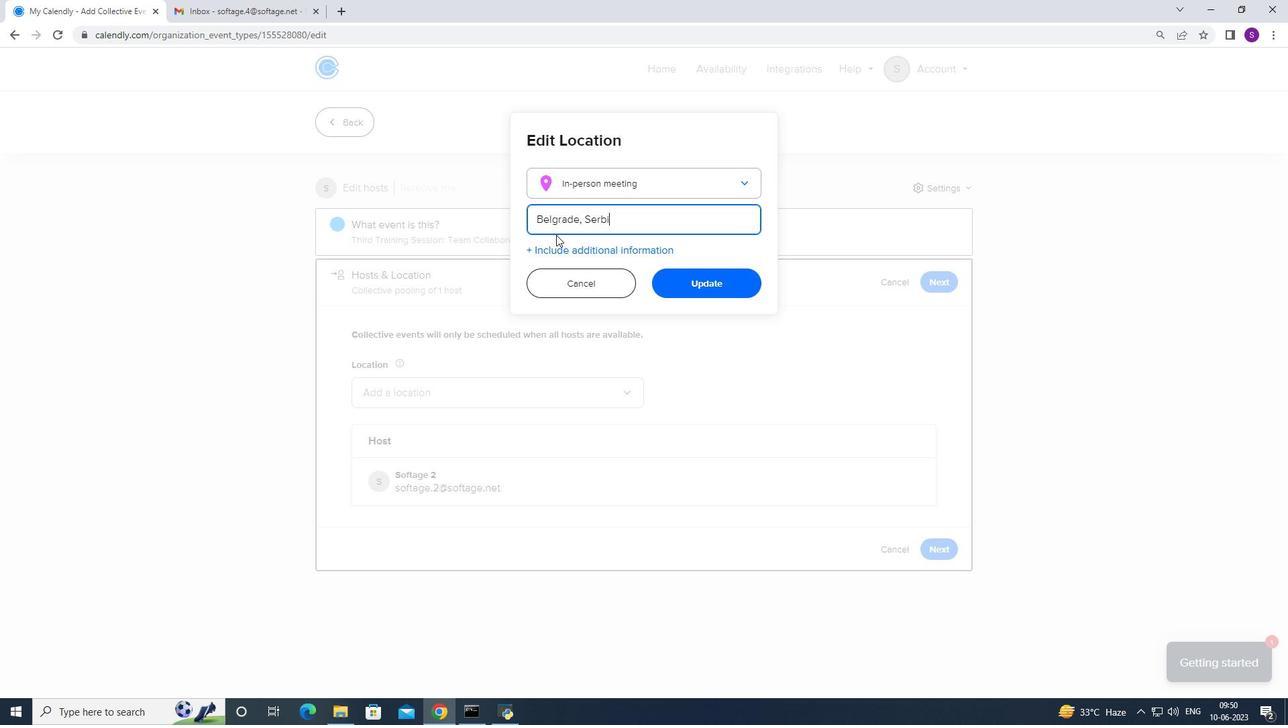 
Action: Mouse moved to (721, 289)
Screenshot: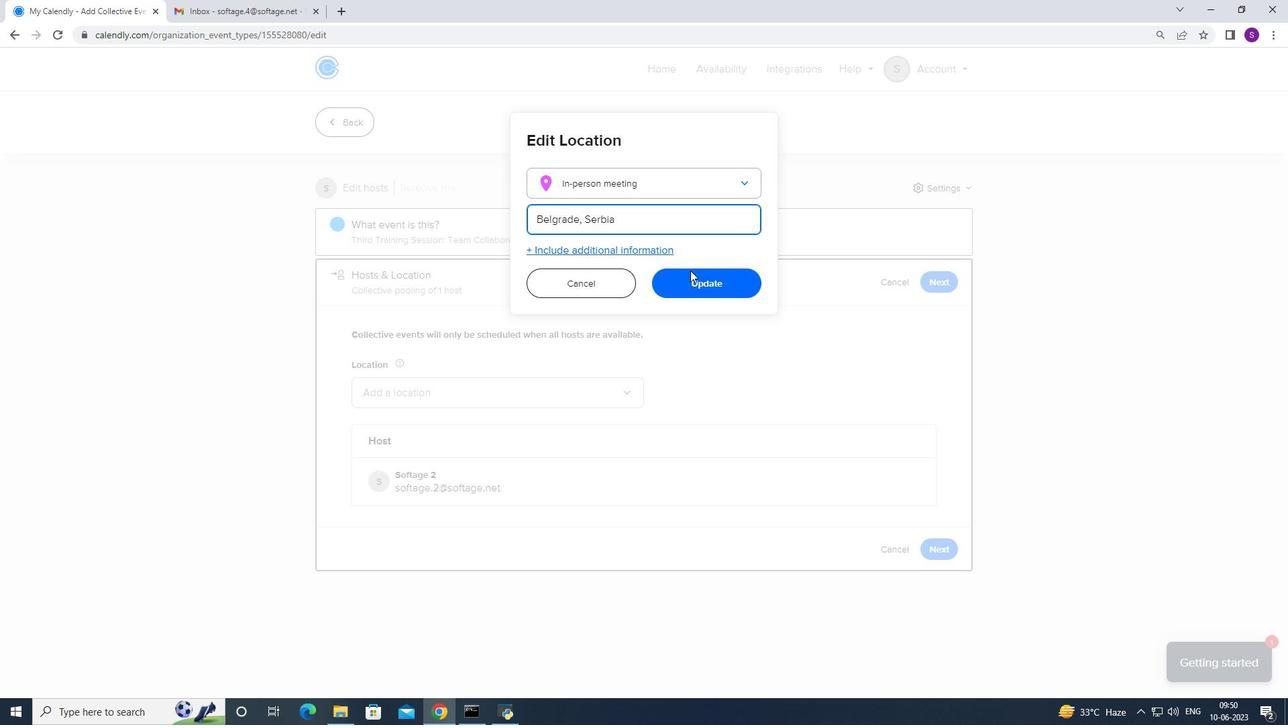 
Action: Mouse pressed left at (721, 289)
Screenshot: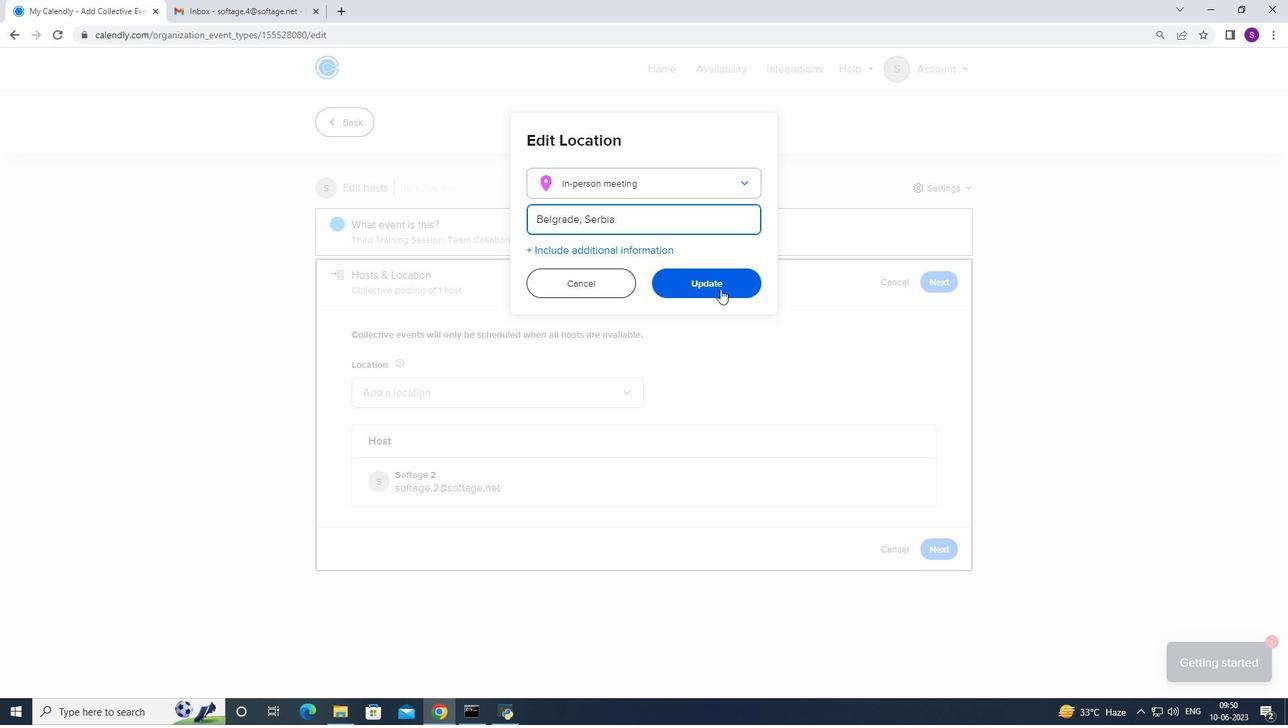 
Action: Mouse moved to (936, 541)
Screenshot: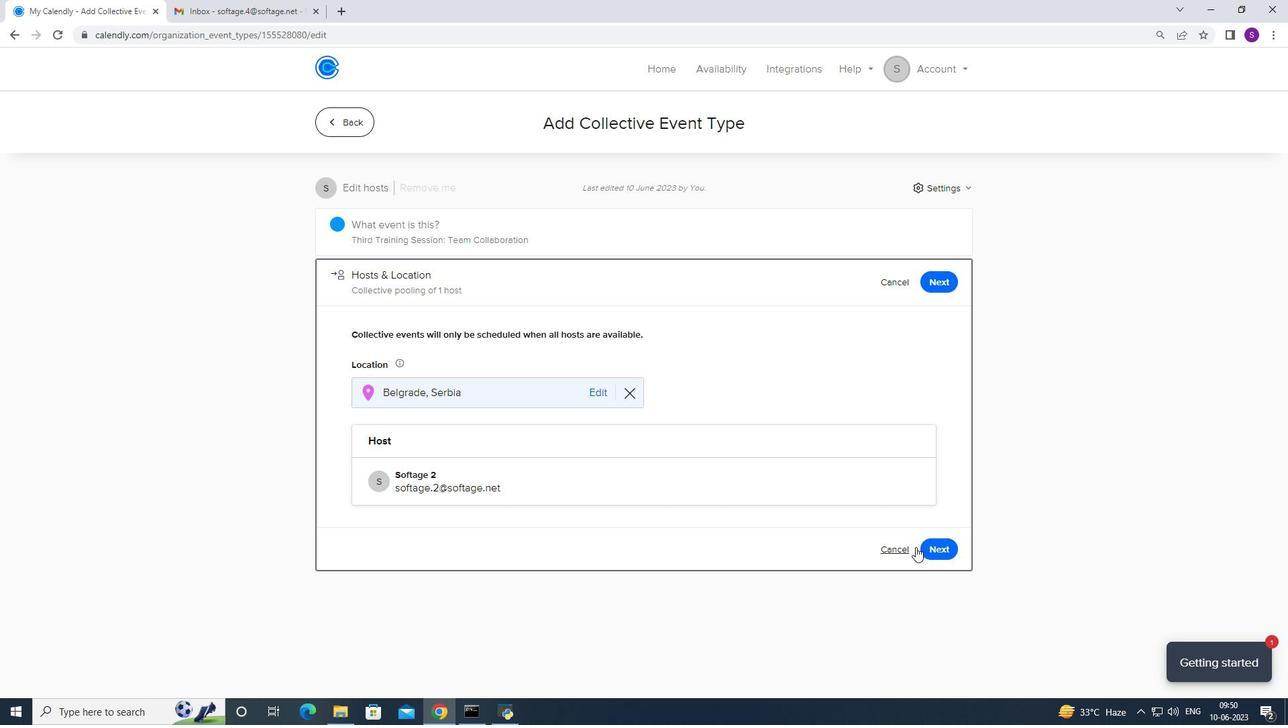 
Action: Mouse pressed left at (936, 541)
Screenshot: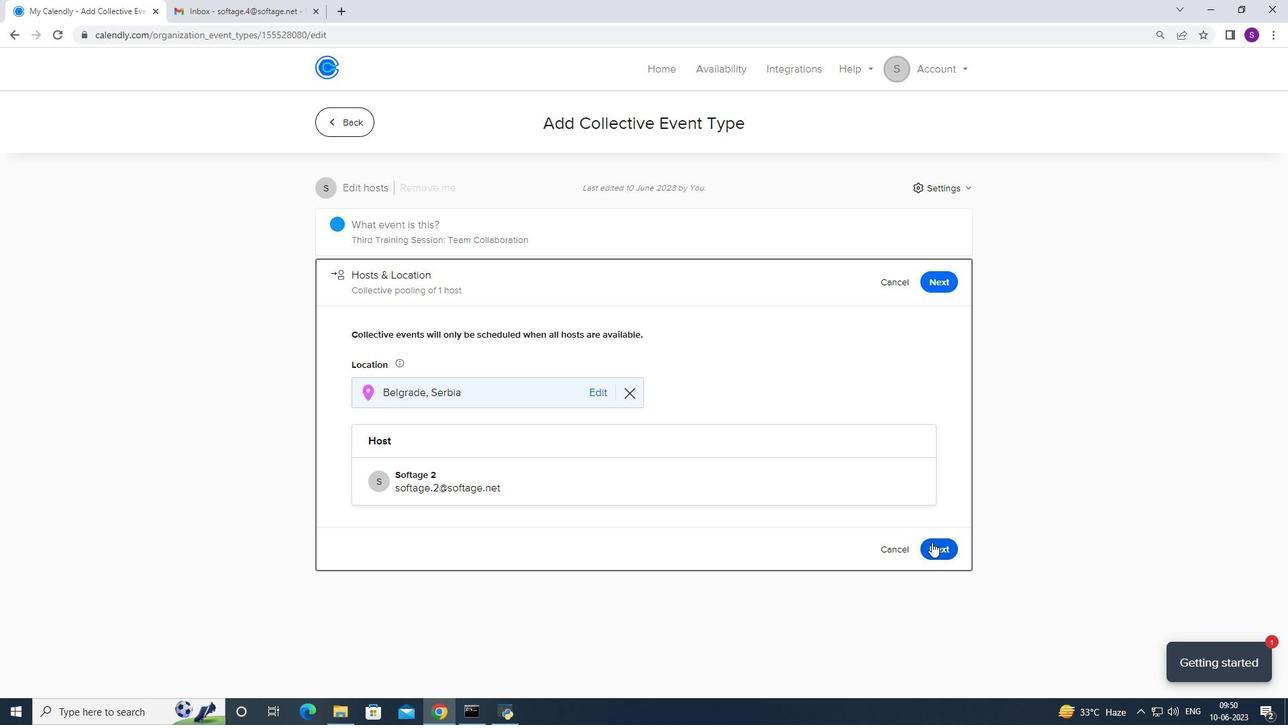
Action: Mouse moved to (400, 472)
Screenshot: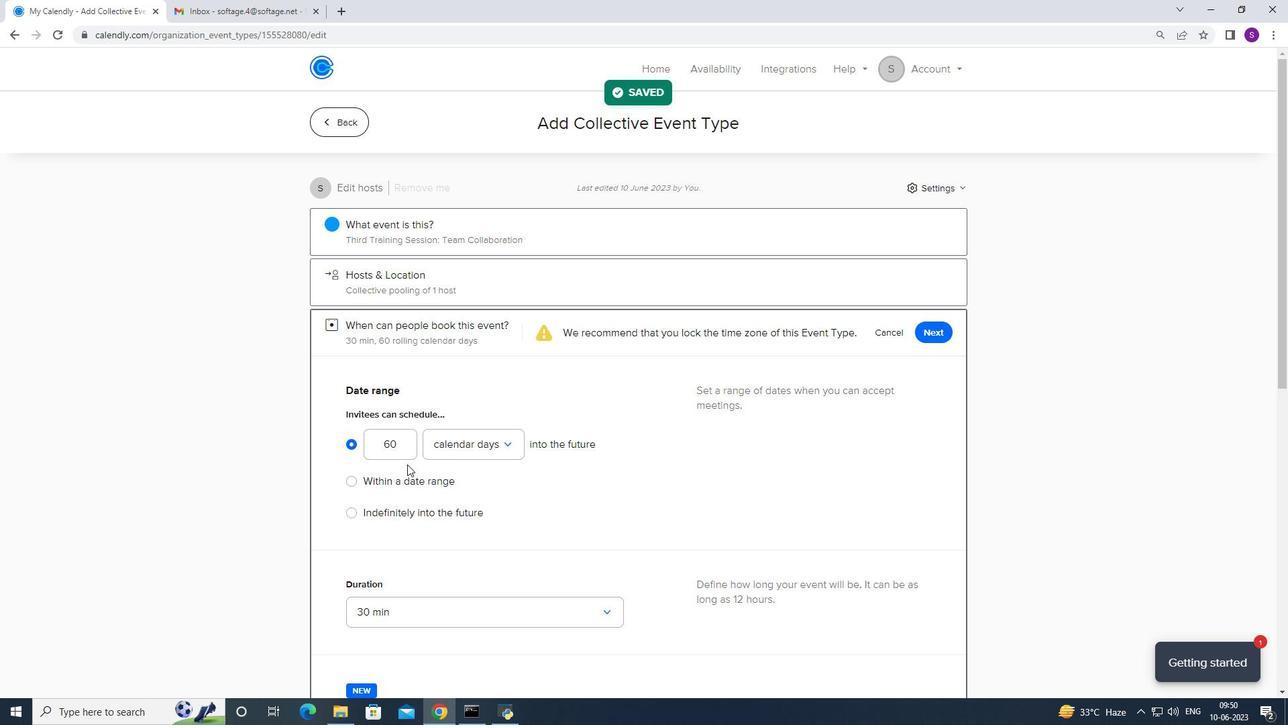 
Action: Mouse pressed left at (400, 472)
Screenshot: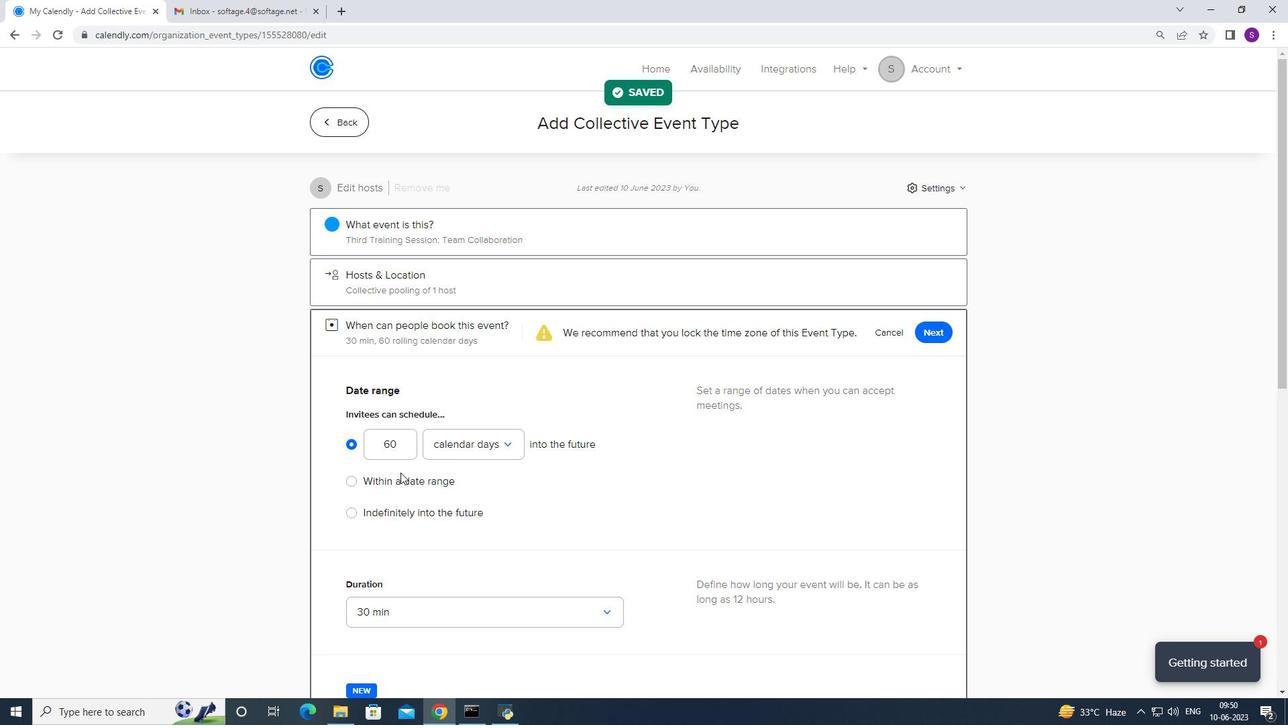 
Action: Mouse moved to (411, 469)
Screenshot: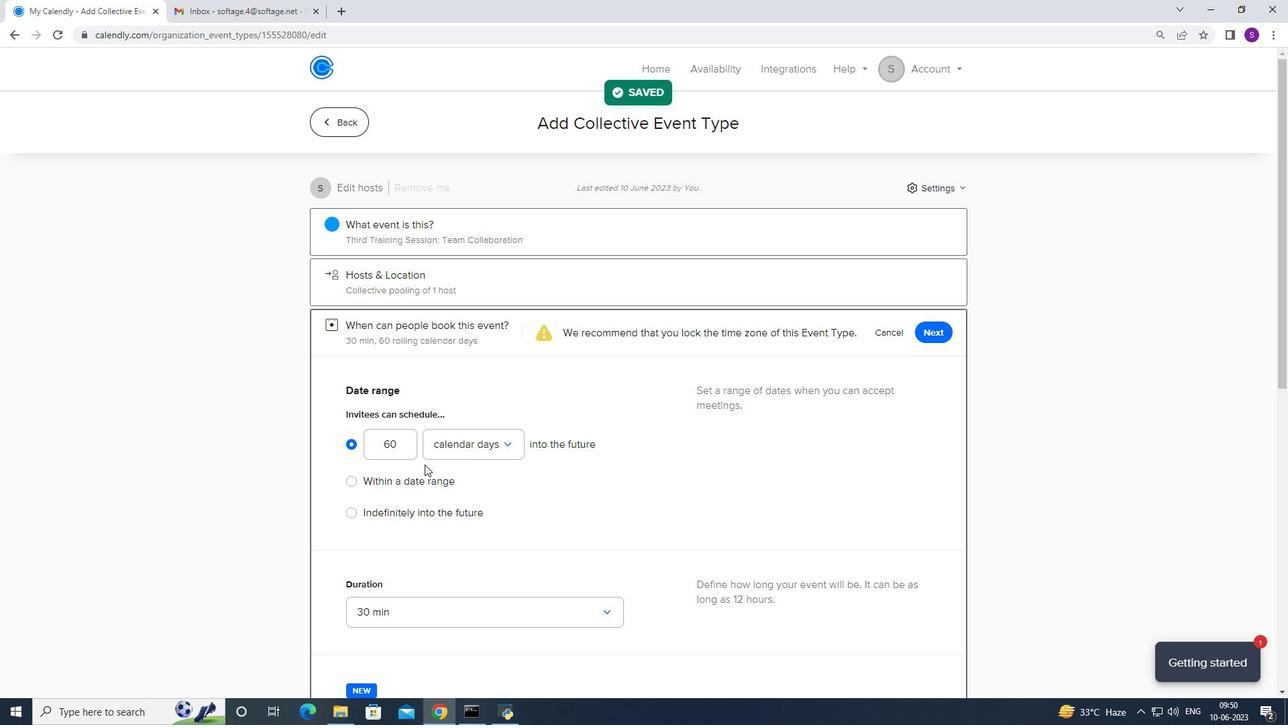 
Action: Mouse pressed left at (411, 469)
Screenshot: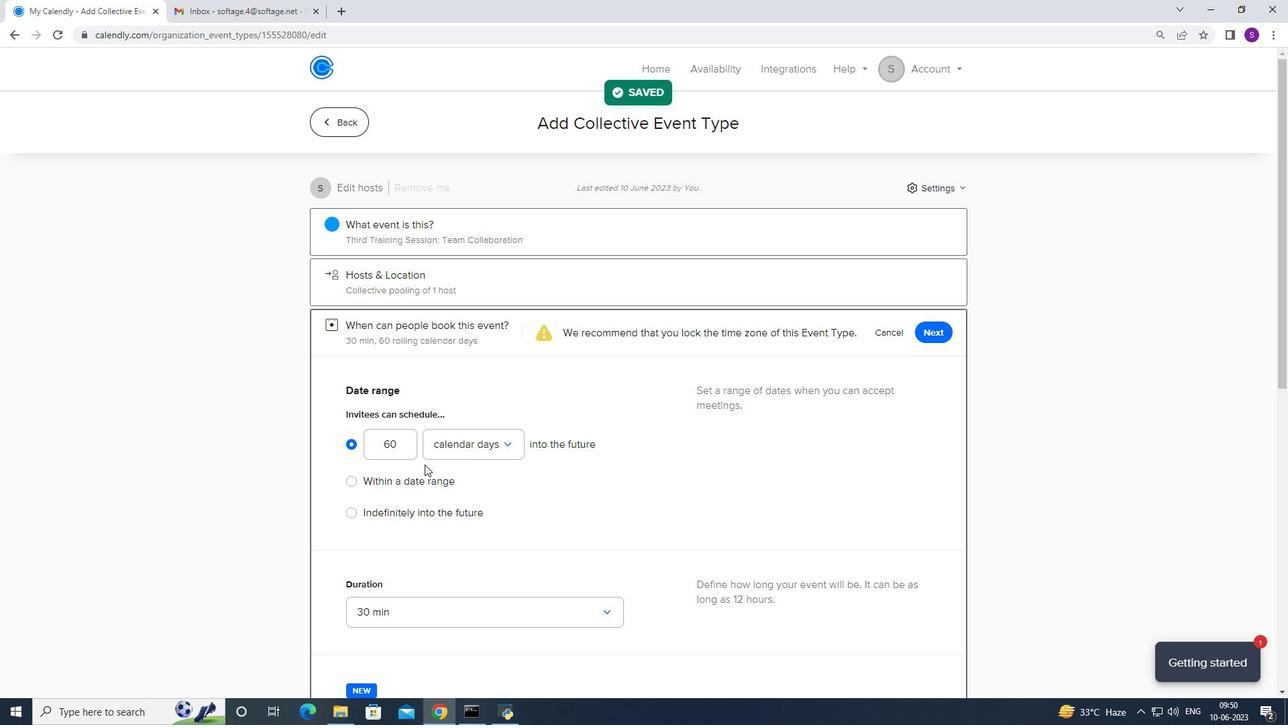 
Action: Mouse moved to (390, 478)
Screenshot: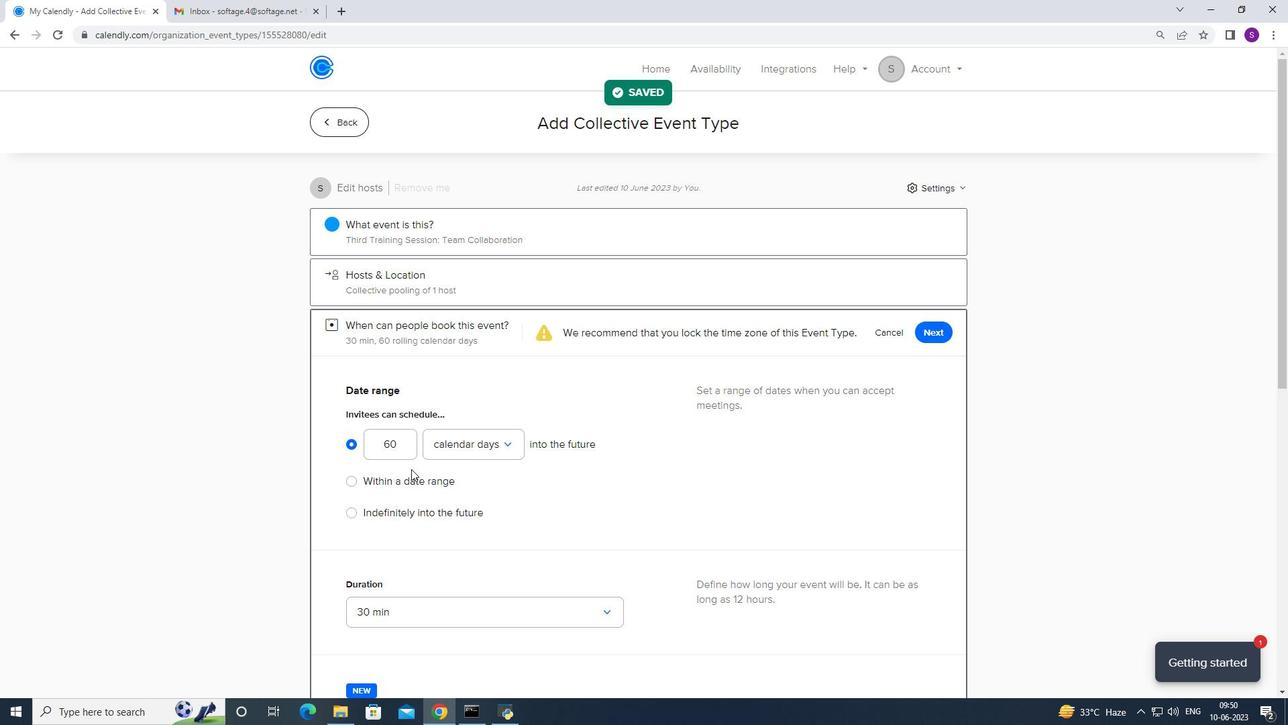 
Action: Mouse pressed left at (390, 478)
Screenshot: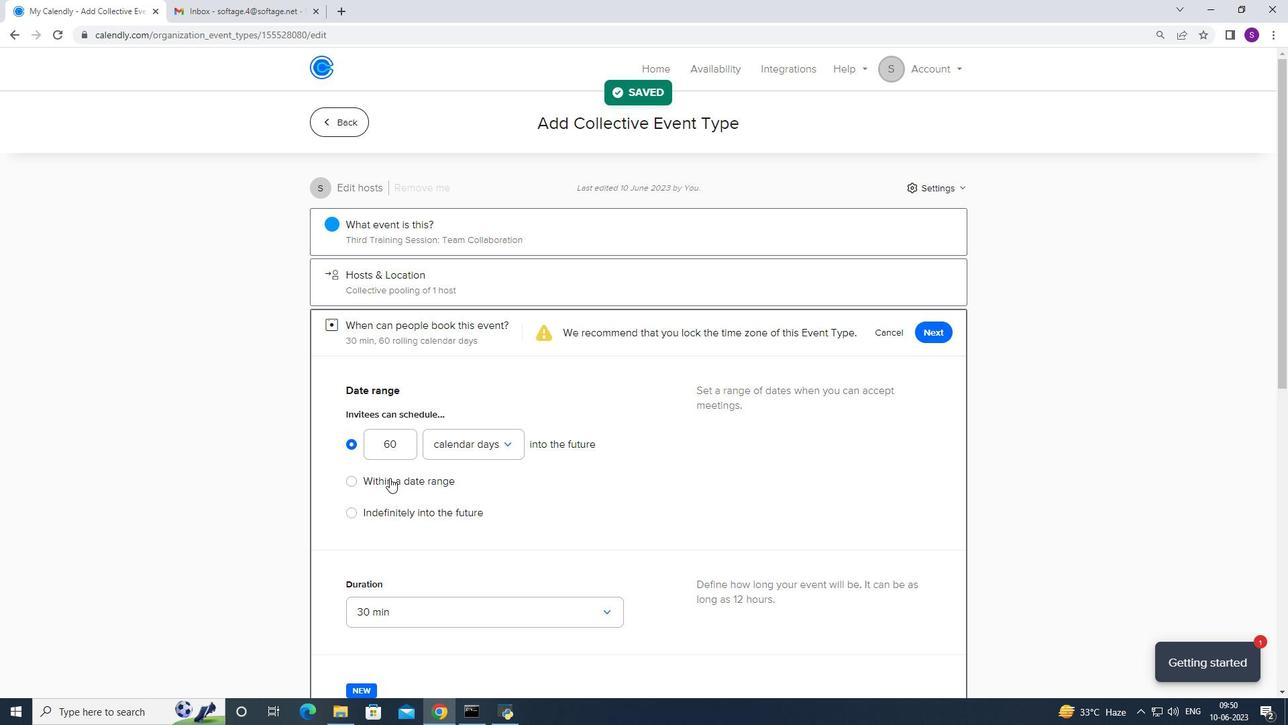 
Action: Mouse moved to (475, 486)
Screenshot: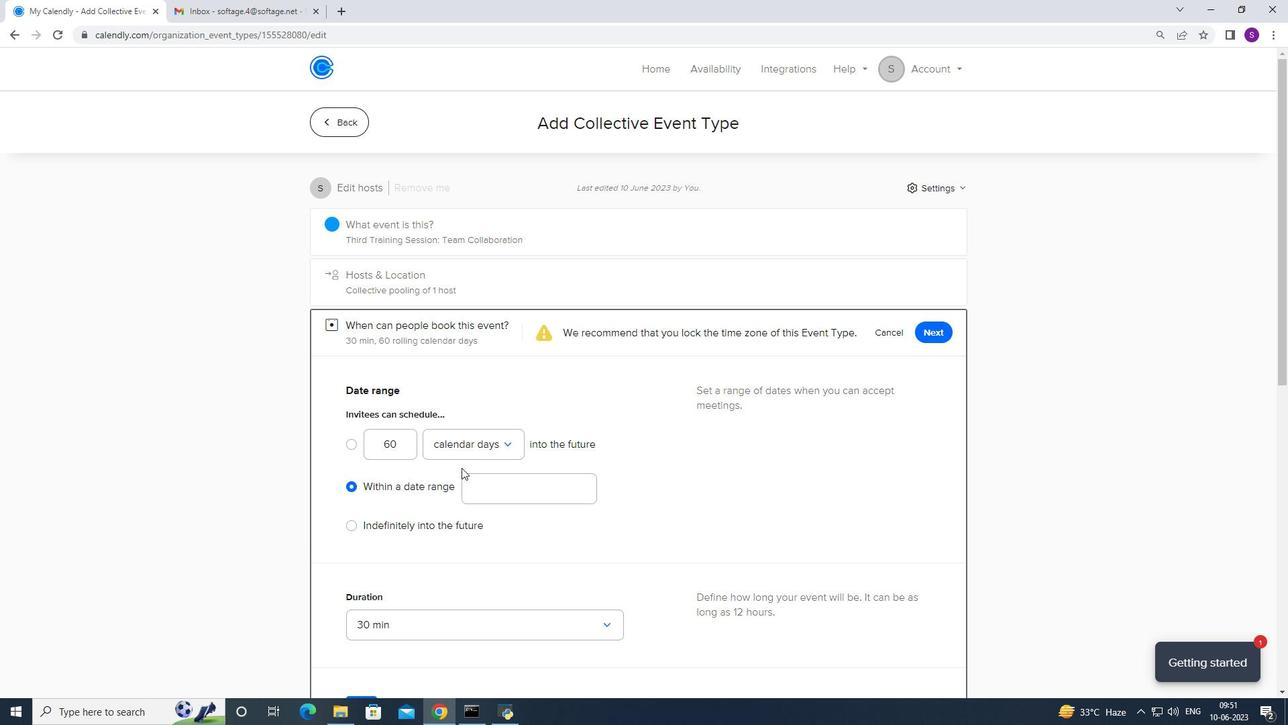 
Action: Mouse pressed left at (475, 486)
Screenshot: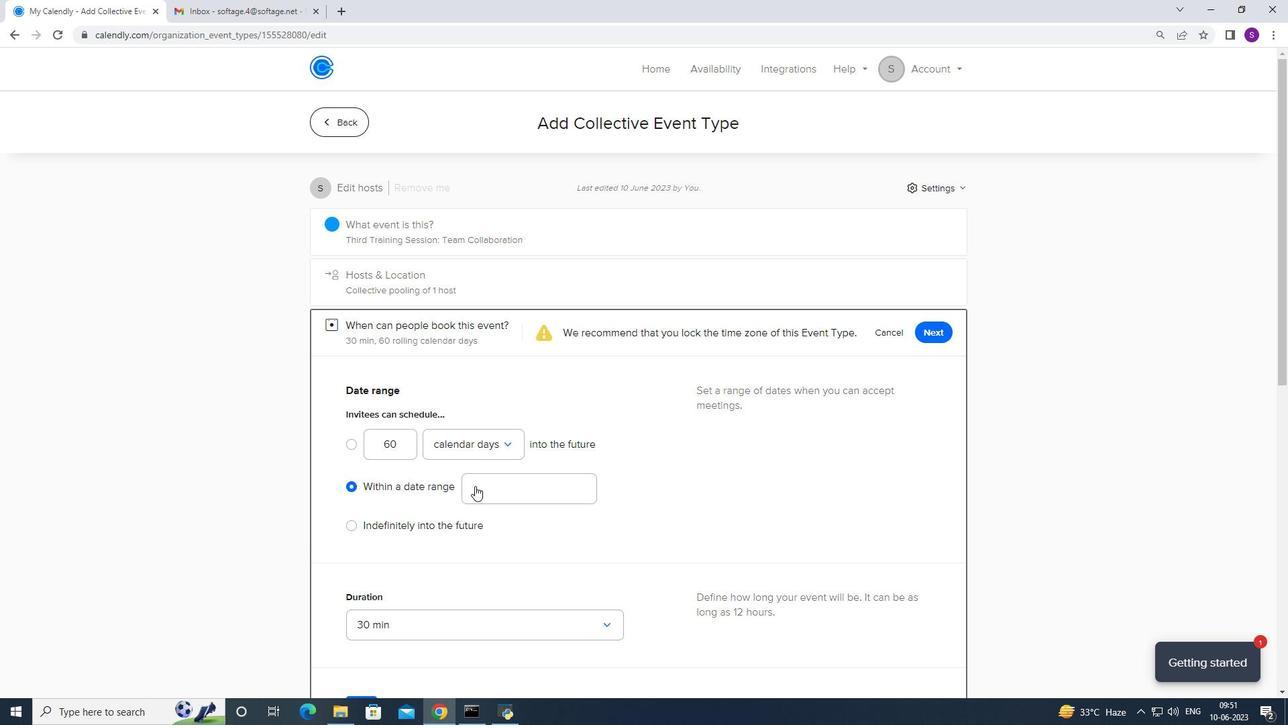 
Action: Mouse moved to (558, 246)
Screenshot: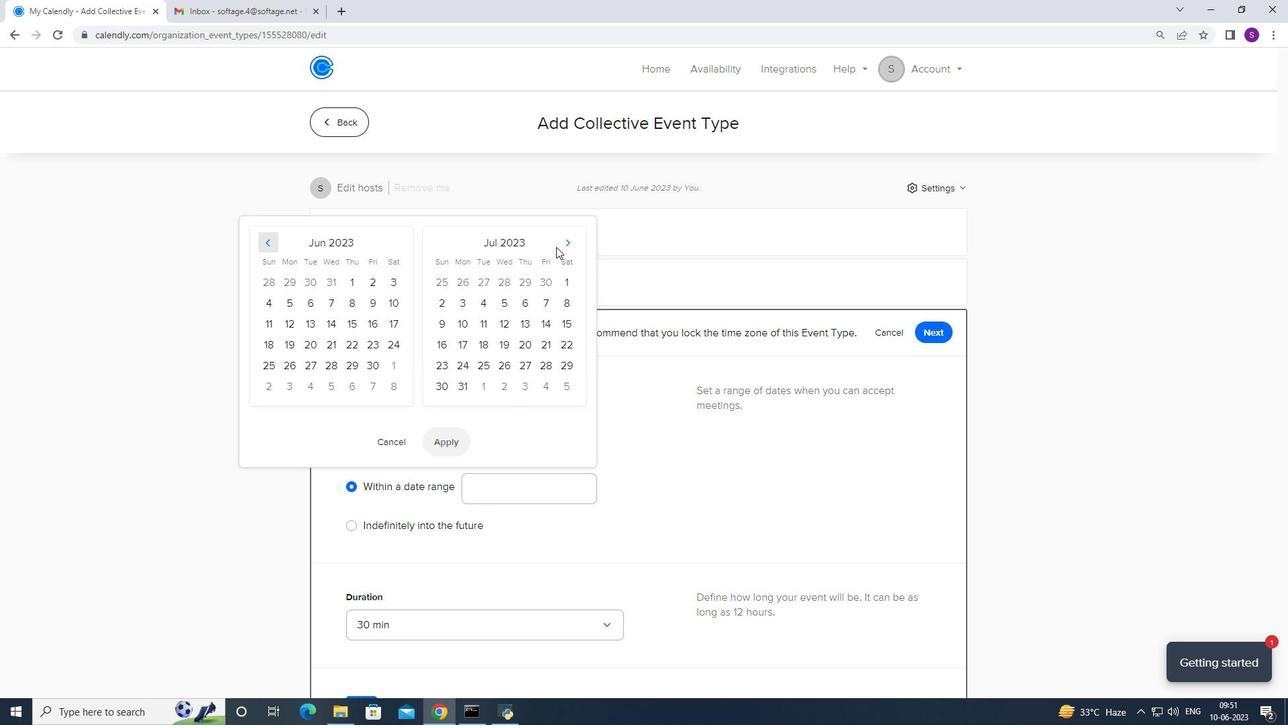 
Action: Mouse pressed left at (558, 246)
Screenshot: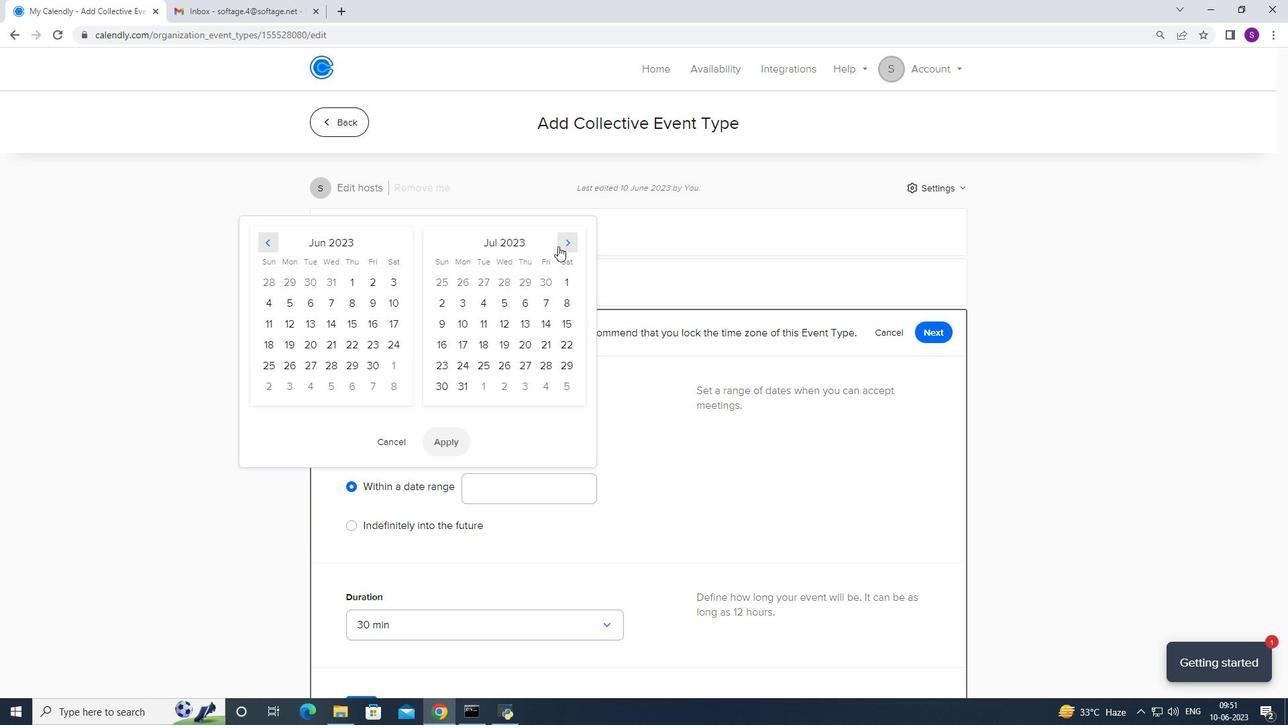 
Action: Mouse pressed left at (558, 246)
Screenshot: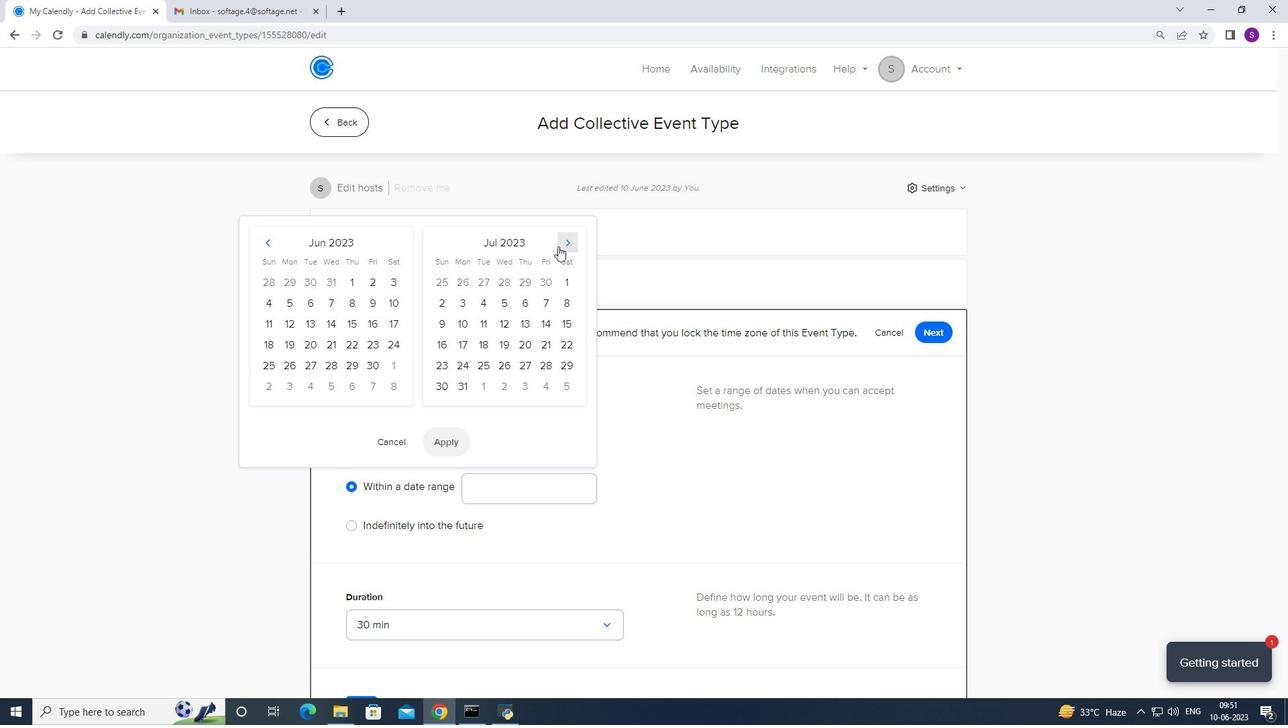 
Action: Mouse pressed left at (558, 246)
Screenshot: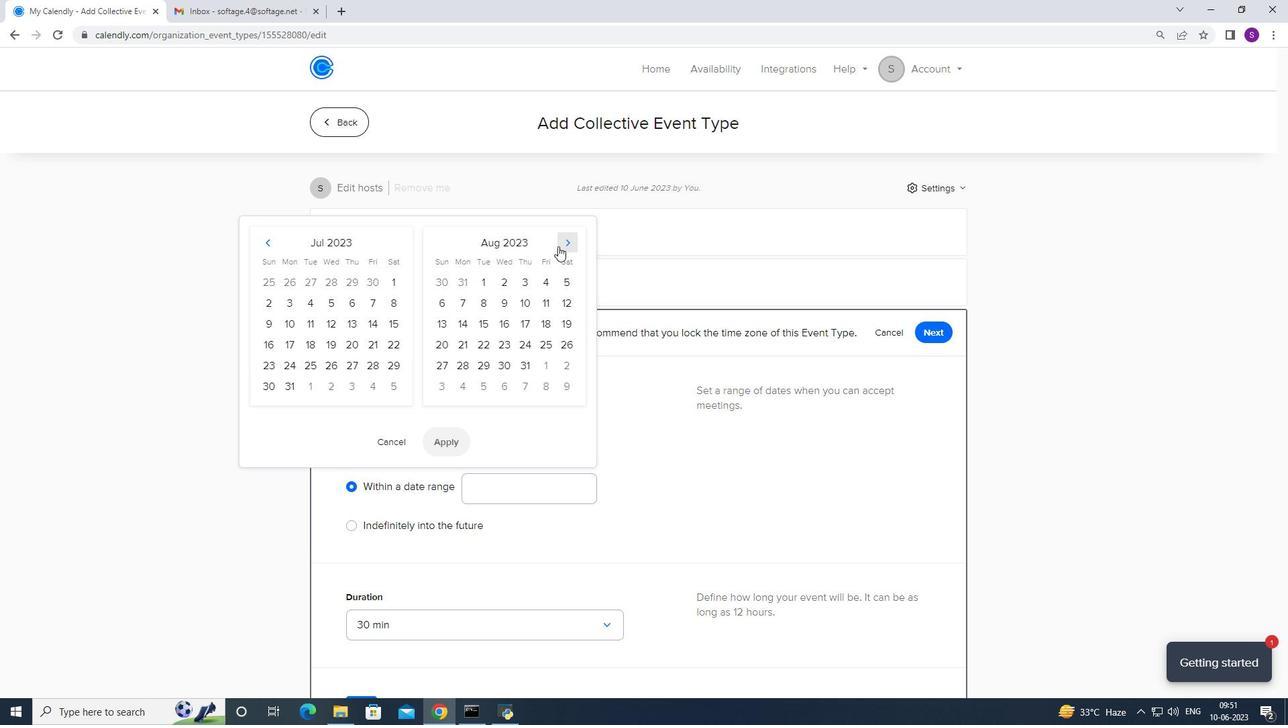 
Action: Mouse pressed left at (558, 246)
Screenshot: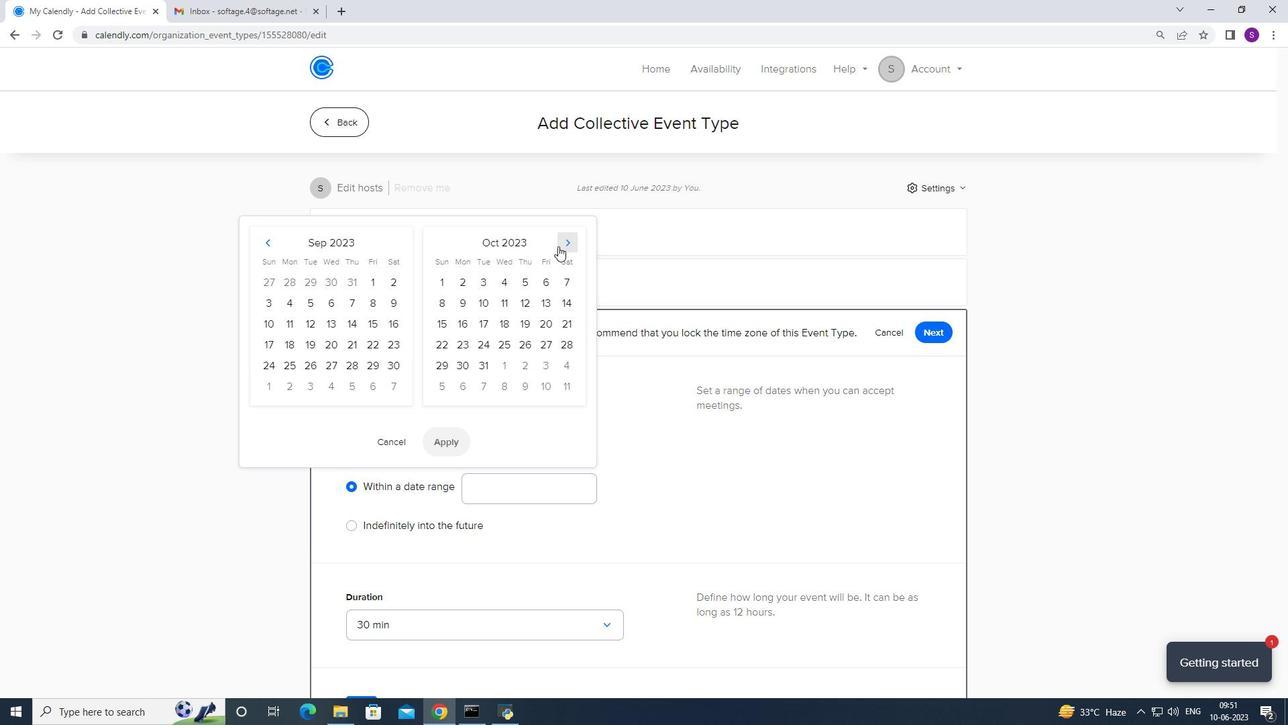 
Action: Mouse pressed left at (558, 246)
Screenshot: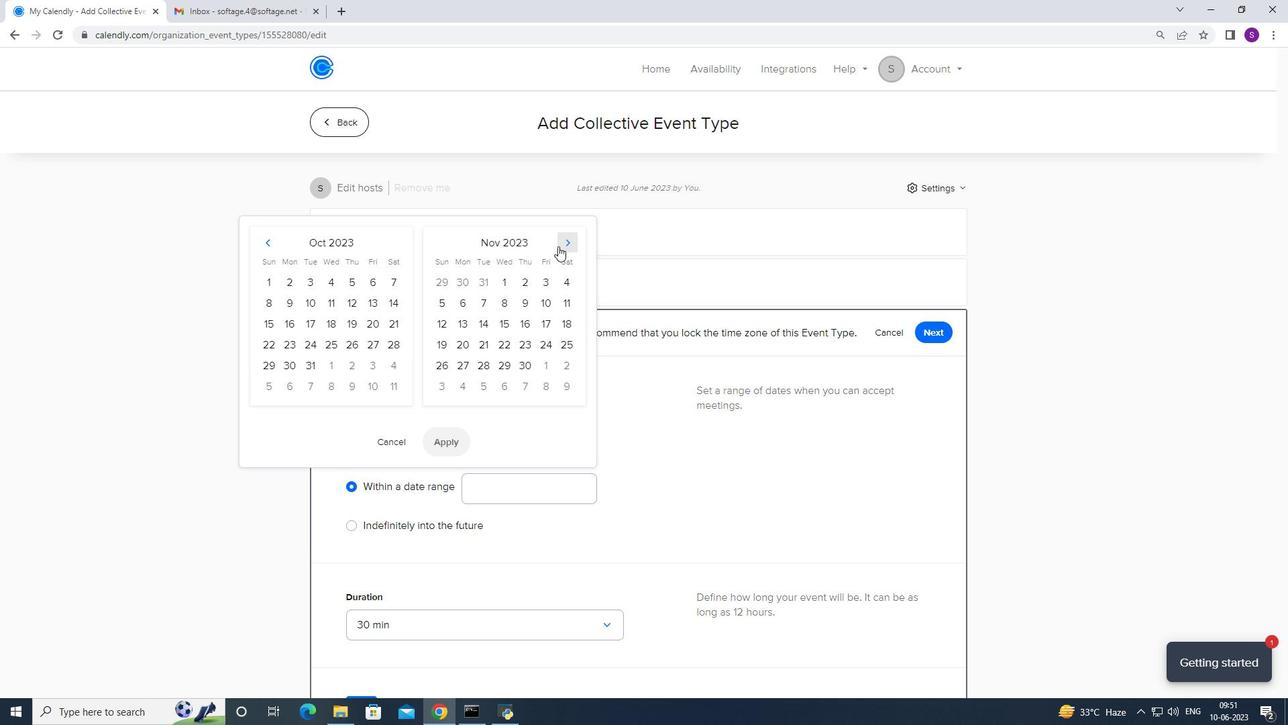 
Action: Mouse moved to (271, 330)
Screenshot: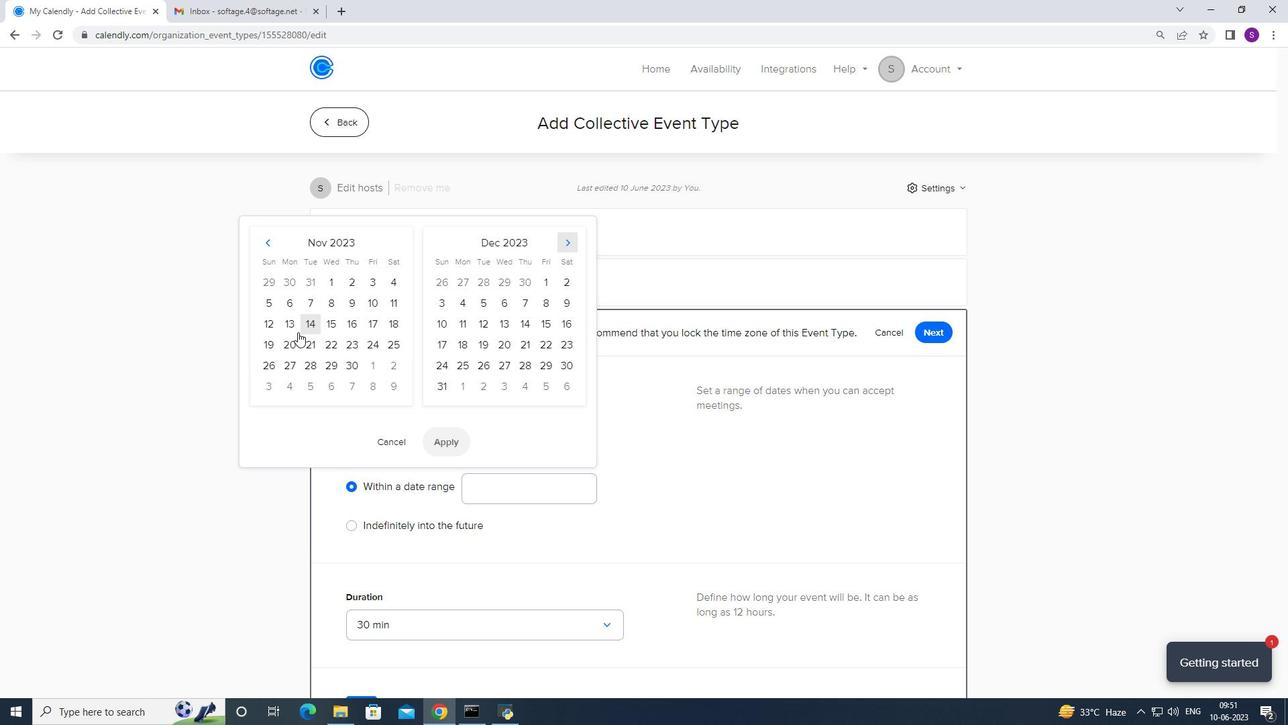 
Action: Mouse pressed left at (271, 330)
Screenshot: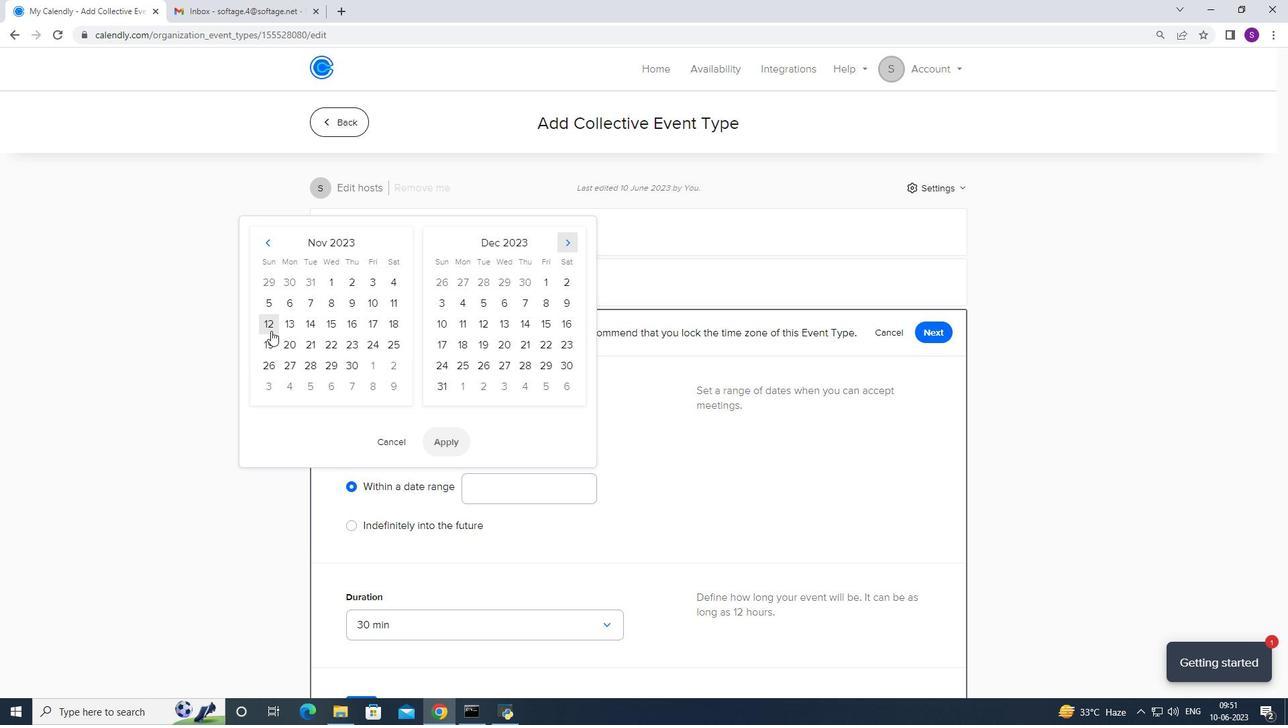 
Action: Mouse moved to (283, 326)
Screenshot: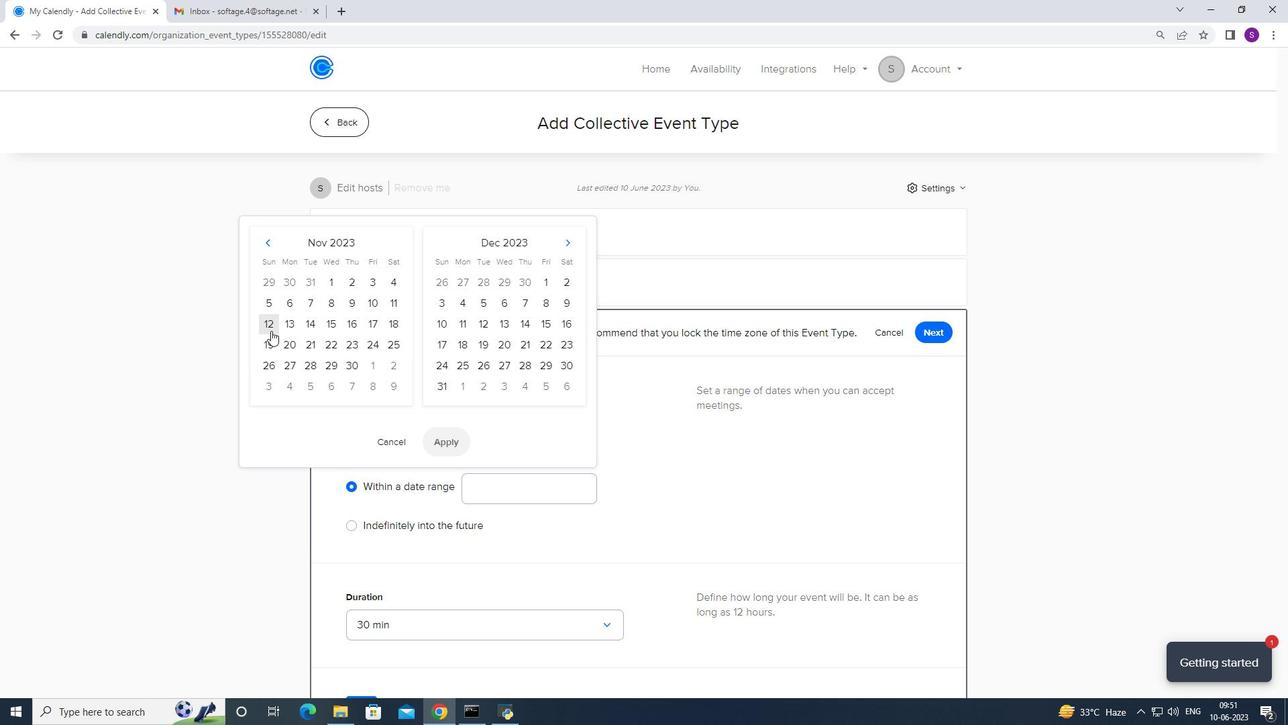 
Action: Mouse pressed left at (283, 326)
Screenshot: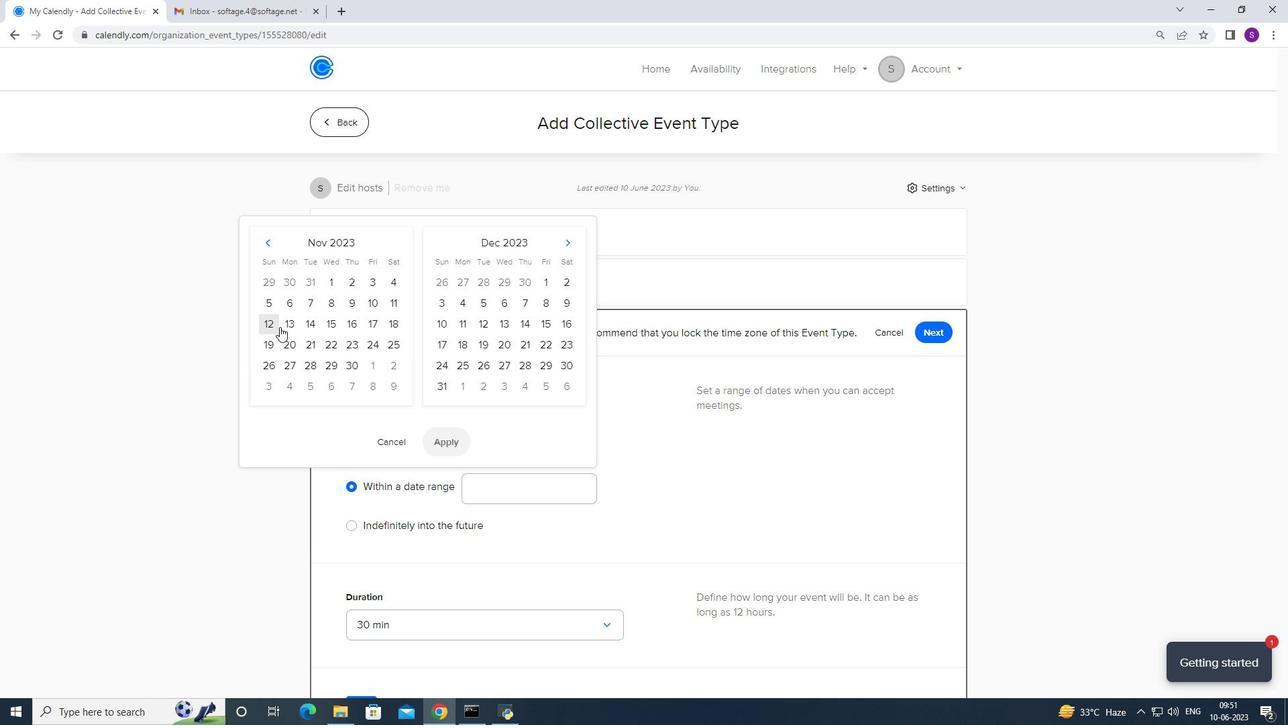 
Action: Mouse moved to (538, 459)
Screenshot: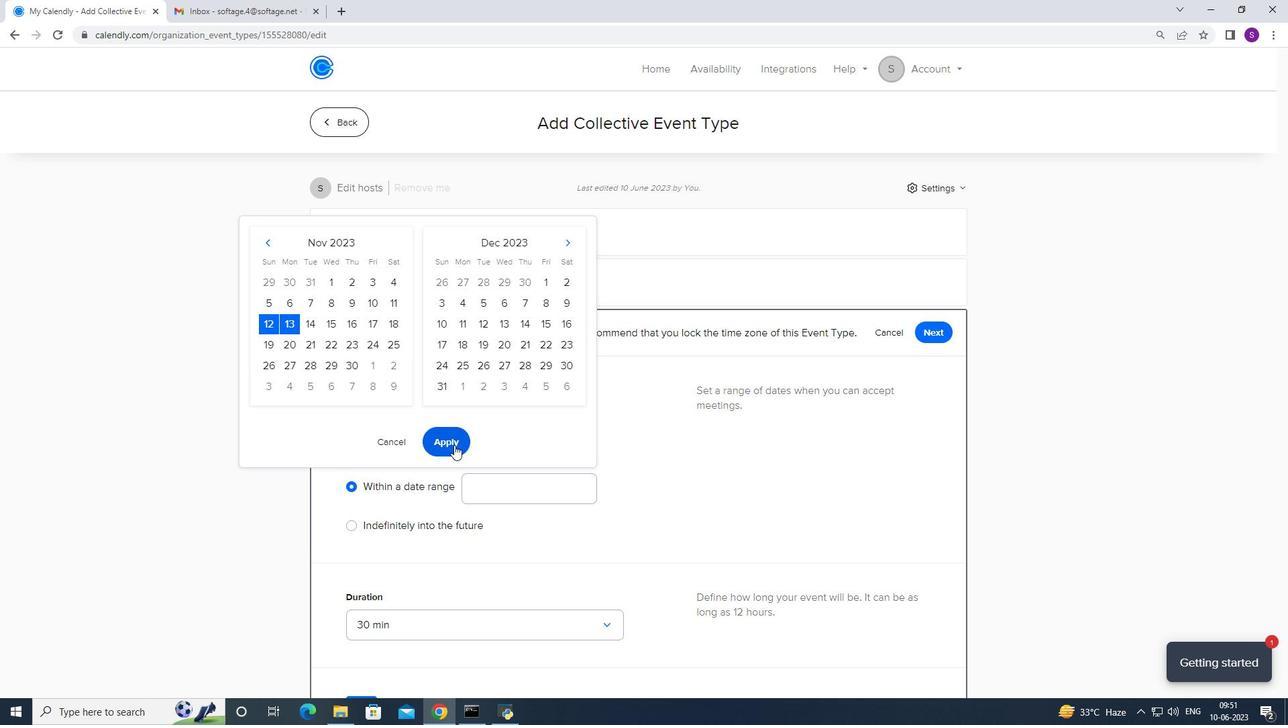 
Action: Mouse pressed left at (453, 444)
Screenshot: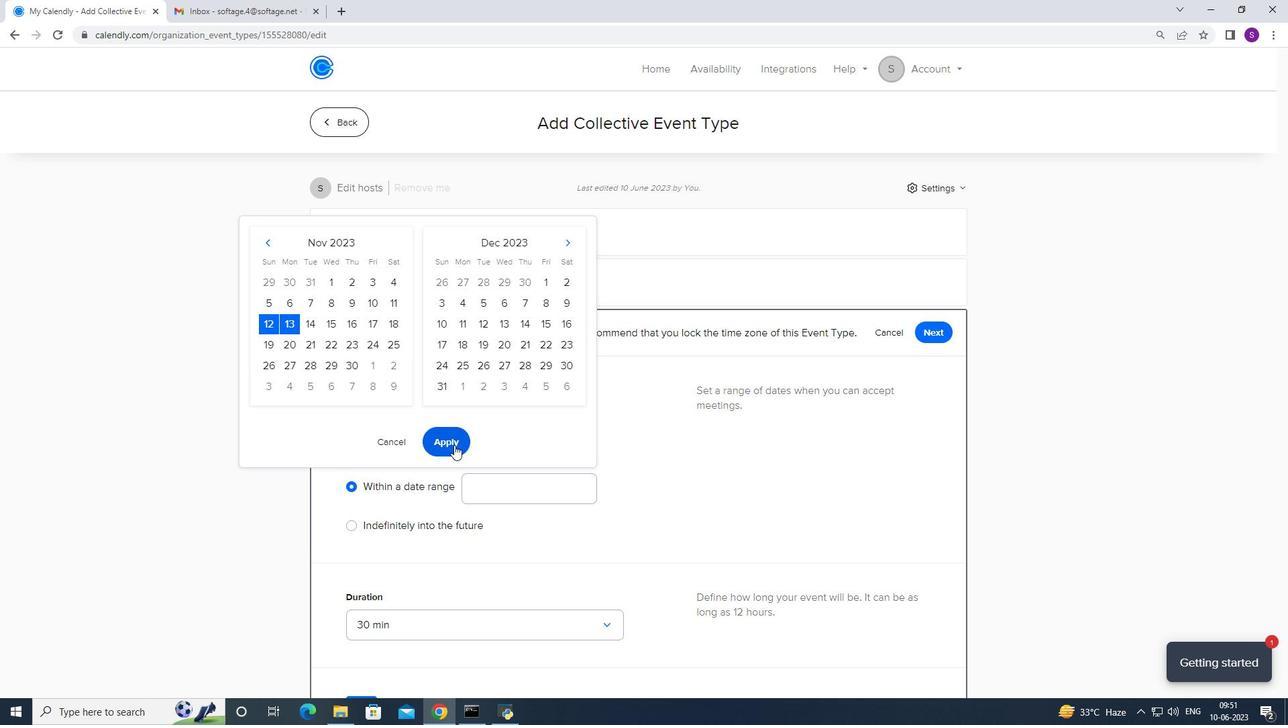 
Action: Mouse moved to (542, 458)
Screenshot: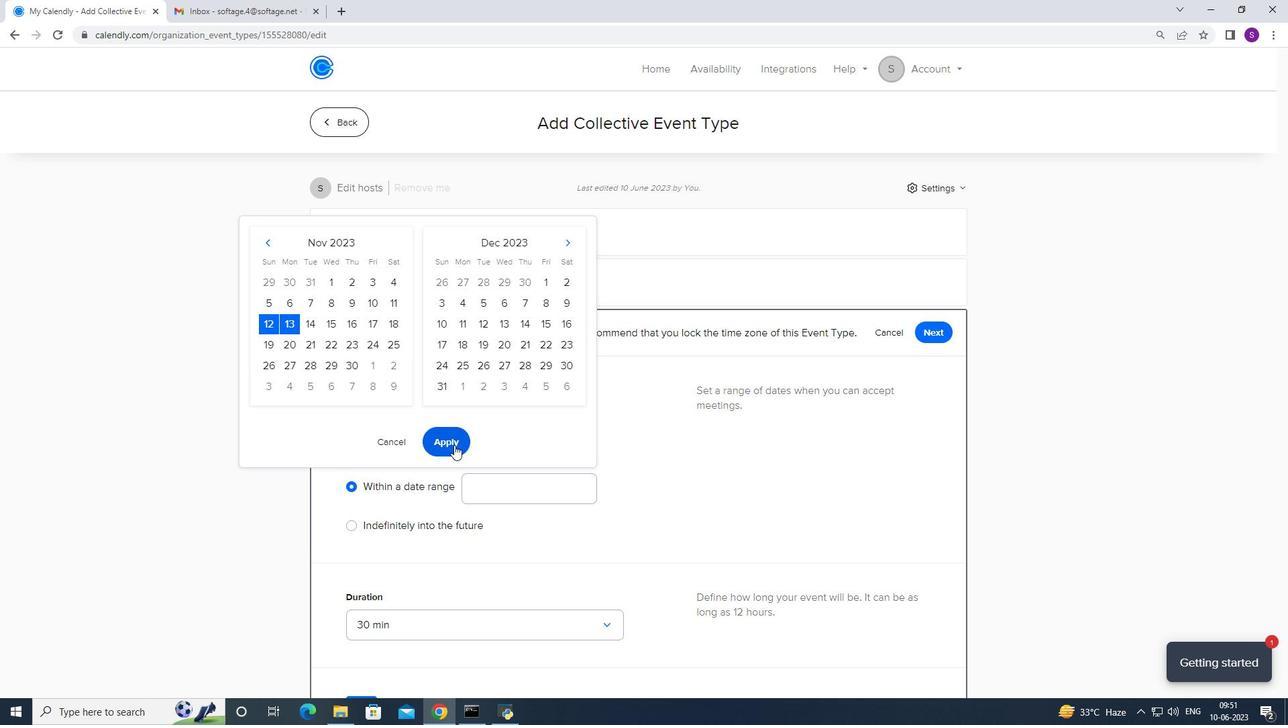 
Action: Mouse scrolled (542, 457) with delta (0, 0)
Screenshot: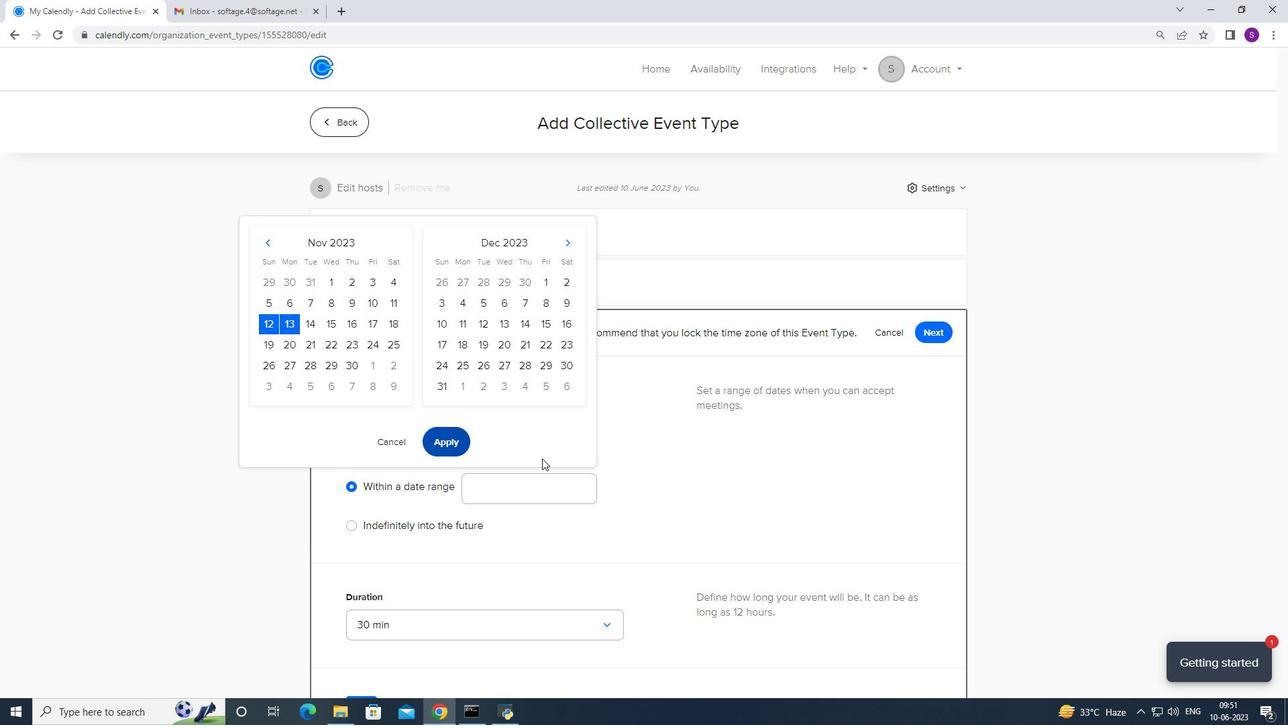 
Action: Mouse scrolled (542, 457) with delta (0, 0)
Screenshot: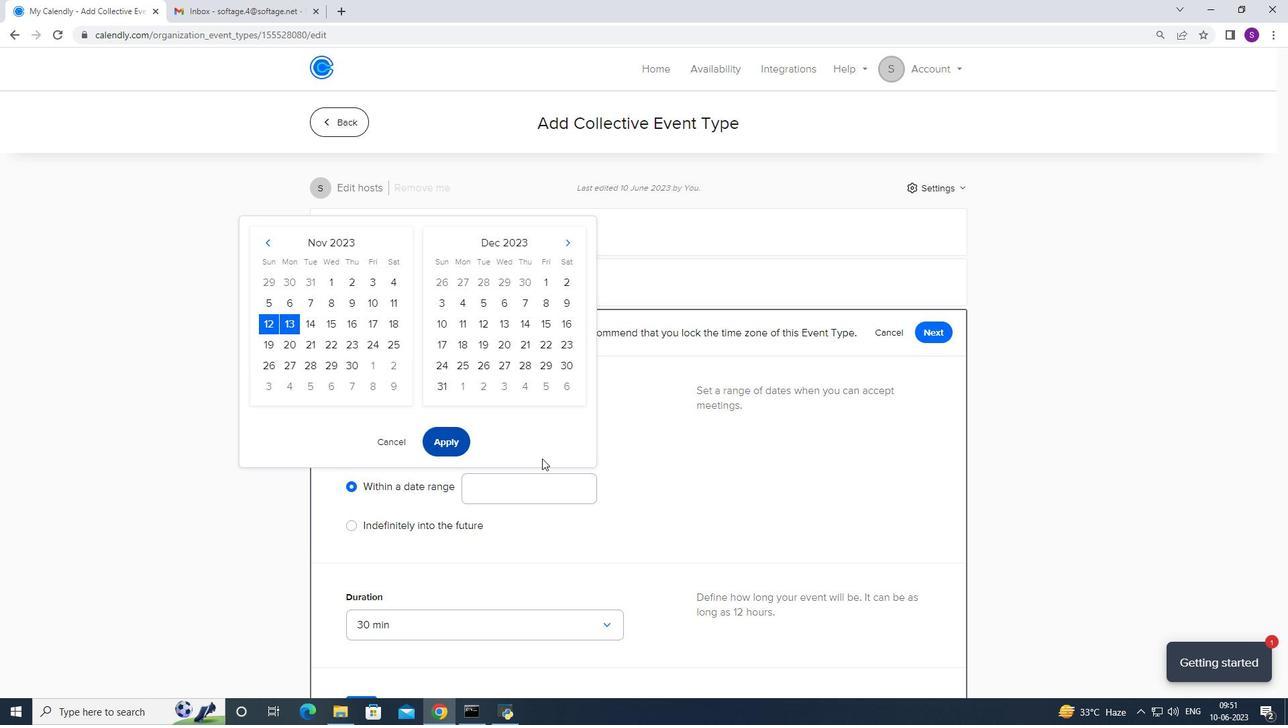 
Action: Mouse scrolled (542, 457) with delta (0, 0)
Screenshot: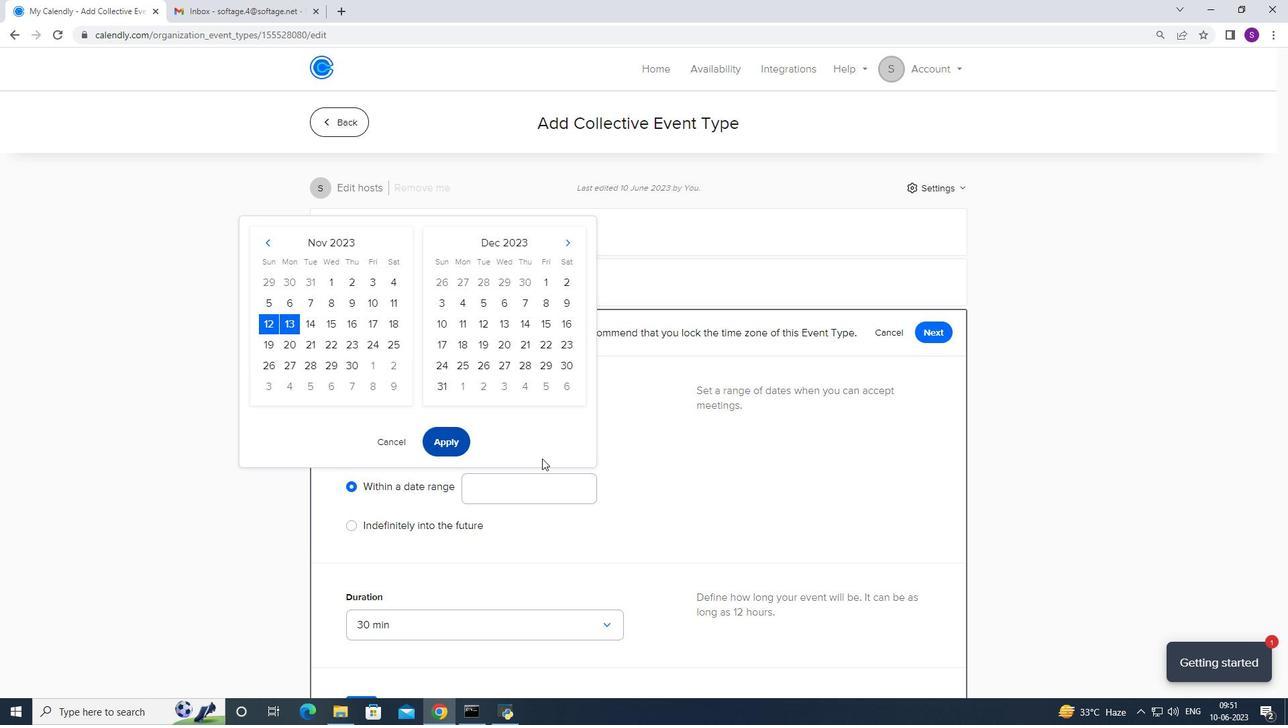 
Action: Mouse scrolled (542, 457) with delta (0, 0)
Screenshot: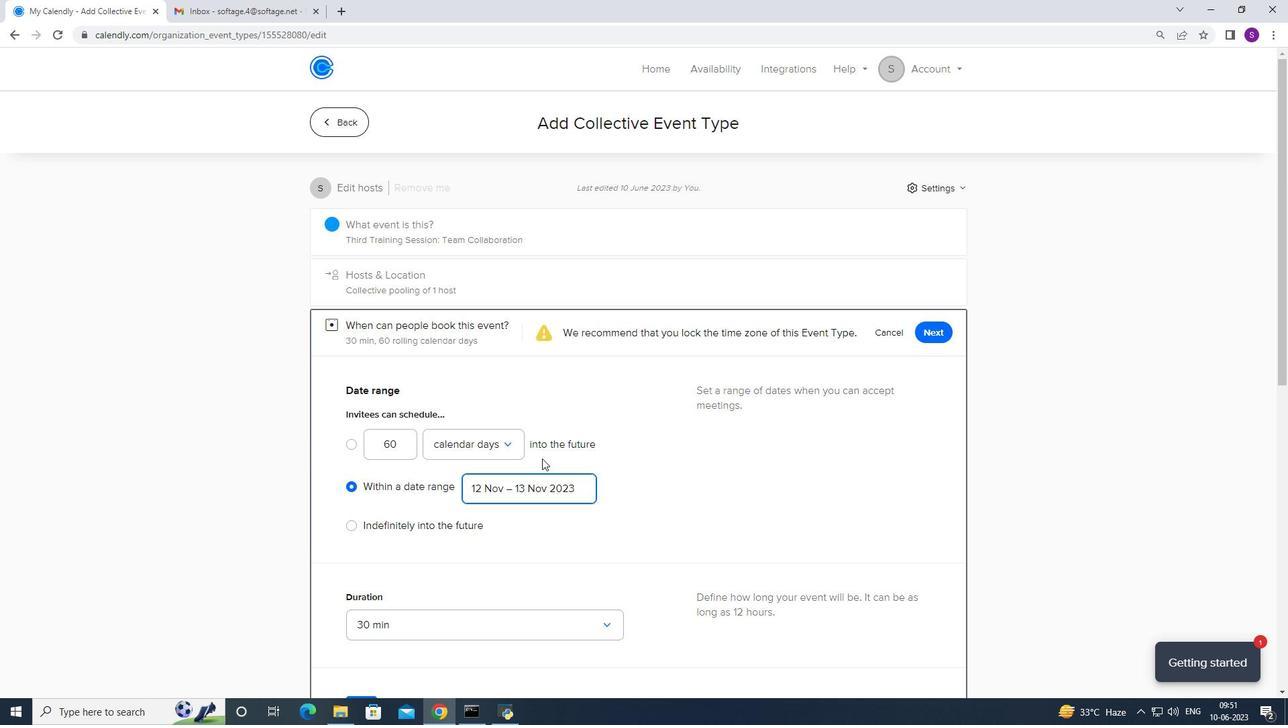 
Action: Mouse scrolled (542, 457) with delta (0, 0)
Screenshot: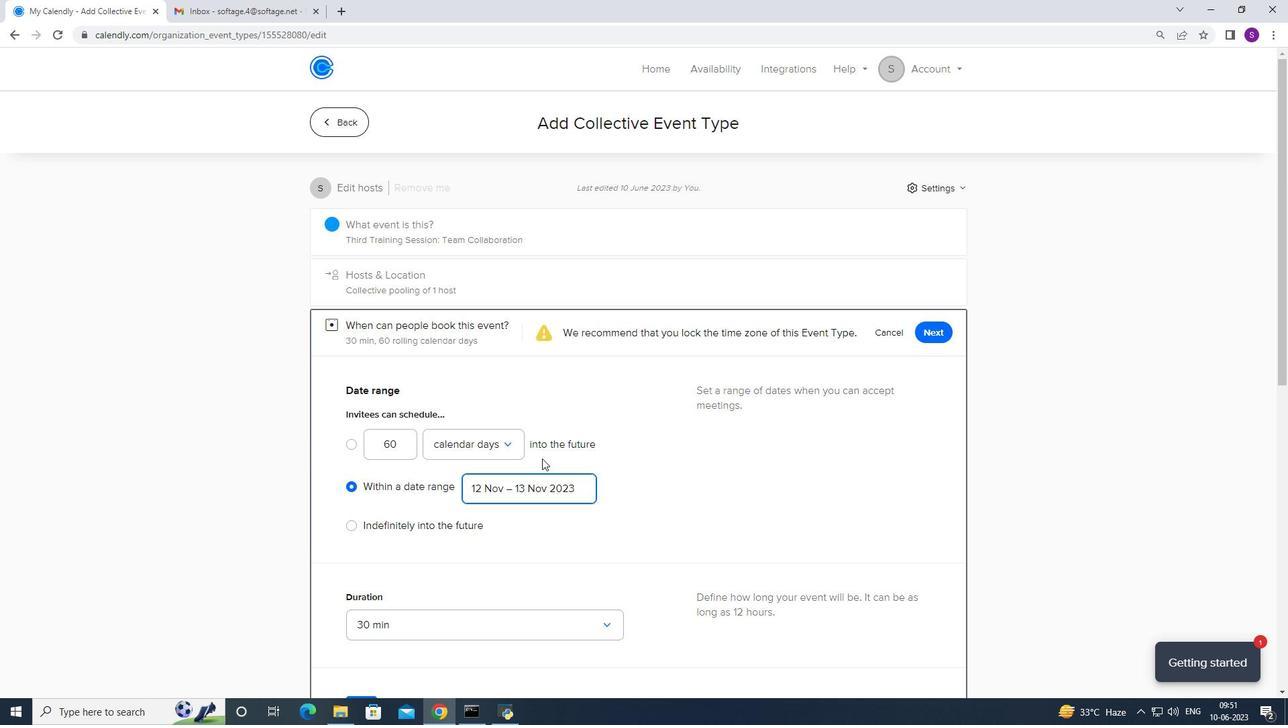 
Action: Mouse scrolled (542, 457) with delta (0, 0)
Screenshot: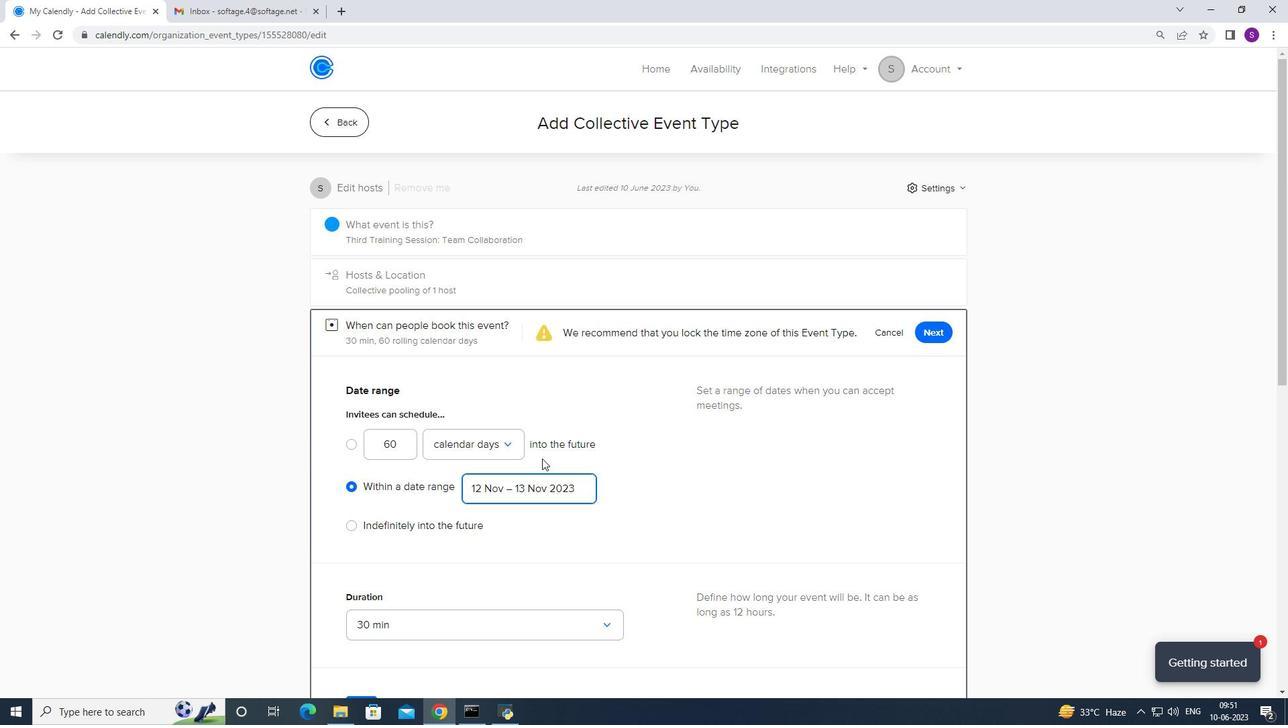
Action: Mouse scrolled (542, 457) with delta (0, 0)
Screenshot: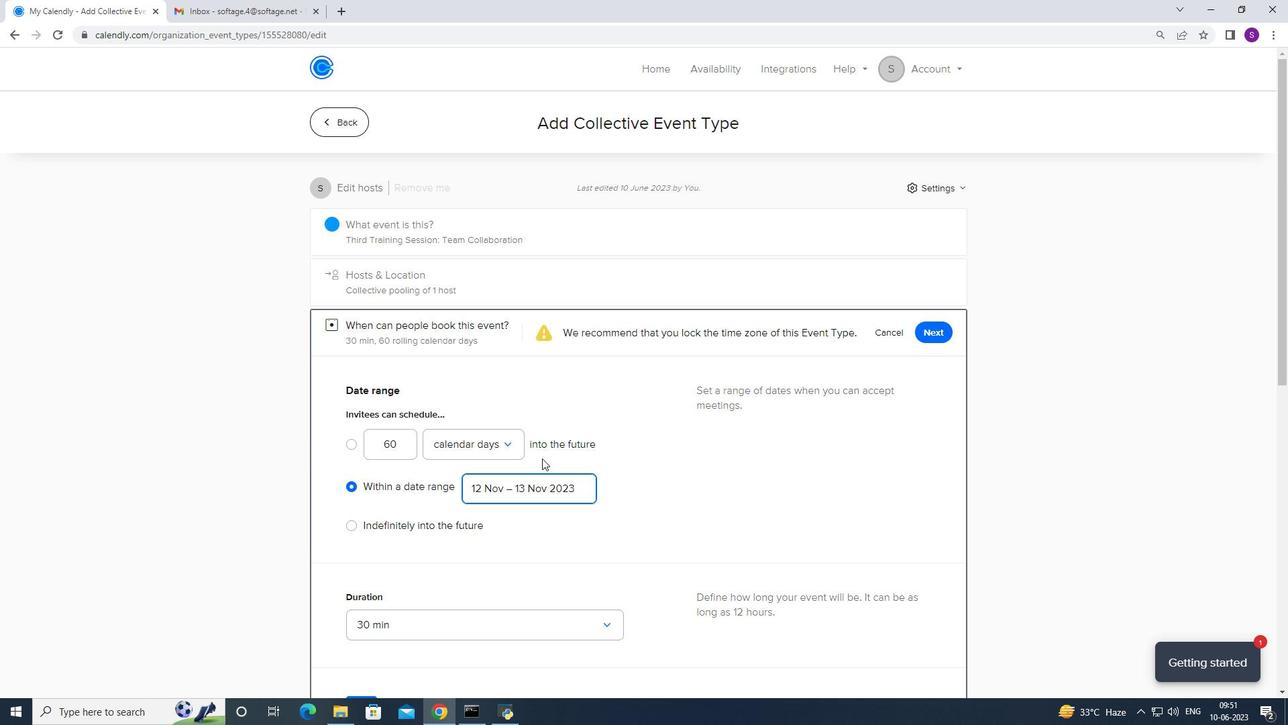 
Action: Mouse scrolled (542, 457) with delta (0, 0)
Screenshot: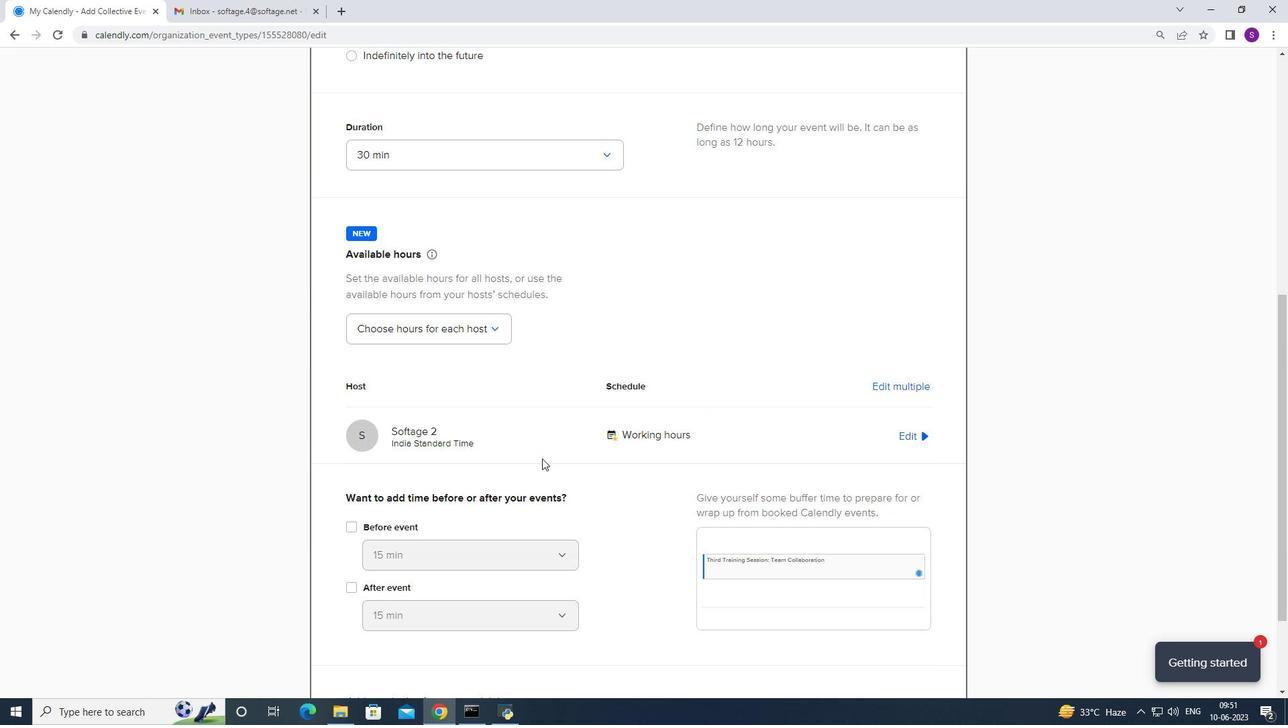 
Action: Mouse scrolled (542, 457) with delta (0, -1)
Screenshot: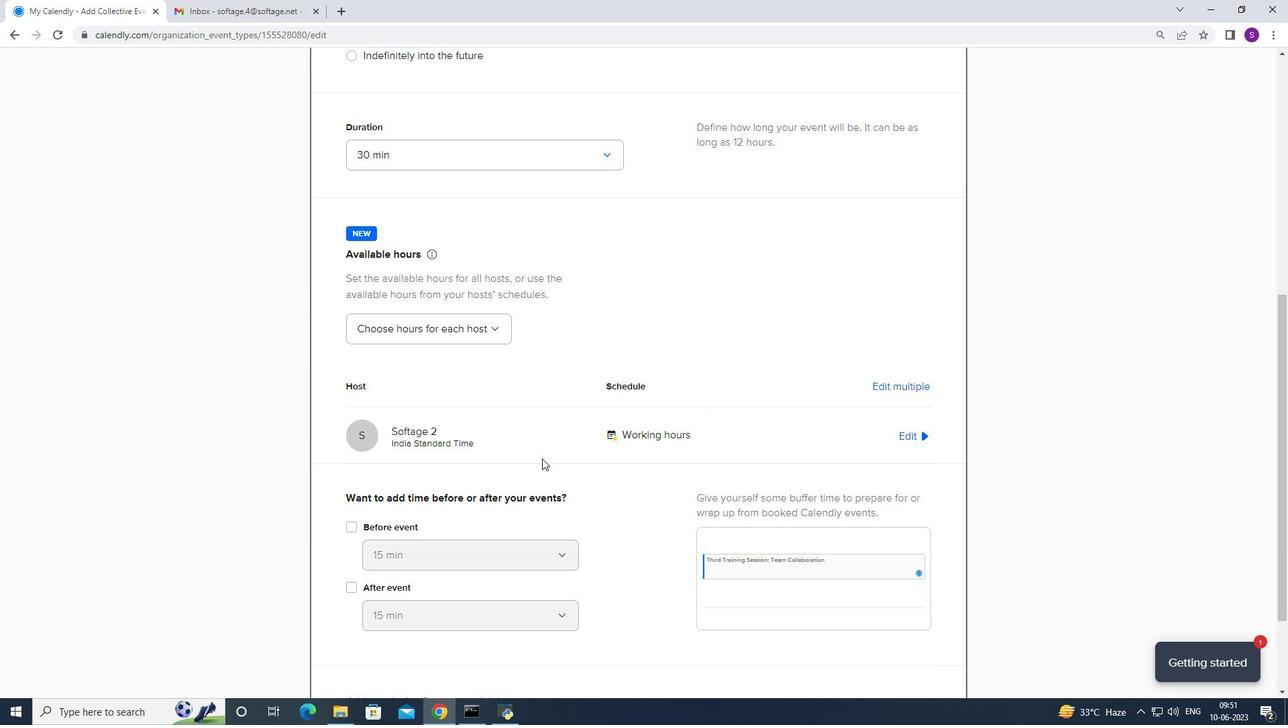 
Action: Mouse scrolled (542, 457) with delta (0, 0)
Screenshot: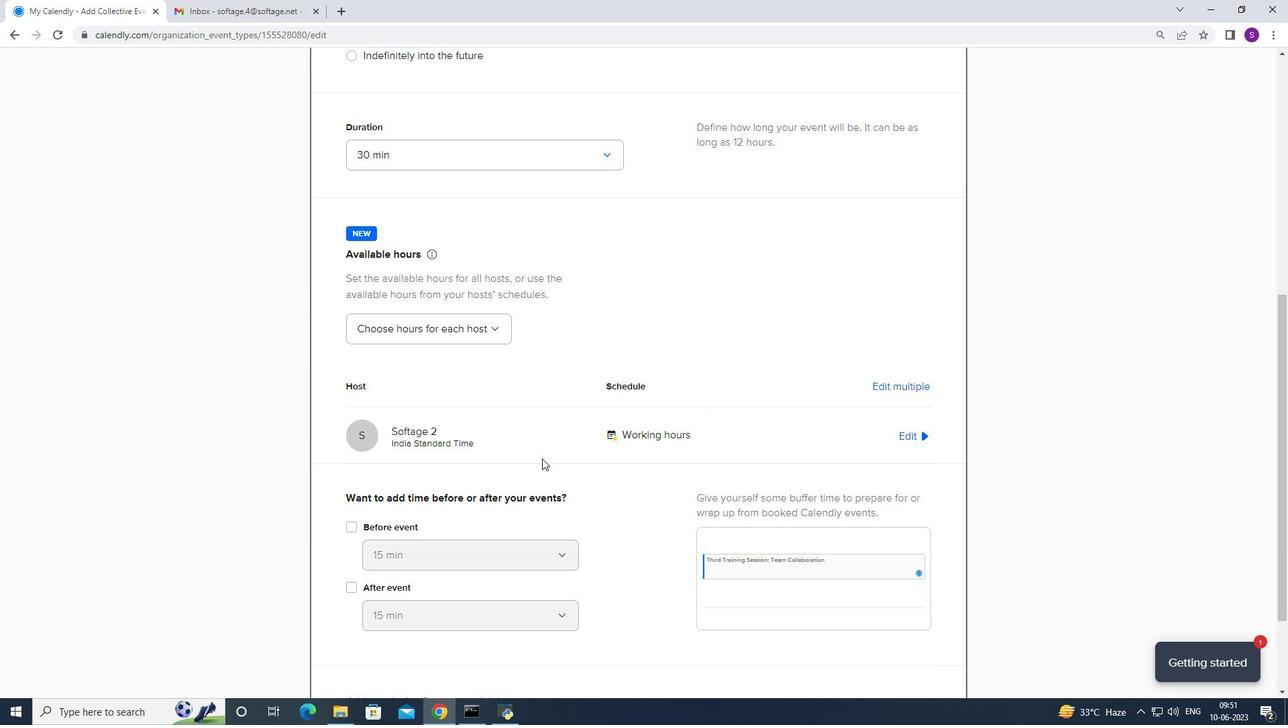 
Action: Mouse moved to (542, 458)
Screenshot: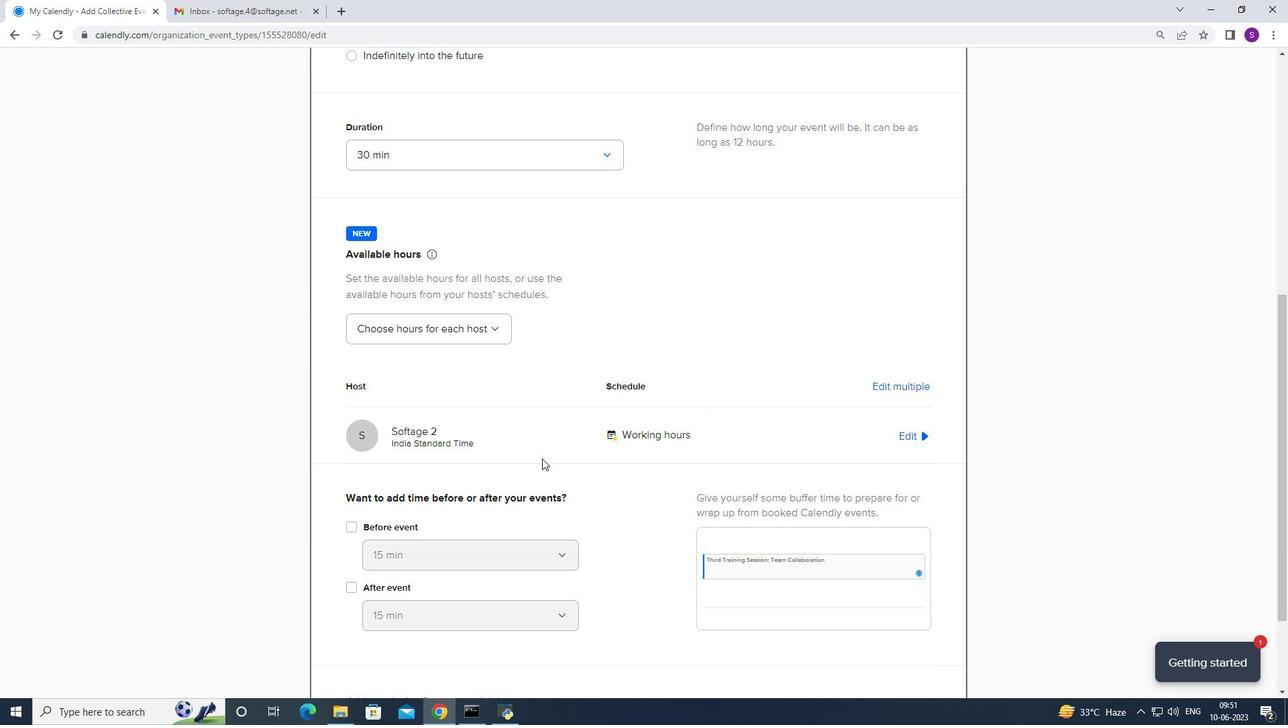 
Action: Mouse scrolled (542, 457) with delta (0, -1)
Screenshot: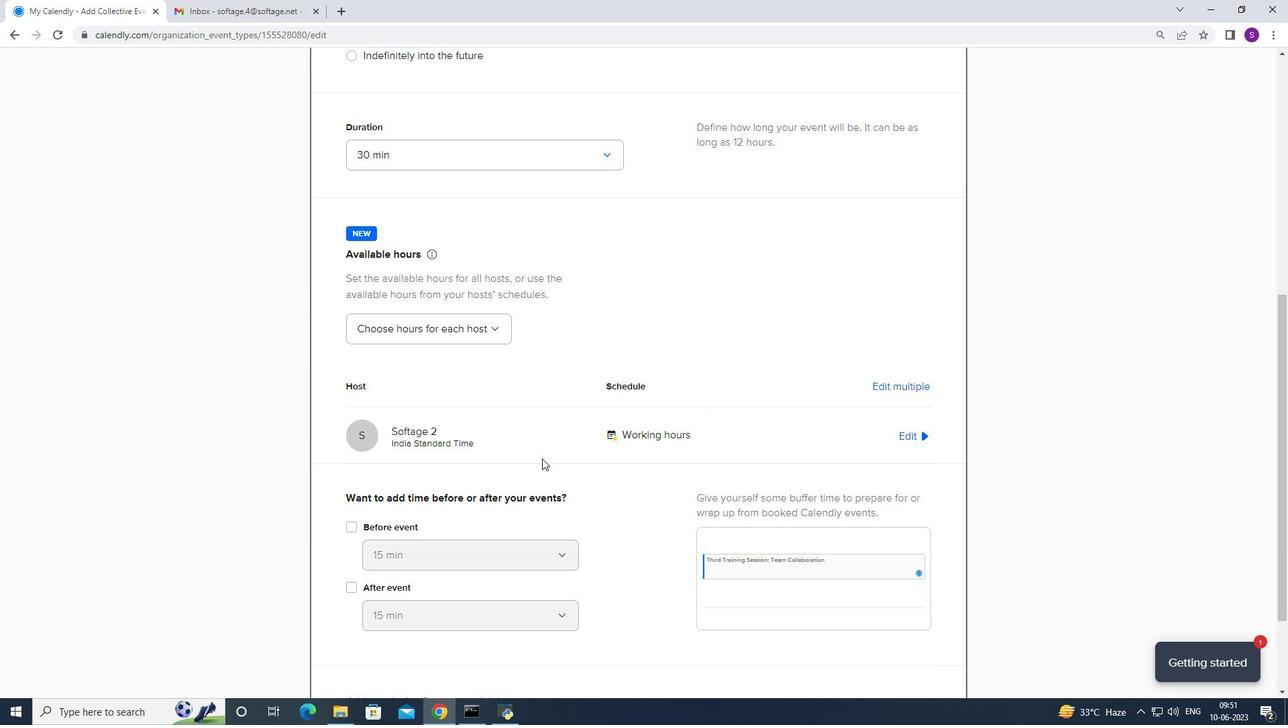 
Action: Mouse moved to (940, 621)
Screenshot: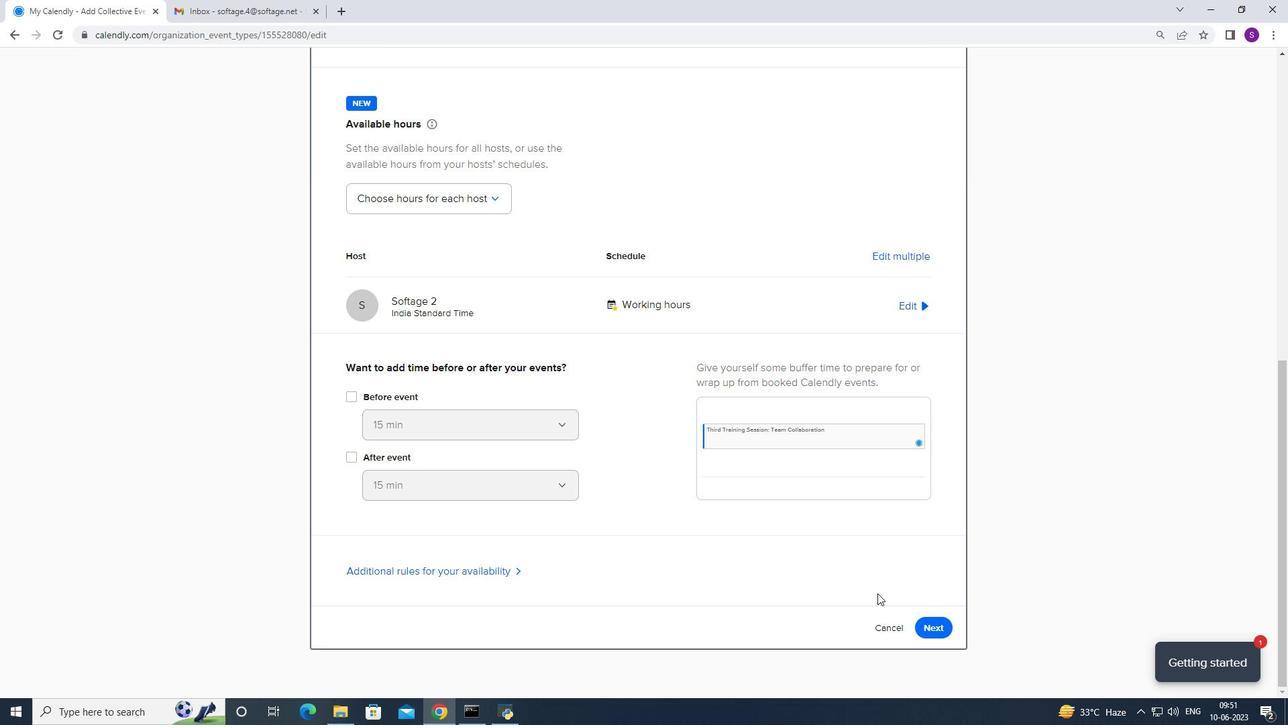 
Action: Mouse pressed left at (940, 621)
Screenshot: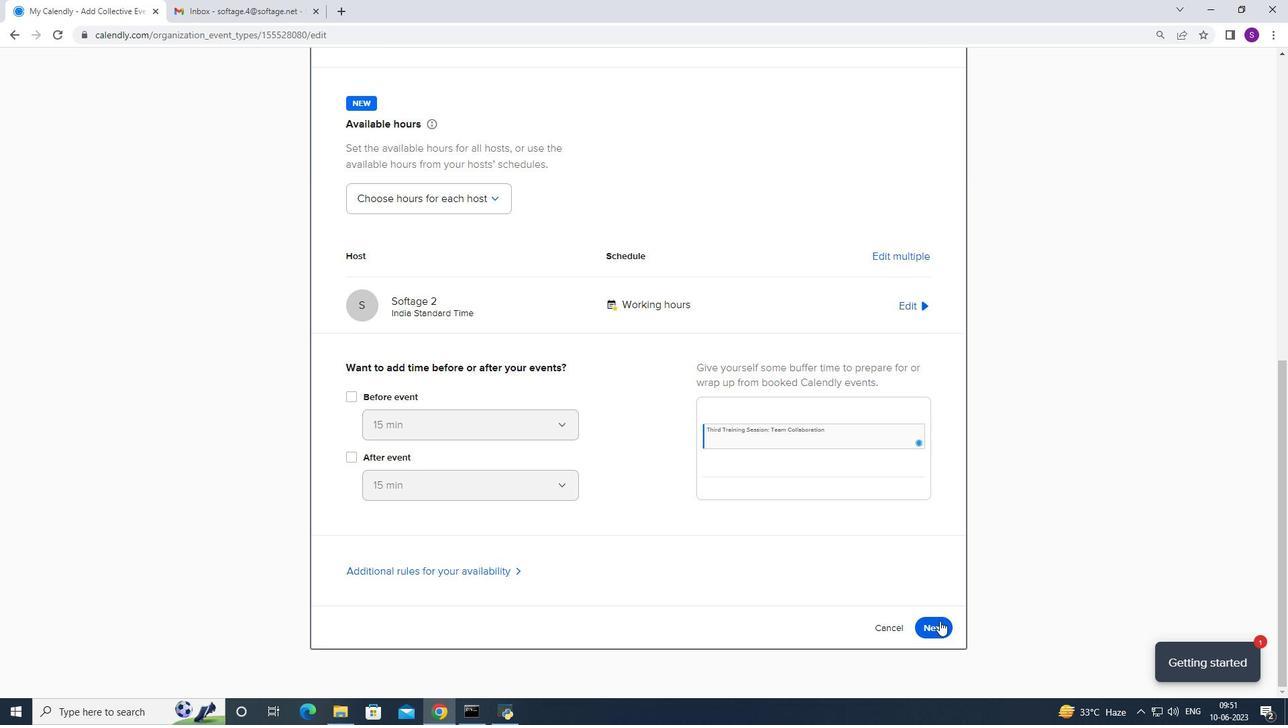 
Action: Mouse moved to (941, 130)
Screenshot: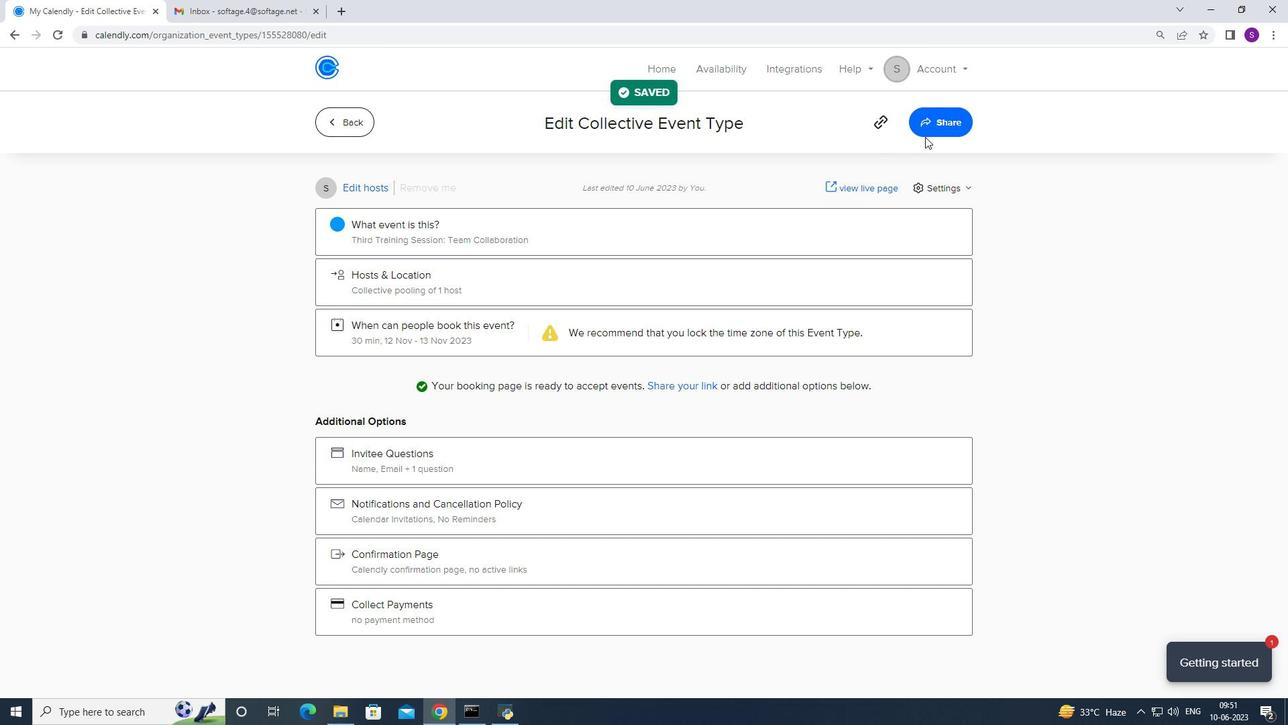 
Action: Mouse pressed left at (941, 130)
Screenshot: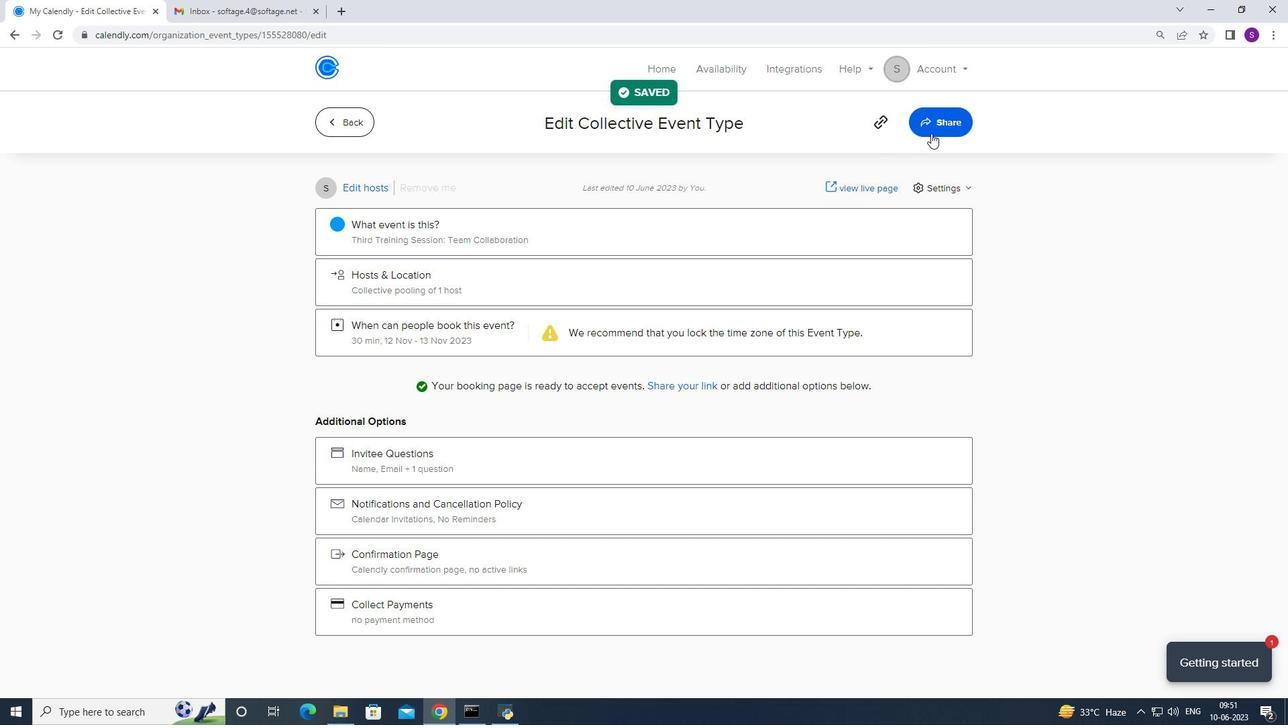 
Action: Mouse moved to (802, 246)
Screenshot: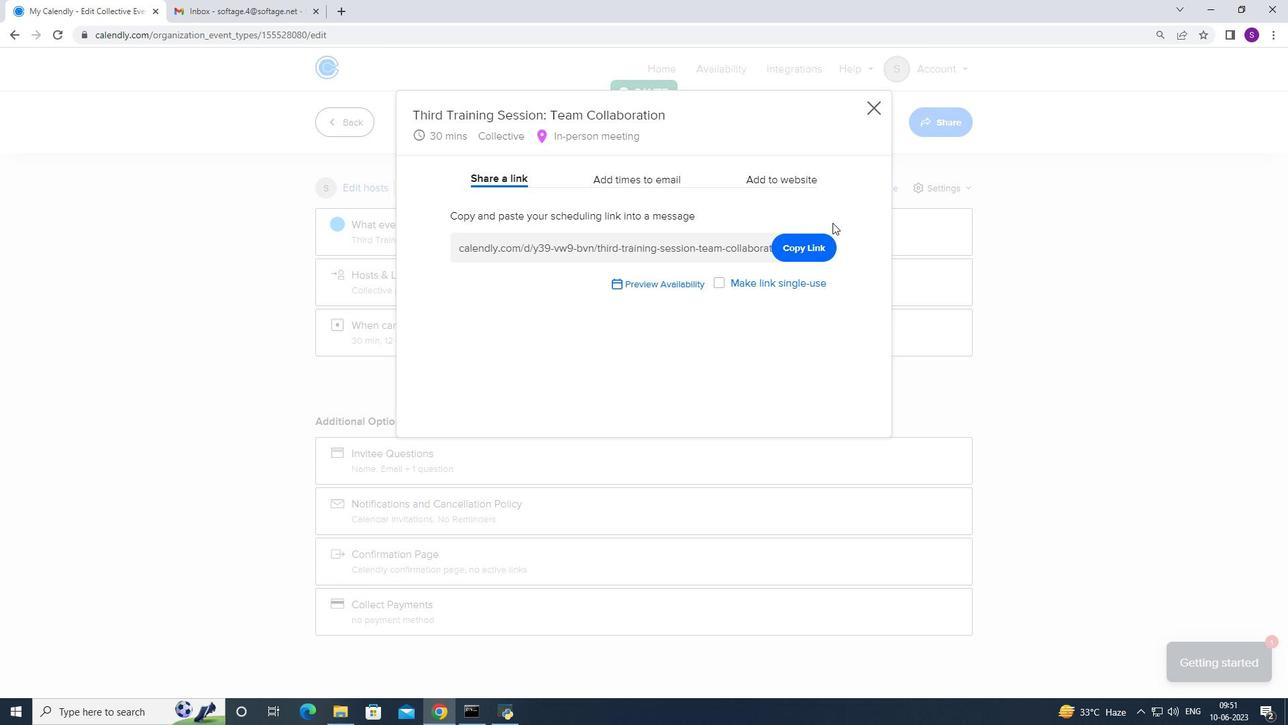 
Action: Mouse pressed left at (802, 246)
Screenshot: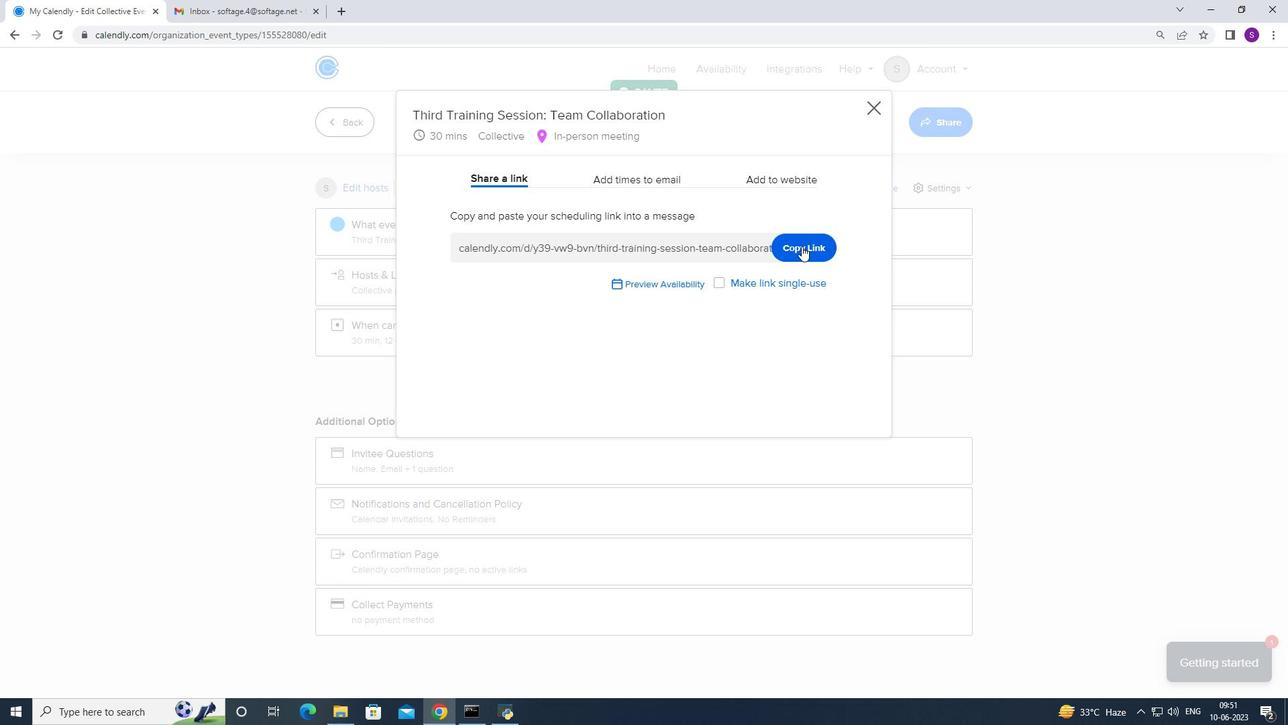 
Action: Mouse moved to (187, 4)
Screenshot: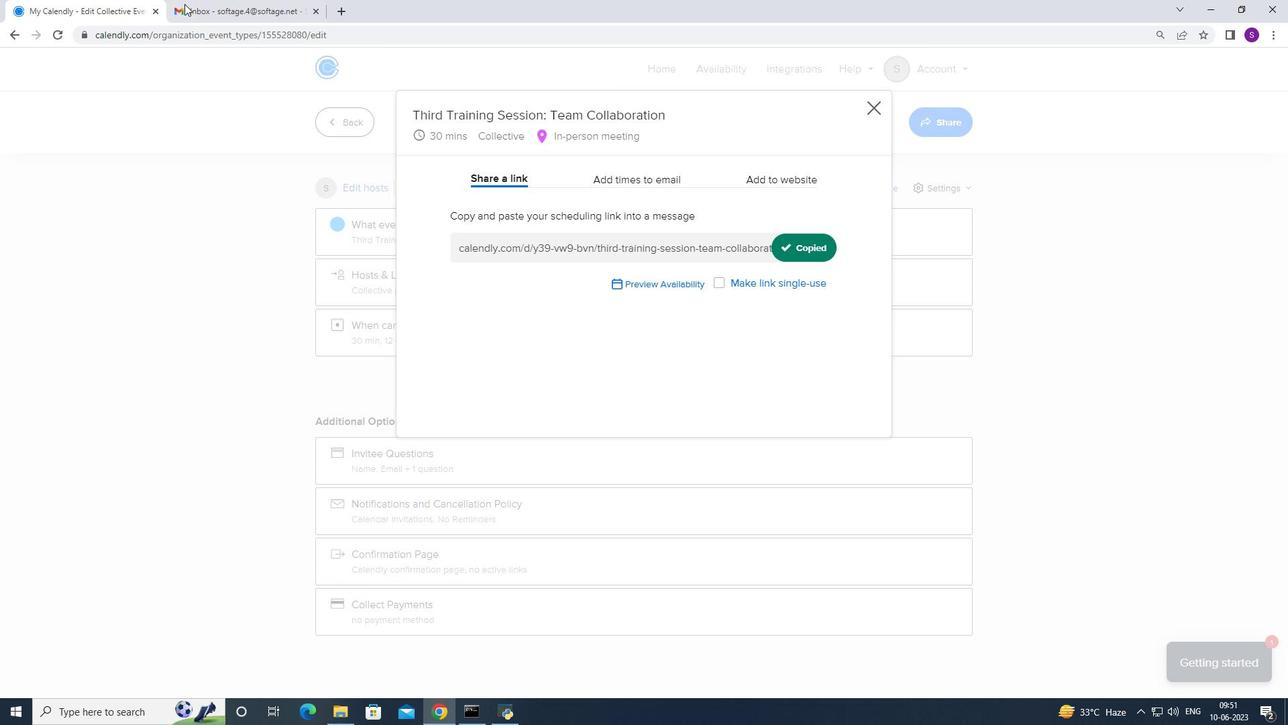 
Action: Mouse pressed left at (187, 4)
Screenshot: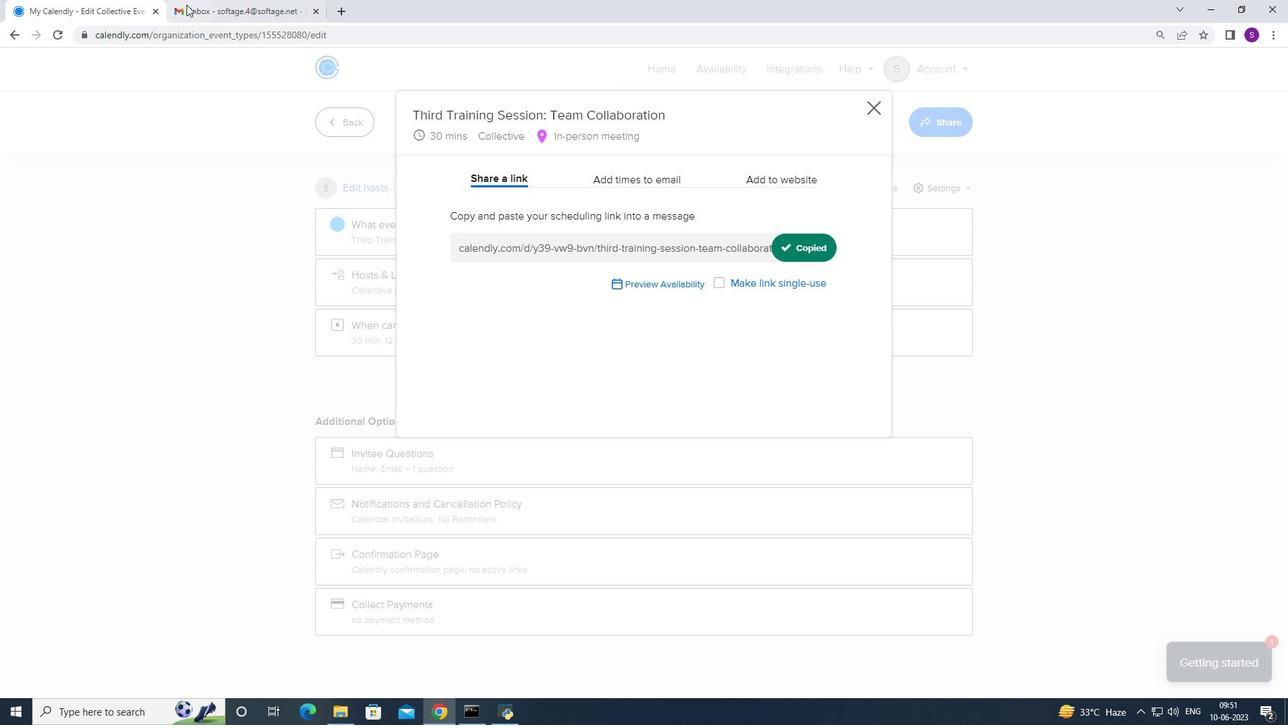 
Action: Mouse moved to (91, 110)
Screenshot: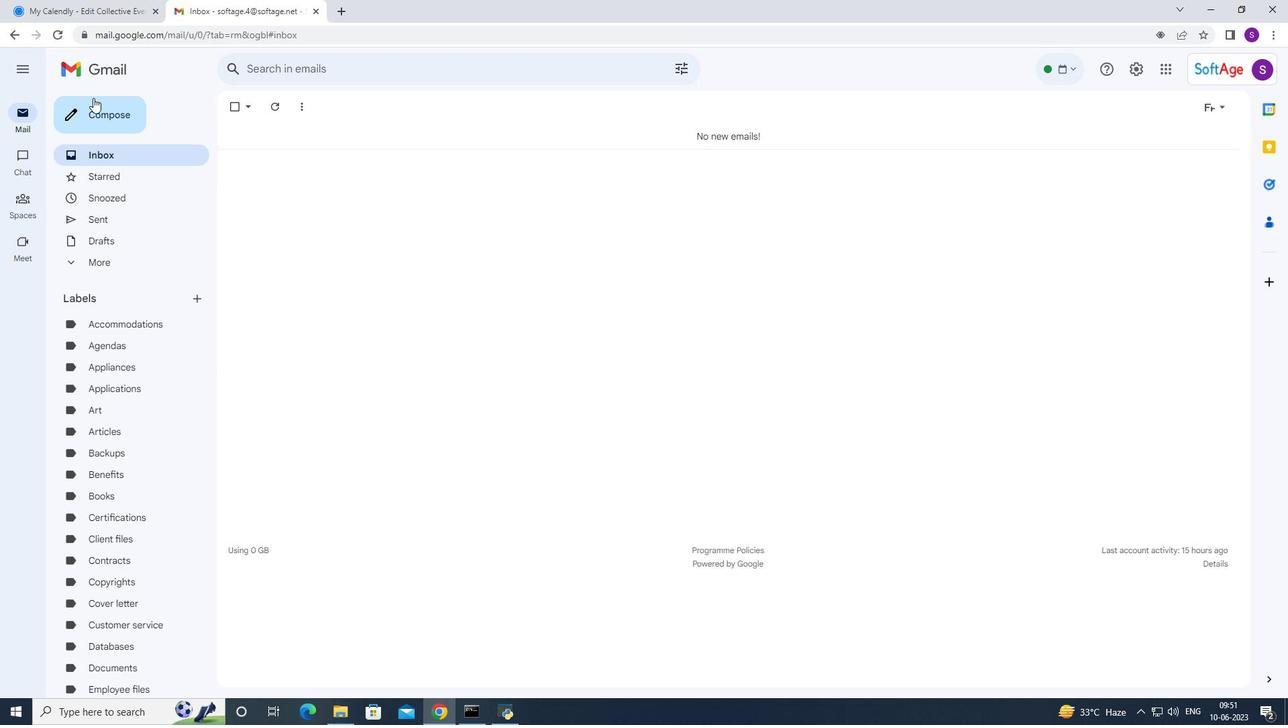 
Action: Mouse pressed left at (91, 110)
Screenshot: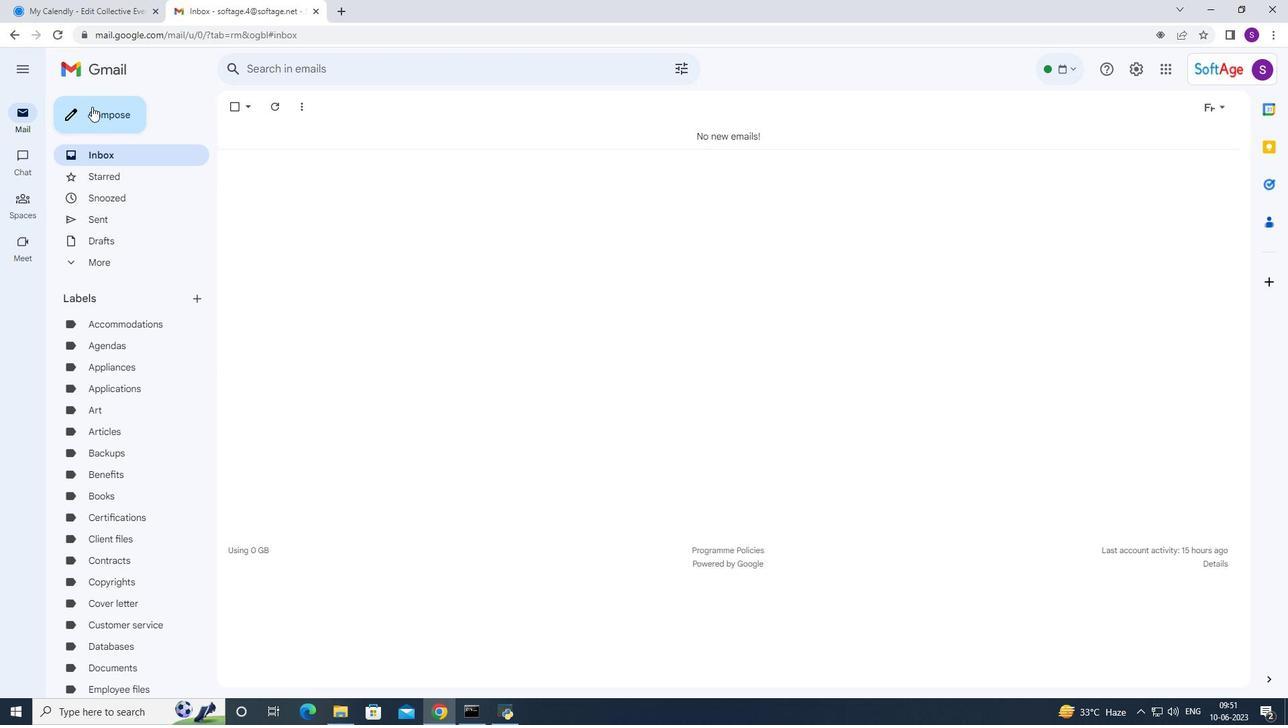 
Action: Mouse moved to (869, 367)
Screenshot: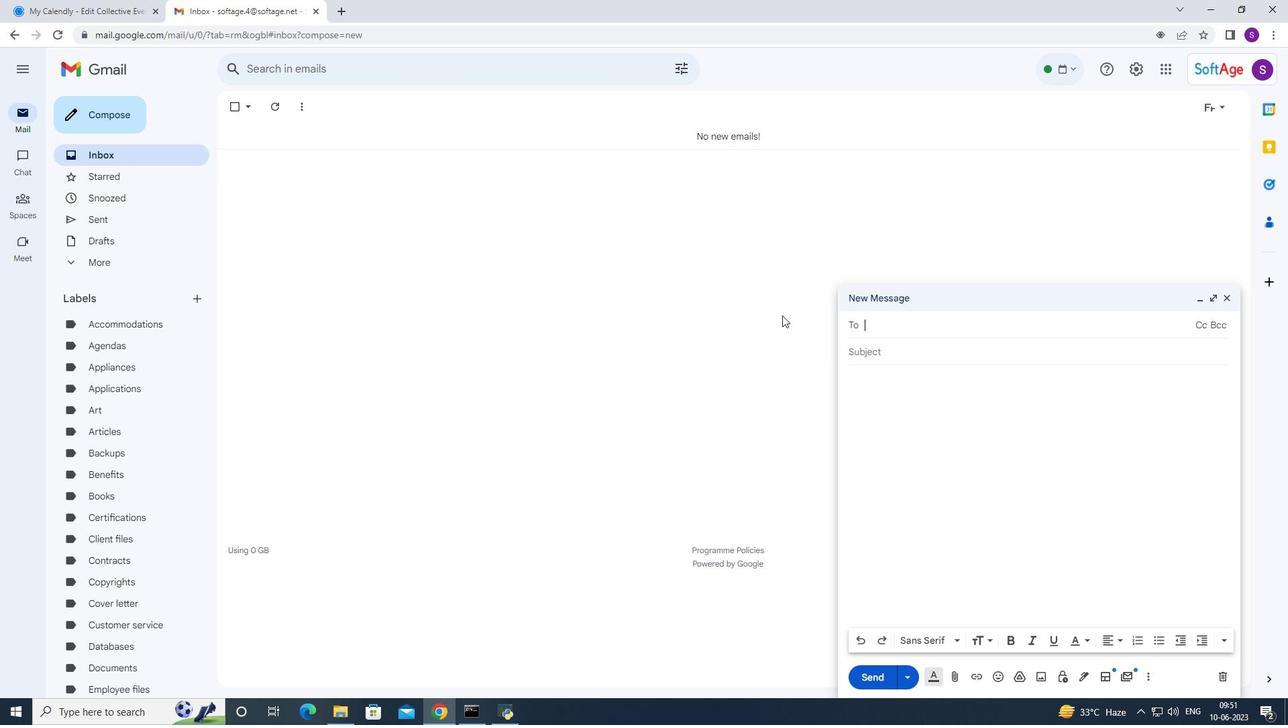 
Action: Mouse pressed right at (869, 367)
Screenshot: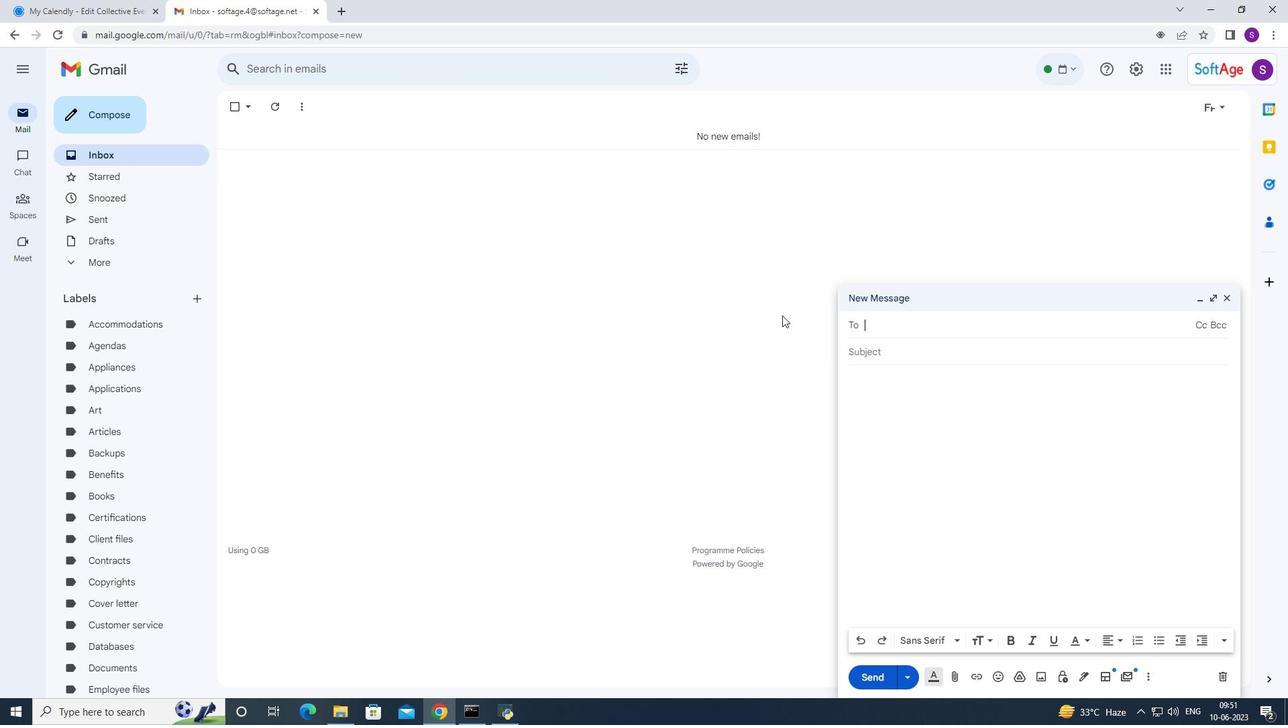 
Action: Mouse moved to (836, 444)
Screenshot: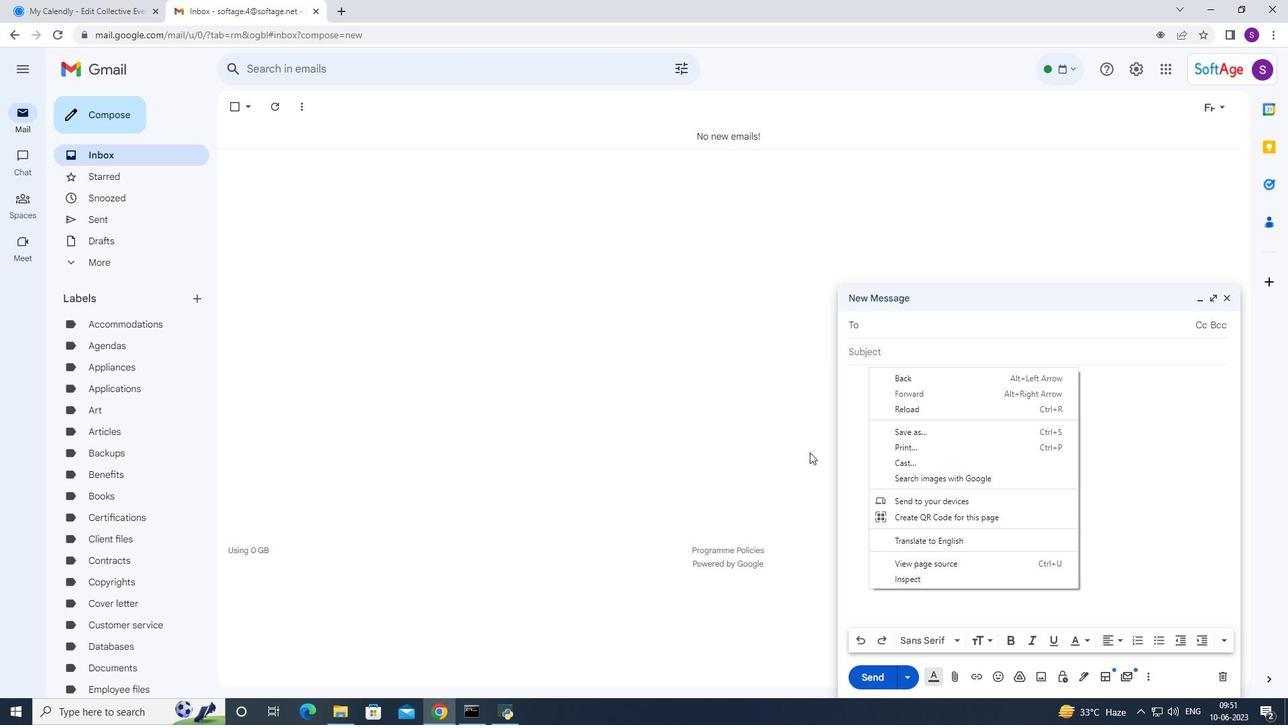 
Action: Mouse pressed left at (836, 444)
Screenshot: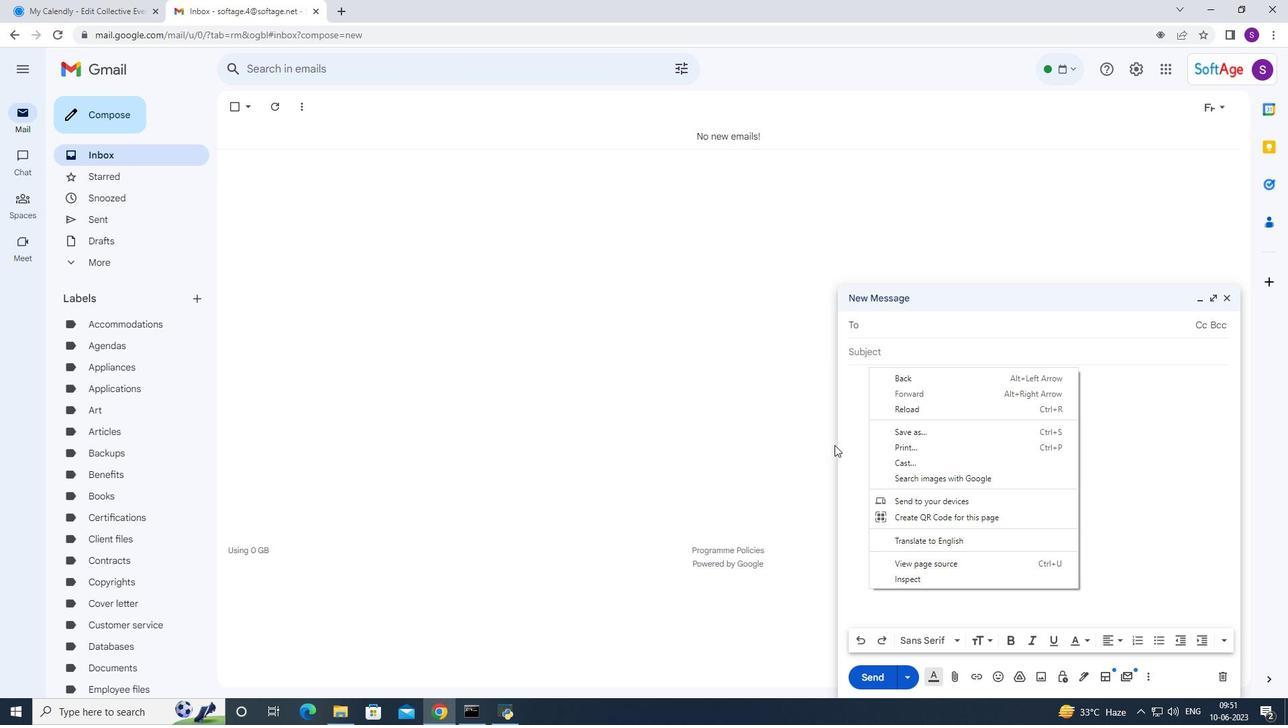 
Action: Mouse moved to (846, 440)
Screenshot: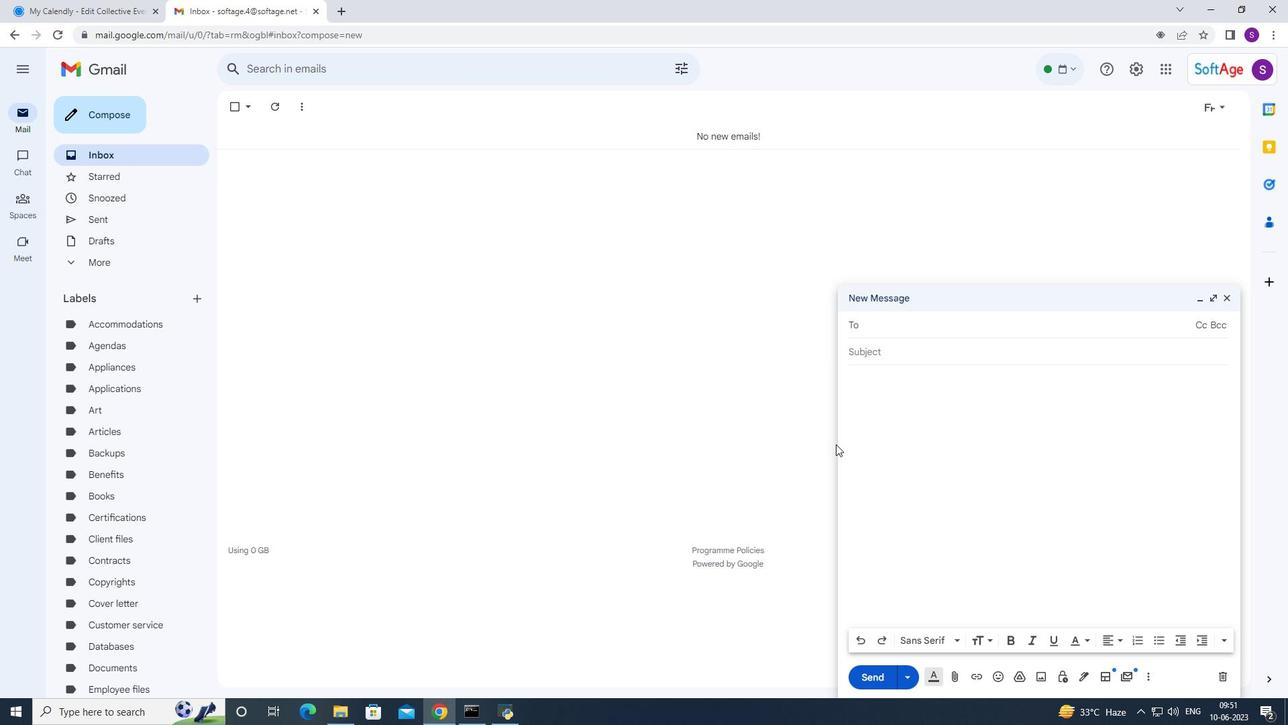 
Action: Mouse pressed left at (846, 440)
Screenshot: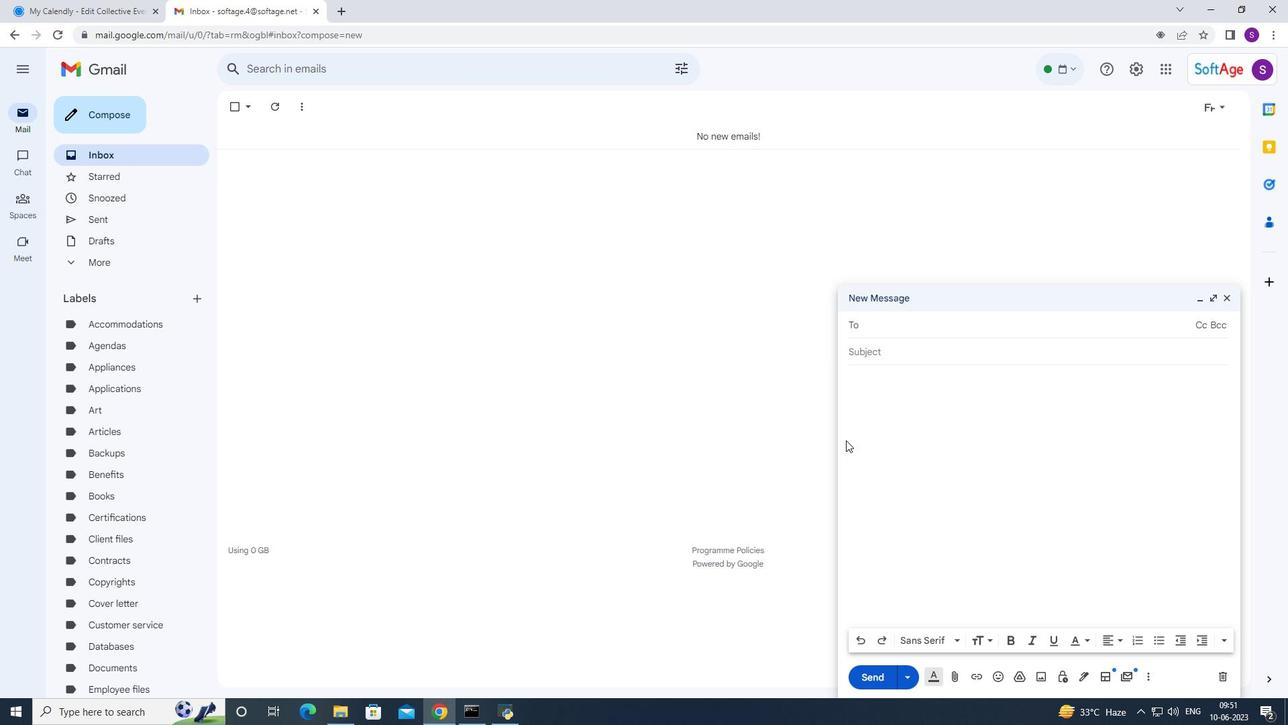 
Action: Mouse pressed right at (846, 440)
Screenshot: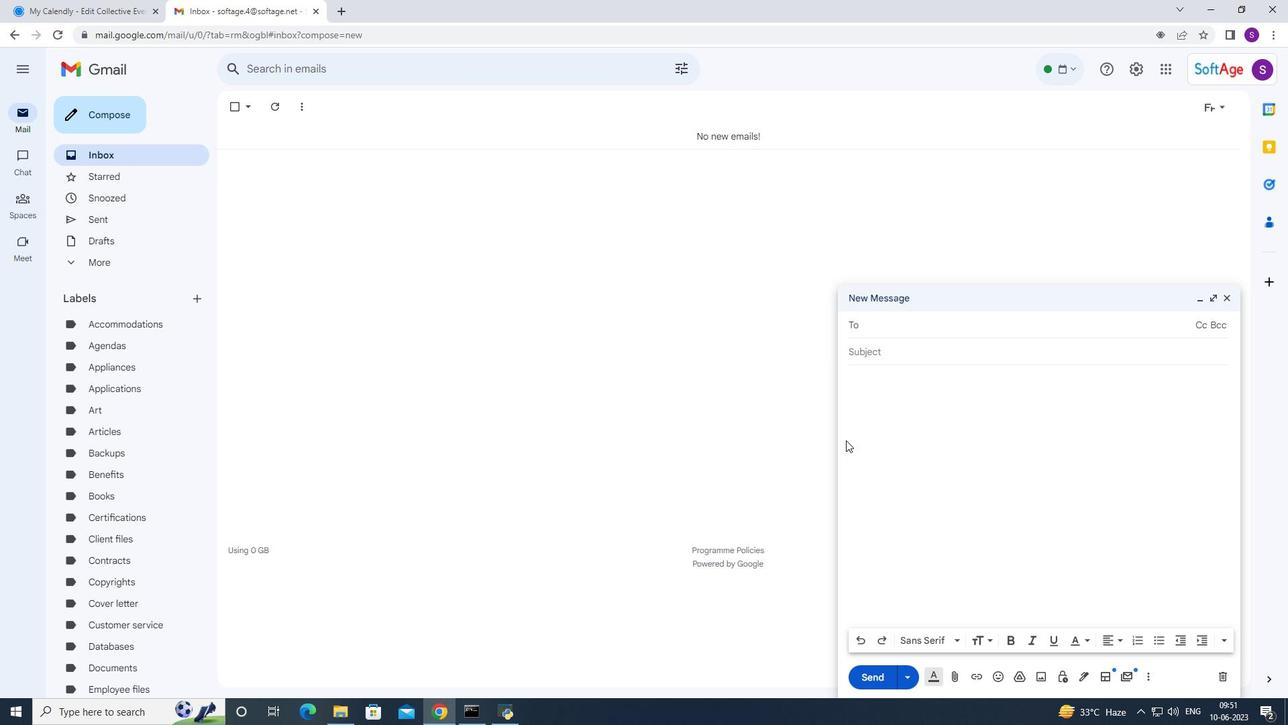 
Action: Mouse moved to (840, 392)
Screenshot: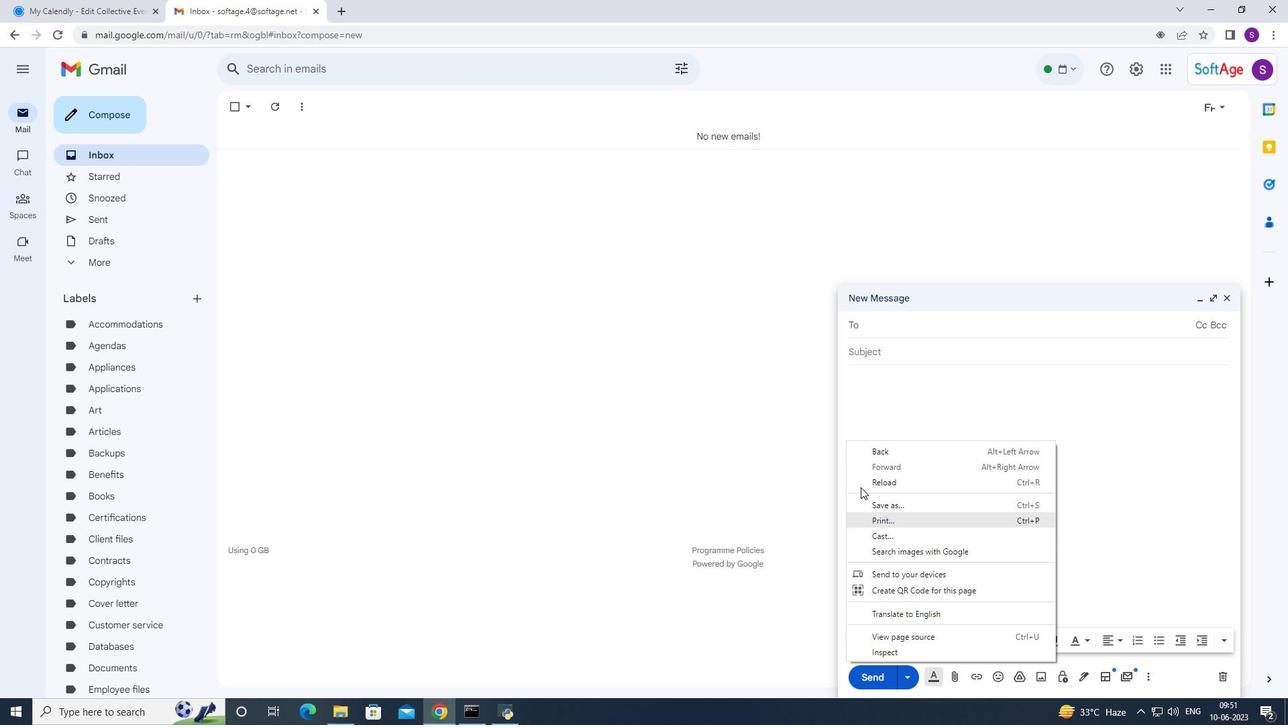 
Action: Mouse pressed left at (840, 392)
Screenshot: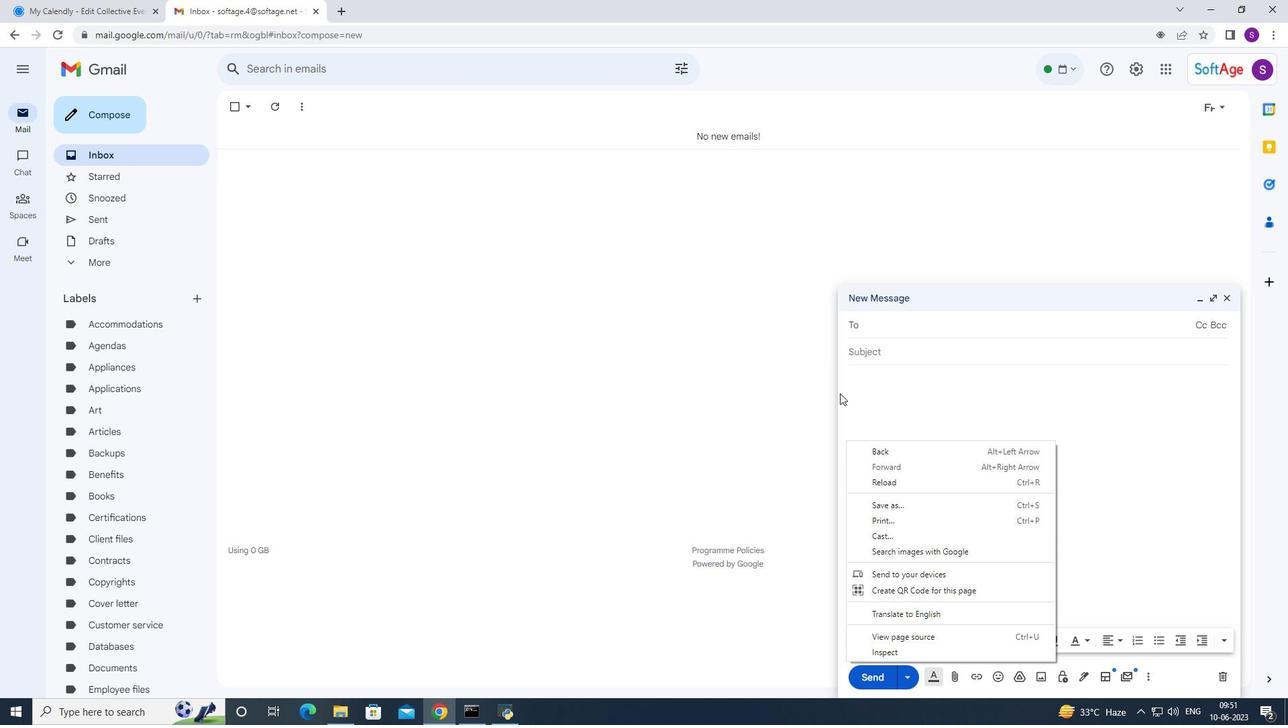 
Action: Mouse moved to (854, 388)
Screenshot: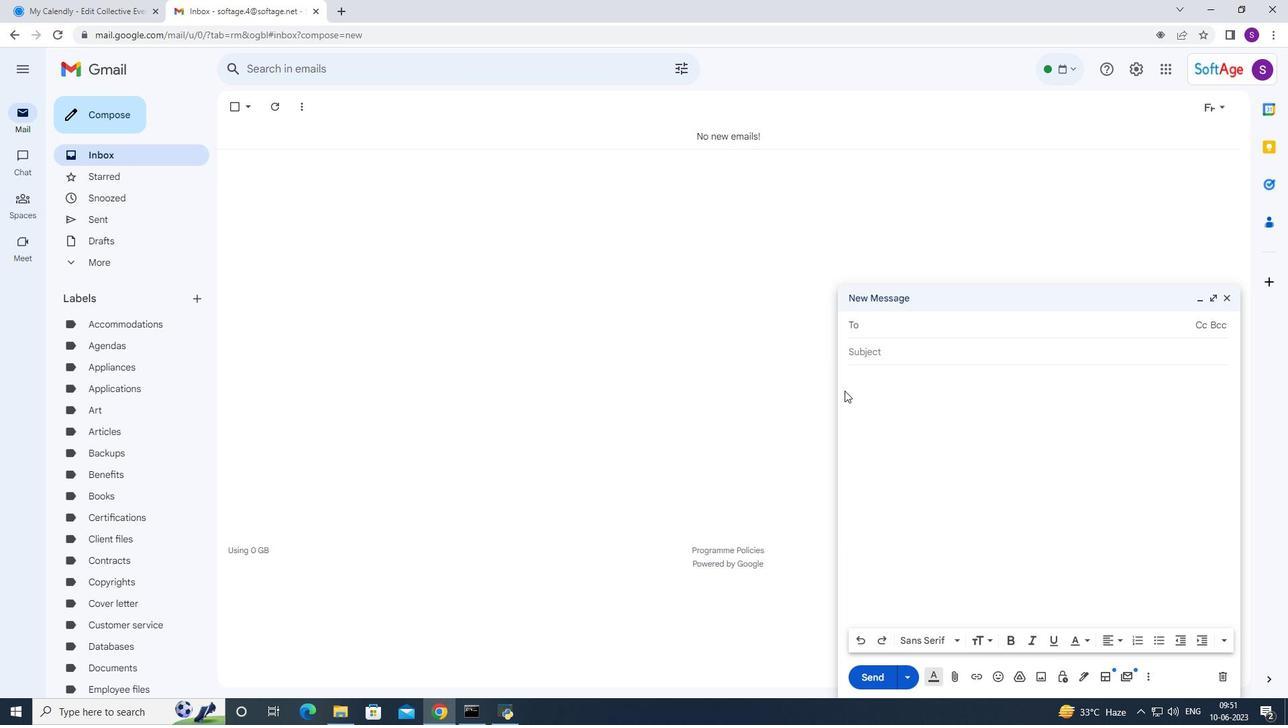 
Action: Mouse pressed left at (854, 388)
Screenshot: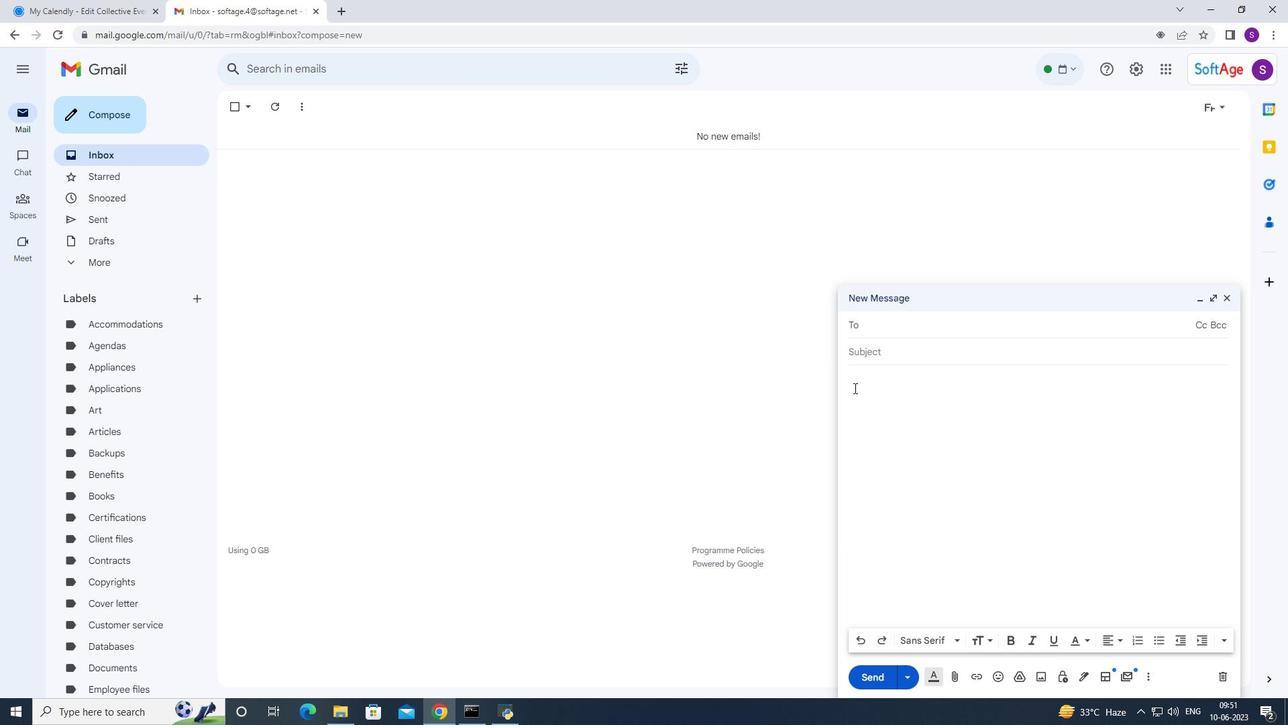 
Action: Mouse pressed right at (854, 388)
Screenshot: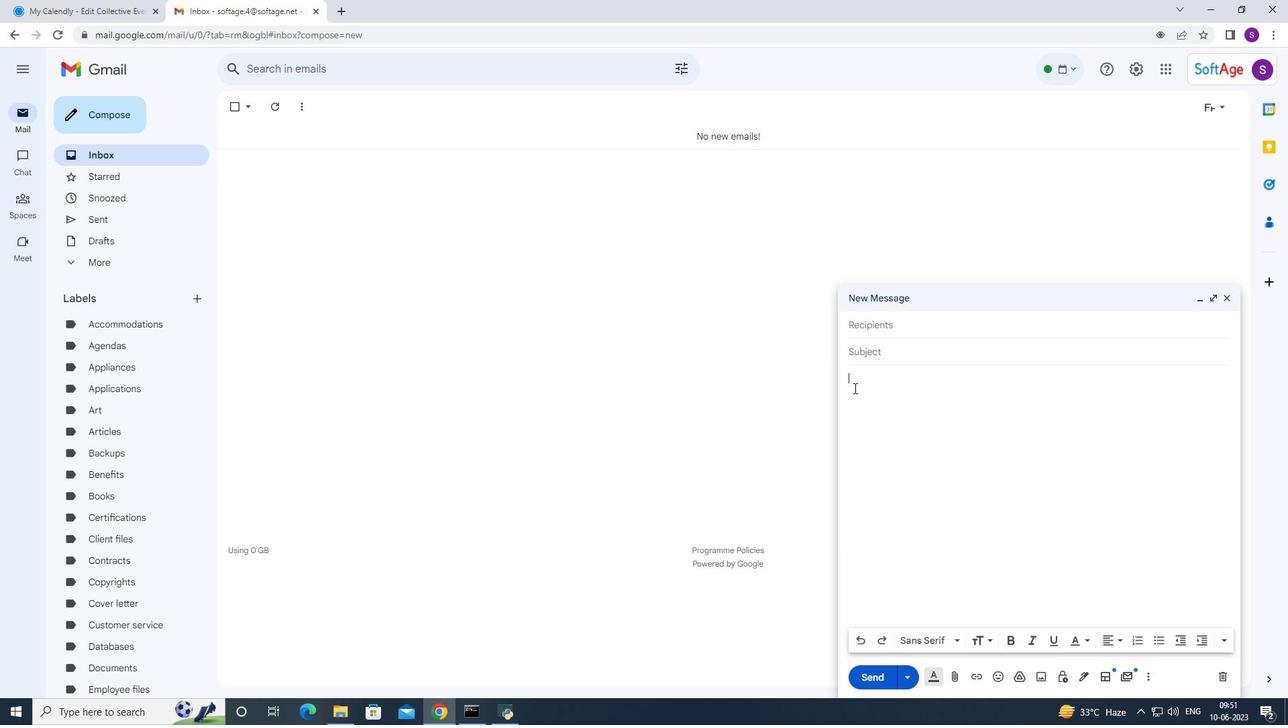 
Action: Mouse moved to (890, 498)
Screenshot: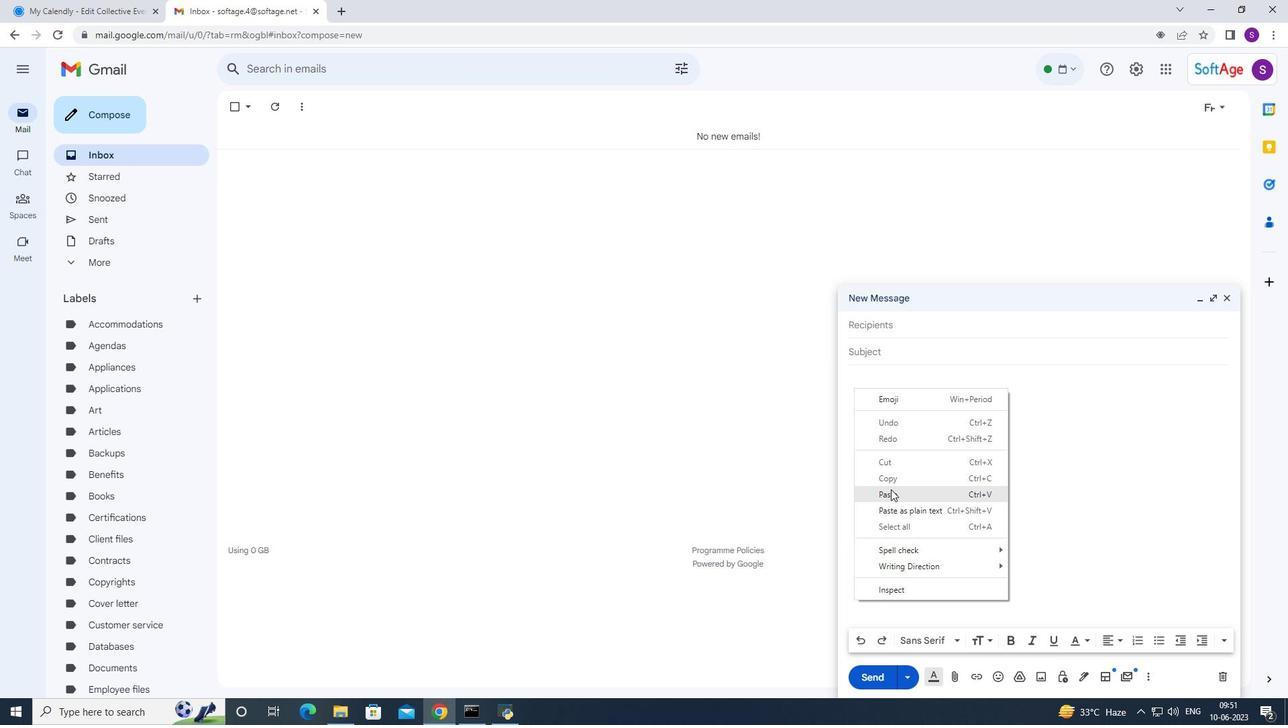 
Action: Mouse pressed left at (890, 498)
Screenshot: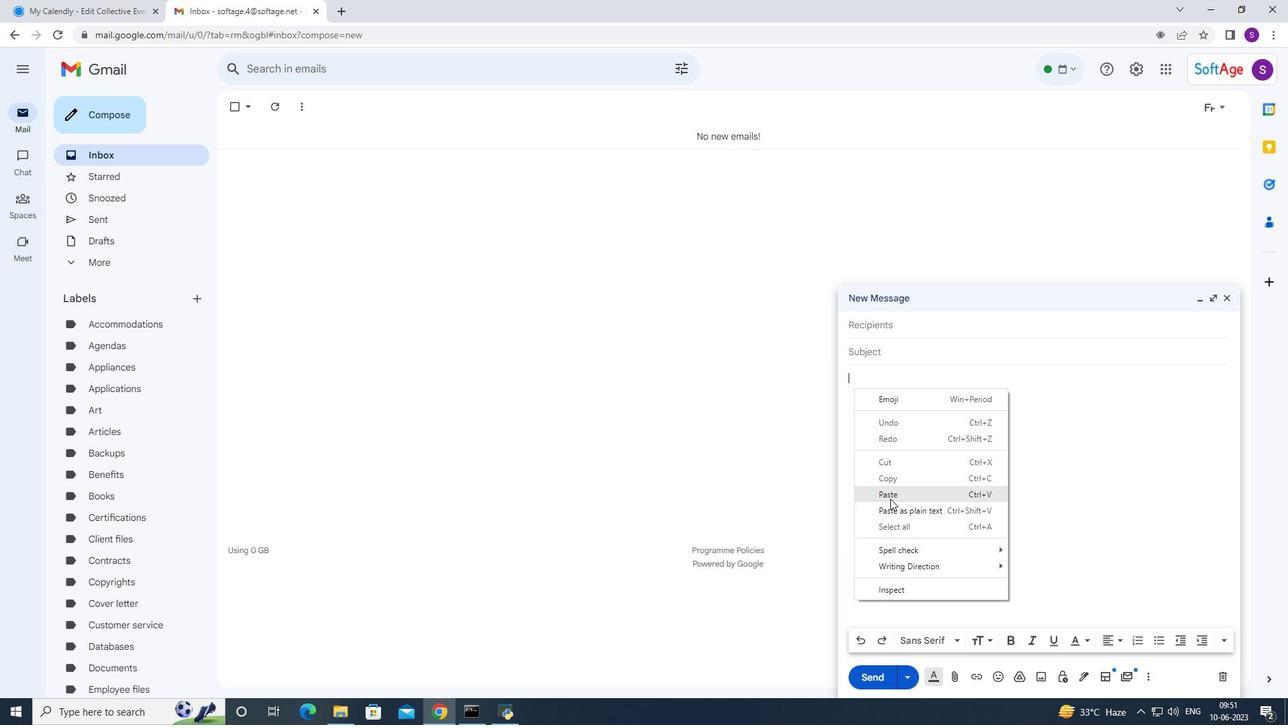 
Action: Mouse moved to (920, 324)
Screenshot: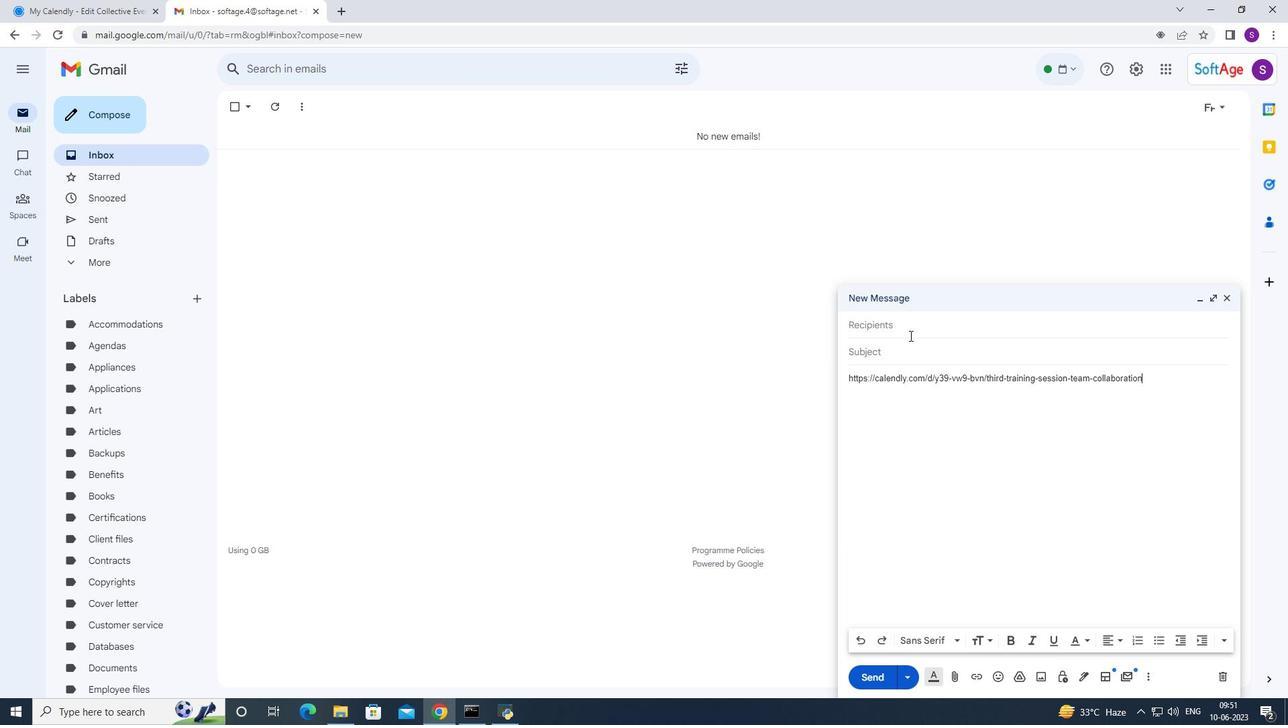 
Action: Mouse pressed left at (920, 324)
Screenshot: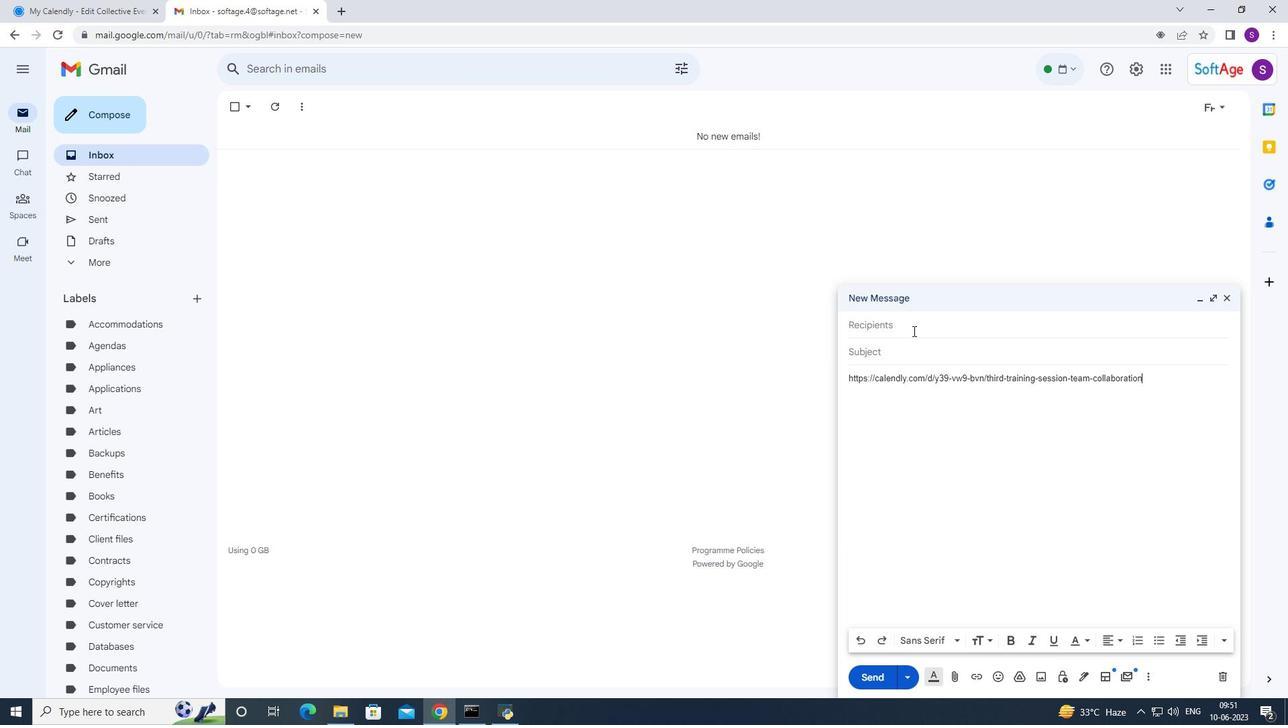 
Action: Key pressed 7
Screenshot: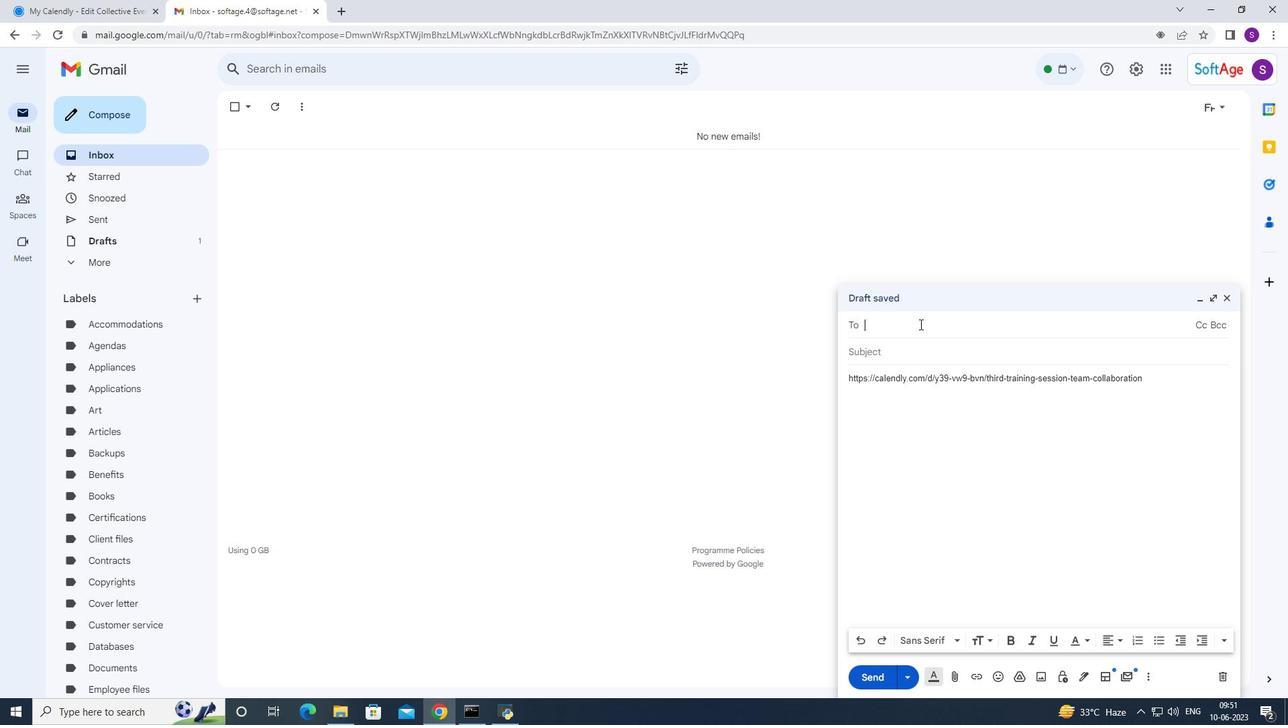 
Action: Mouse moved to (916, 351)
Screenshot: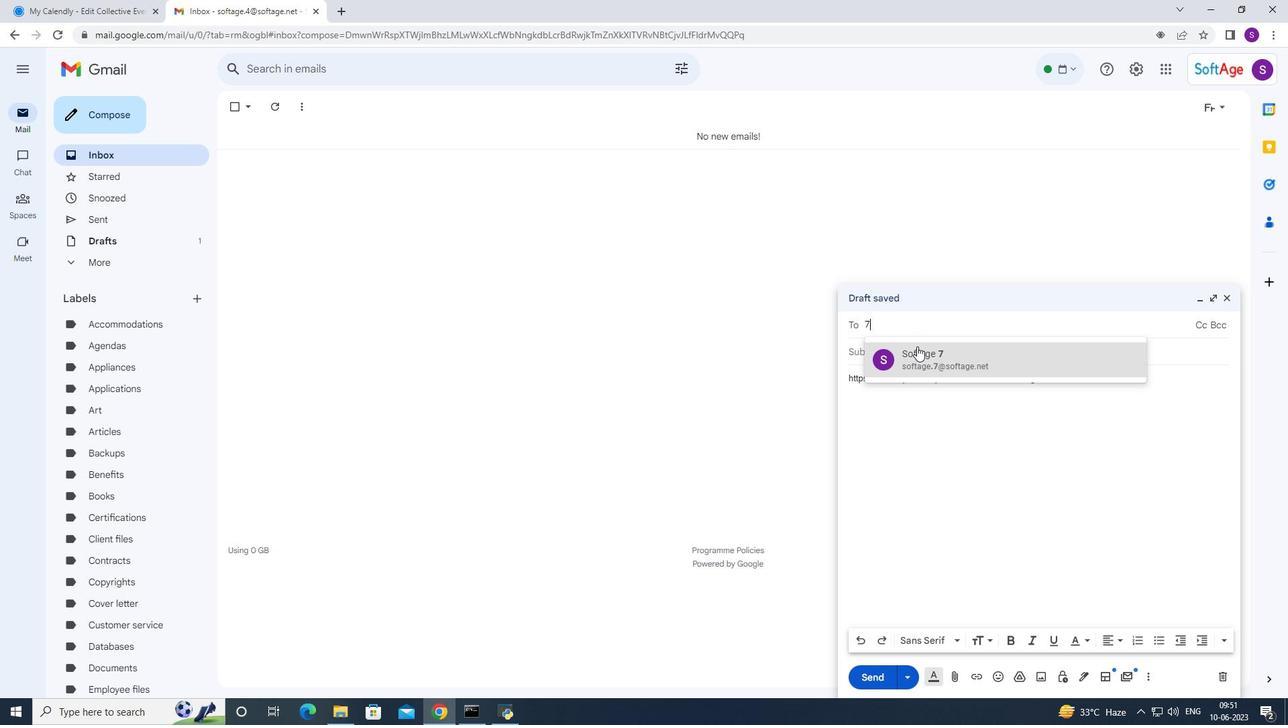 
Action: Mouse pressed left at (916, 351)
Screenshot: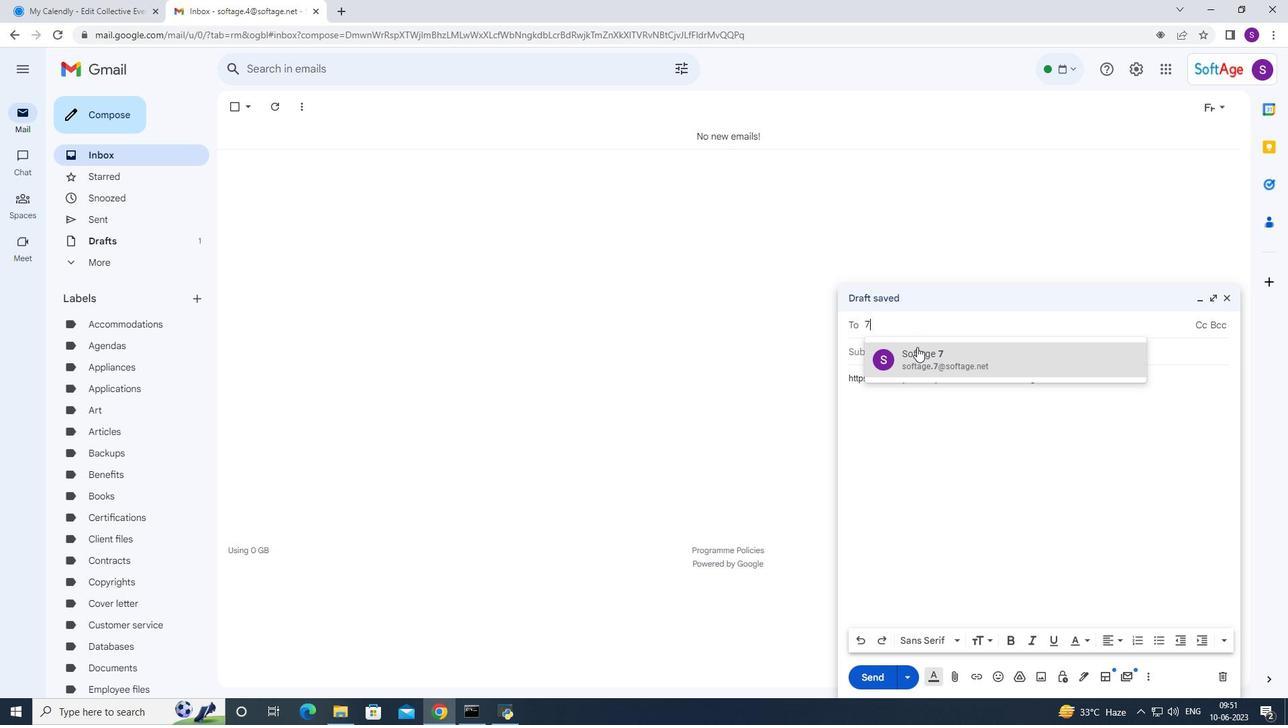 
Action: Key pressed 8
Screenshot: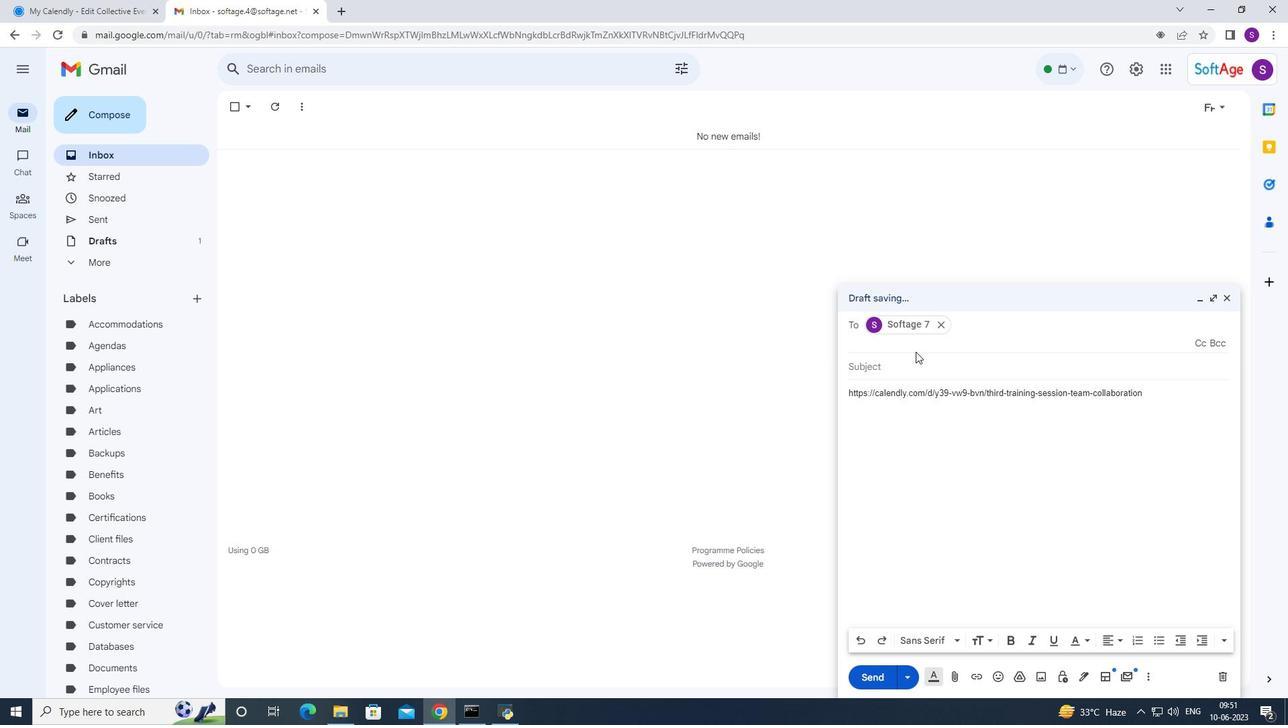 
Action: Mouse moved to (979, 349)
Screenshot: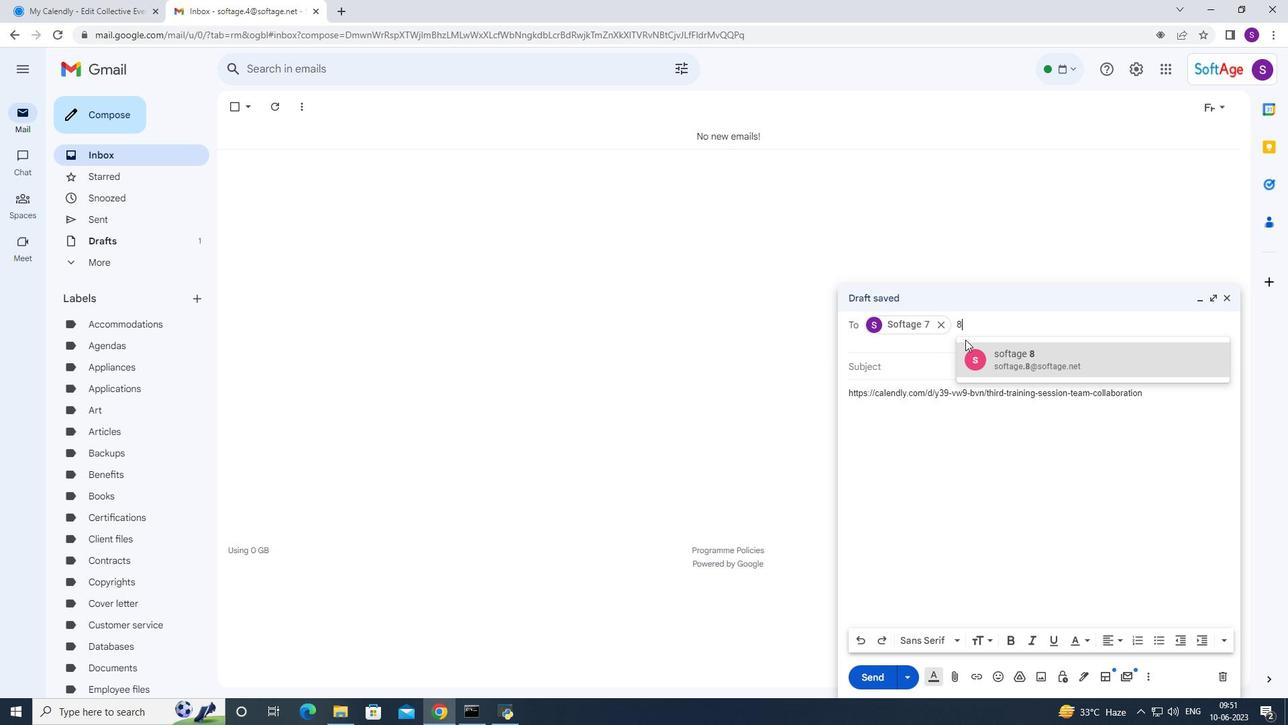 
Action: Mouse pressed left at (979, 349)
Screenshot: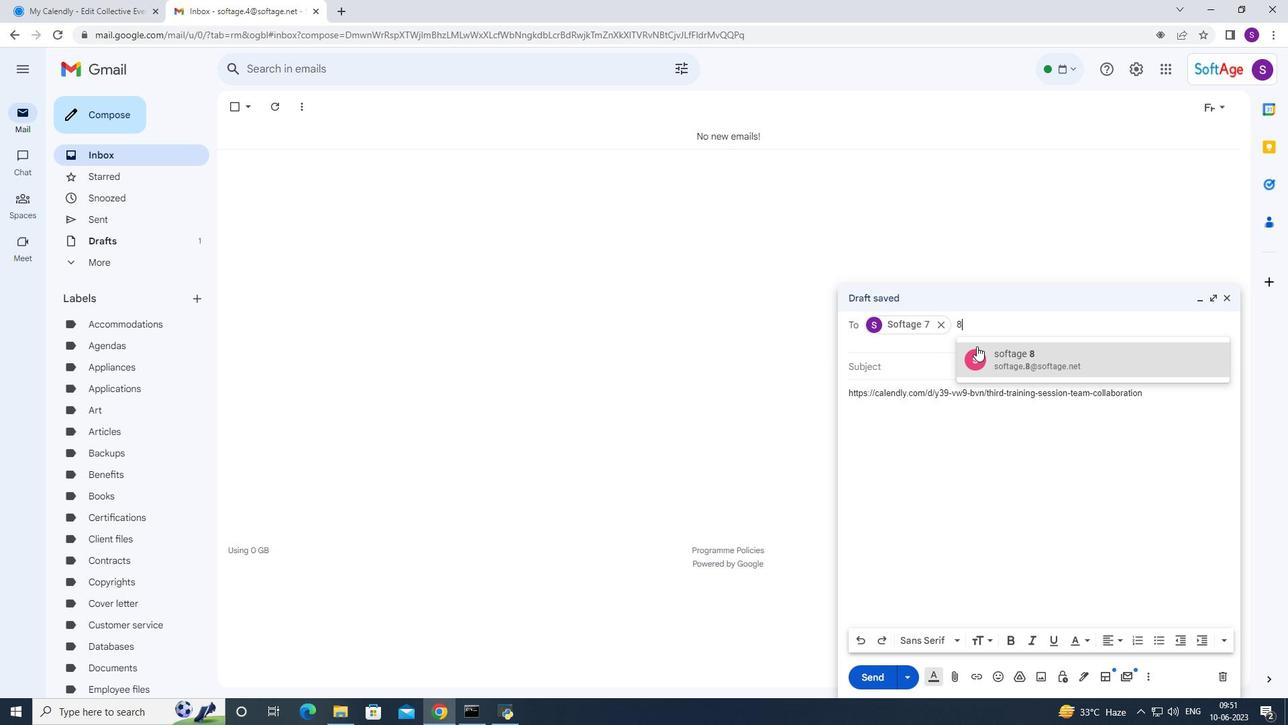 
Action: Mouse moved to (872, 674)
Screenshot: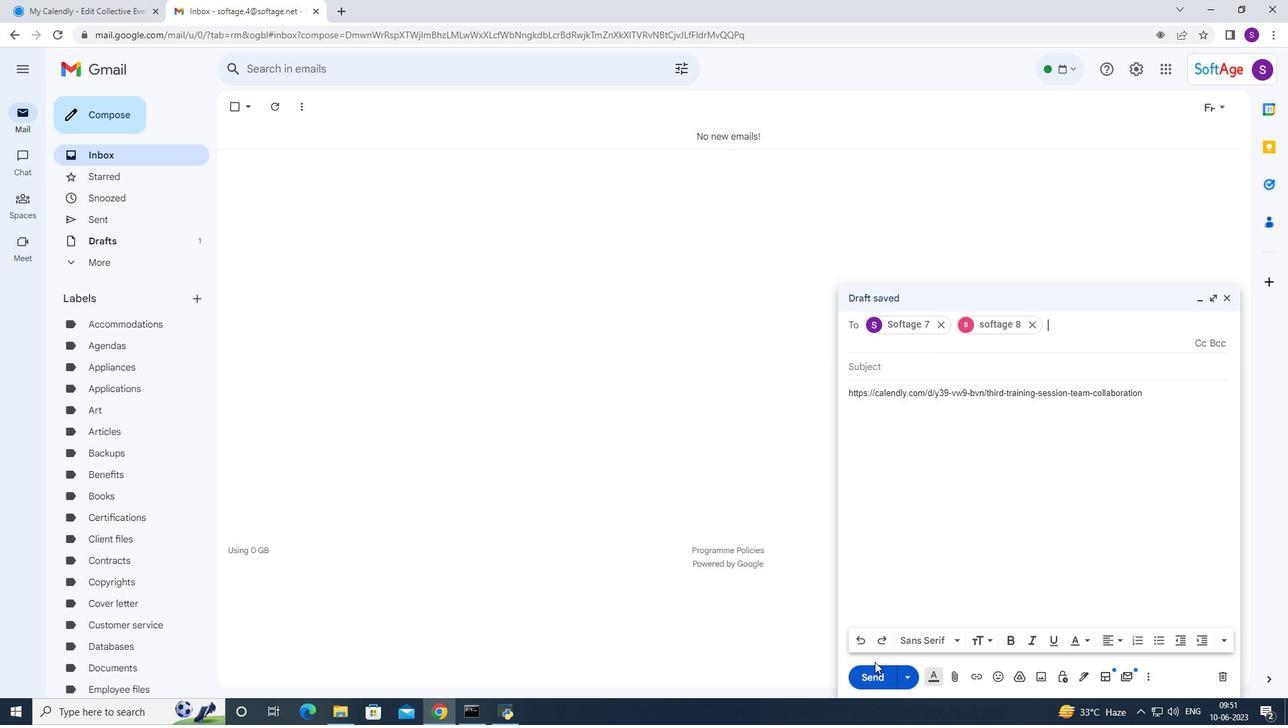
Action: Mouse pressed left at (872, 674)
Screenshot: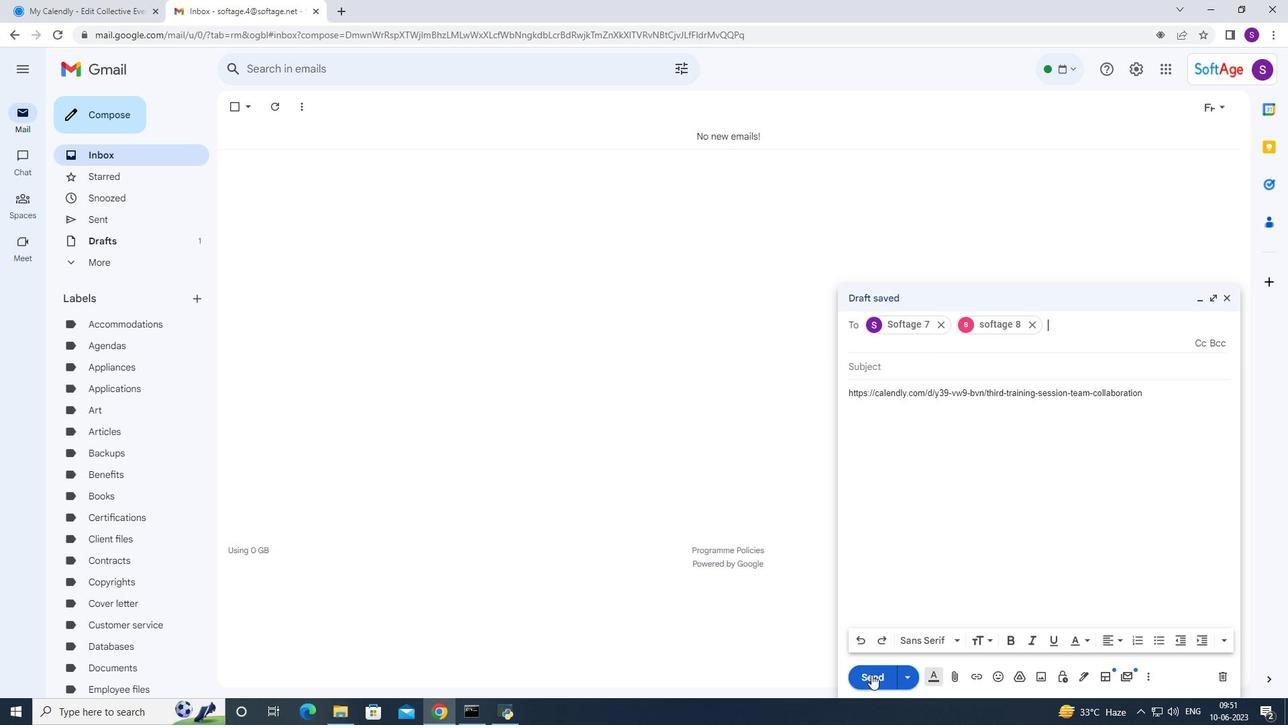 
